 Task: Select Fire TV from Amazon Fire TV. Add to cart Fire TV Stick Wall Mount-1. Place order for _x000D_
145 Park Ave_x000D_
San Mateo, Florida(FL), 32187, Cell Number (386) 328-5765
Action: Mouse moved to (279, 110)
Screenshot: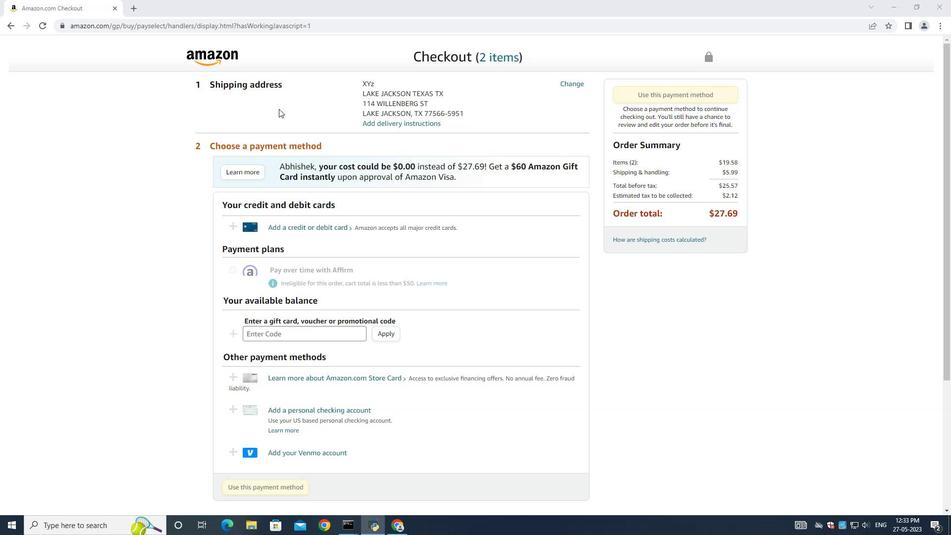 
Action: Mouse scrolled (279, 110) with delta (0, 0)
Screenshot: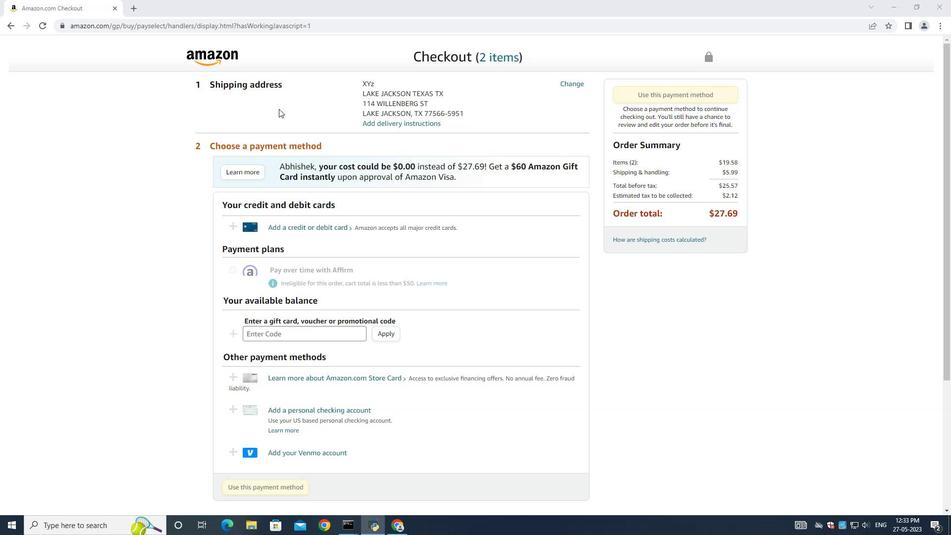 
Action: Mouse scrolled (279, 110) with delta (0, 0)
Screenshot: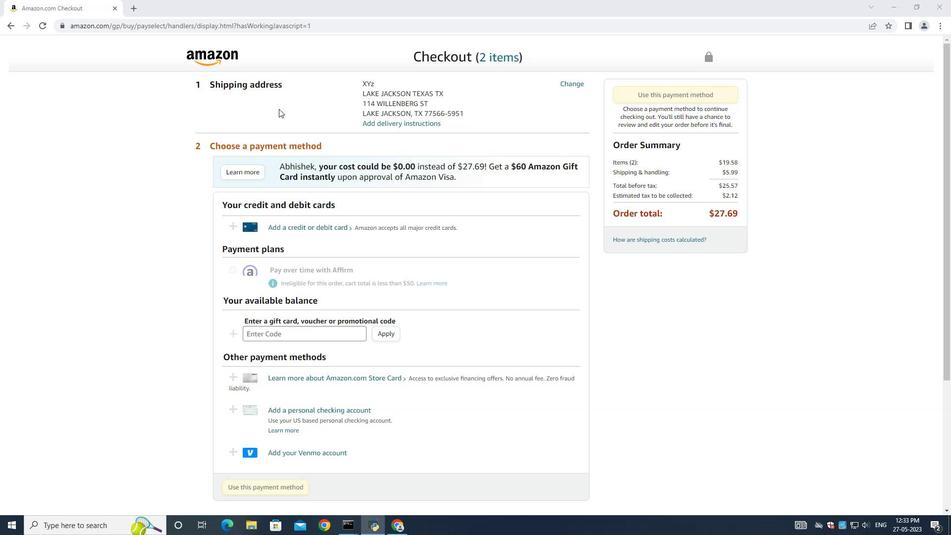 
Action: Mouse scrolled (279, 110) with delta (0, 0)
Screenshot: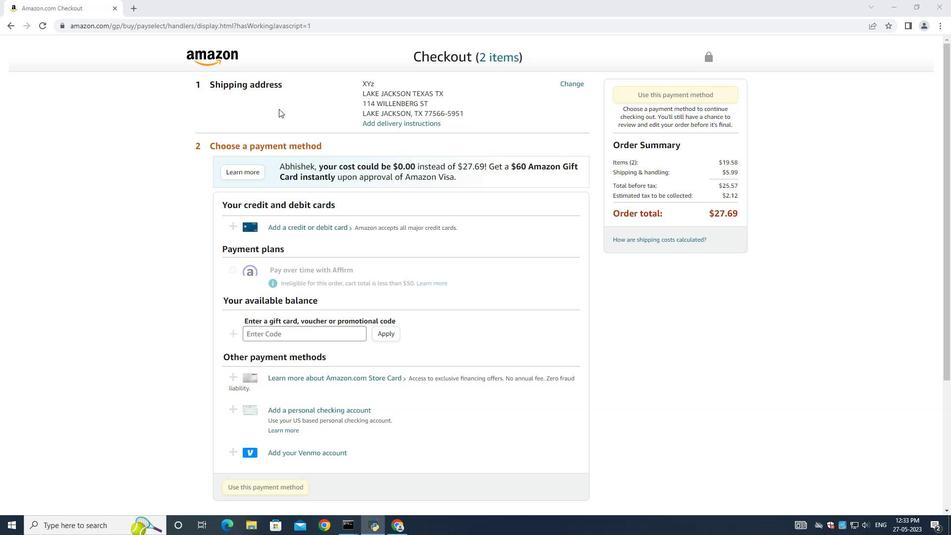 
Action: Mouse scrolled (279, 110) with delta (0, 0)
Screenshot: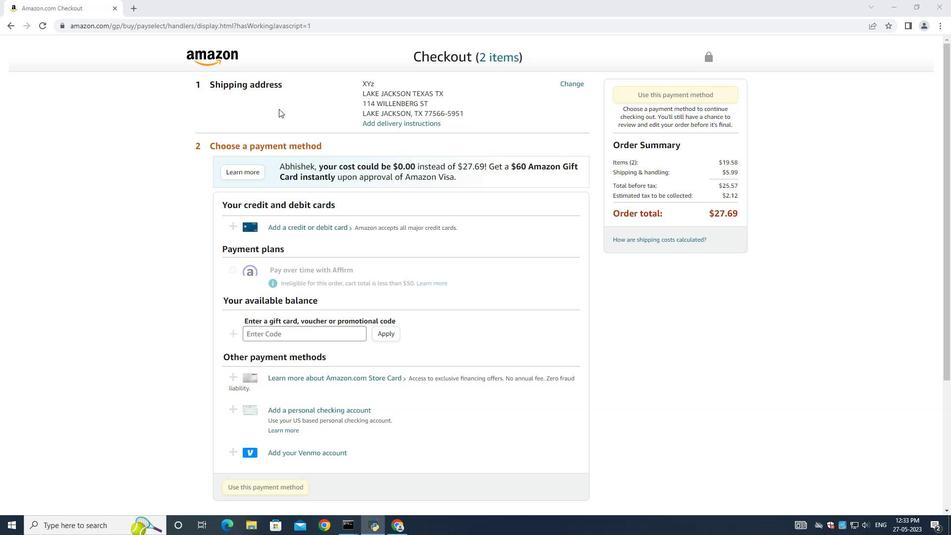 
Action: Mouse scrolled (279, 110) with delta (0, 0)
Screenshot: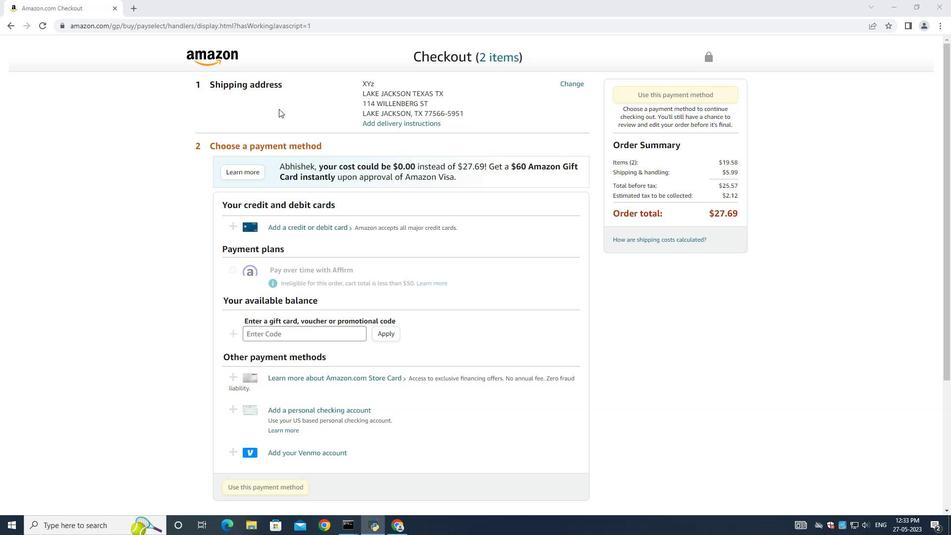 
Action: Mouse scrolled (279, 110) with delta (0, 0)
Screenshot: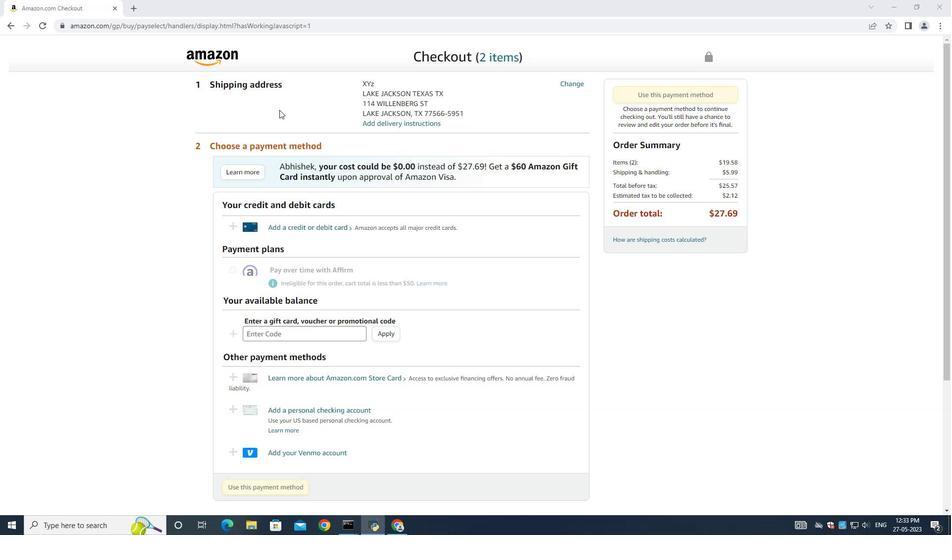 
Action: Mouse scrolled (279, 110) with delta (0, 0)
Screenshot: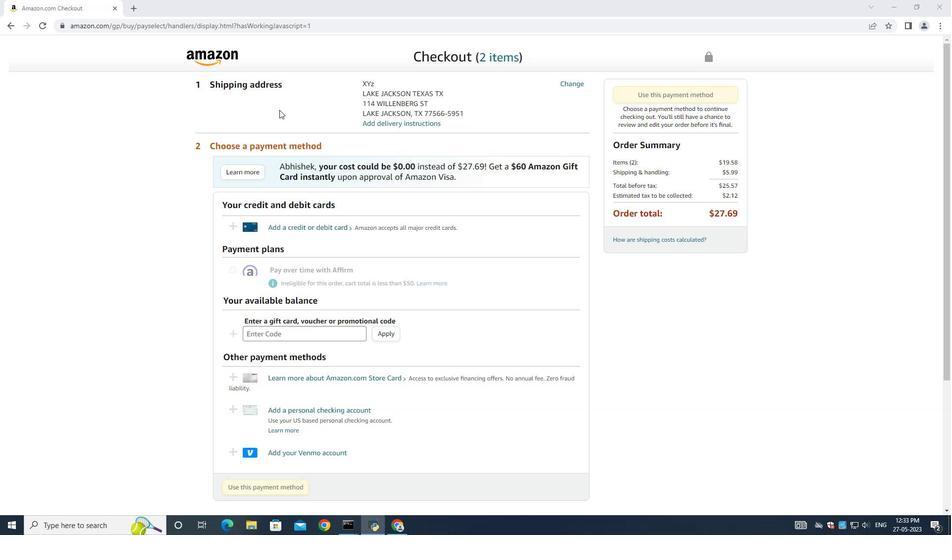 
Action: Mouse moved to (264, 106)
Screenshot: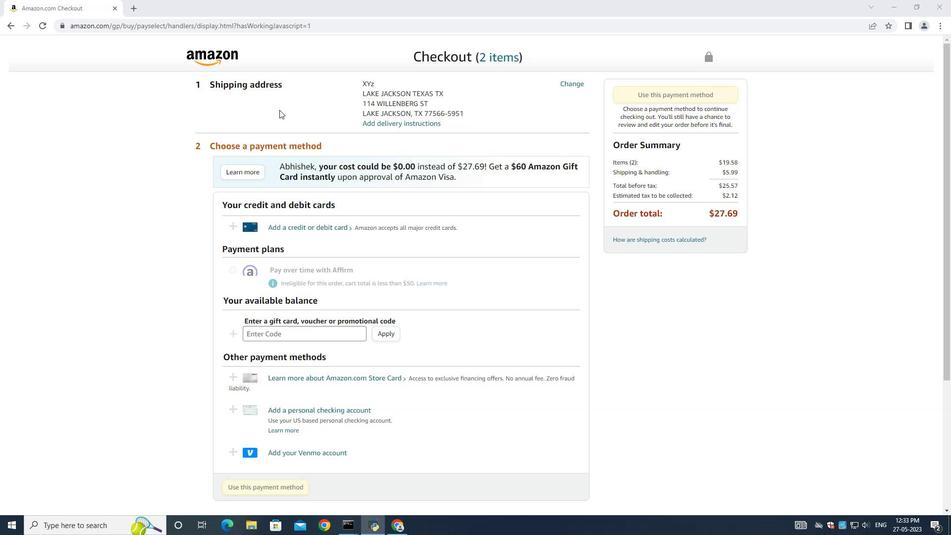 
Action: Mouse scrolled (264, 106) with delta (0, 0)
Screenshot: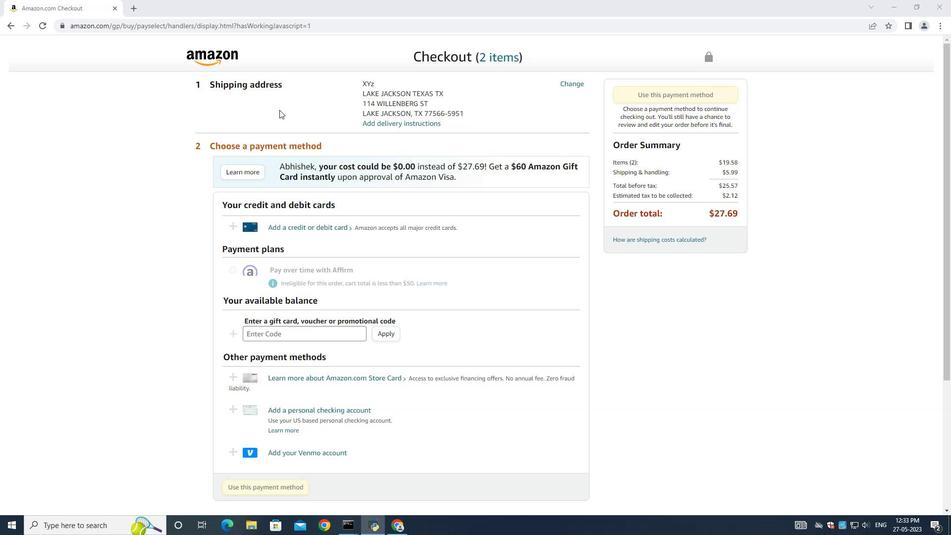 
Action: Mouse moved to (7, 28)
Screenshot: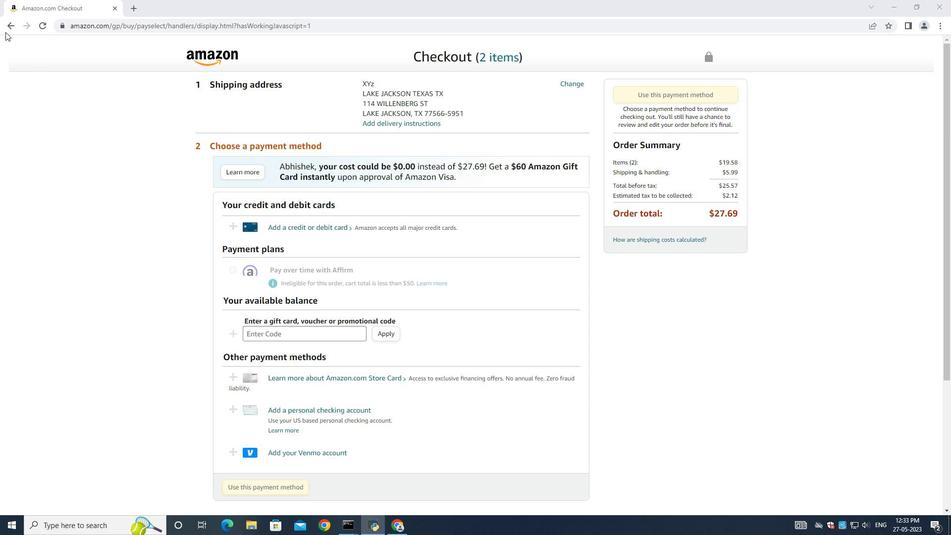 
Action: Mouse pressed left at (7, 28)
Screenshot: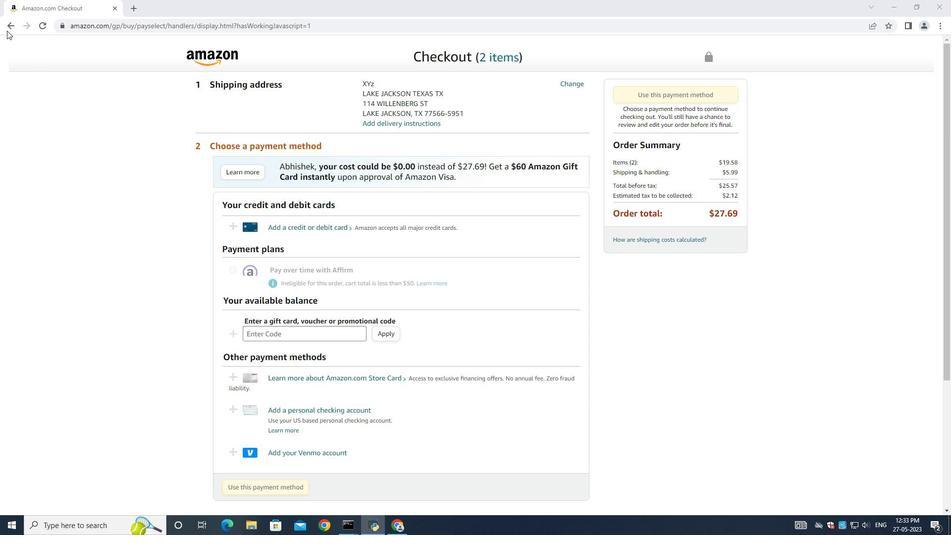 
Action: Mouse moved to (8, 28)
Screenshot: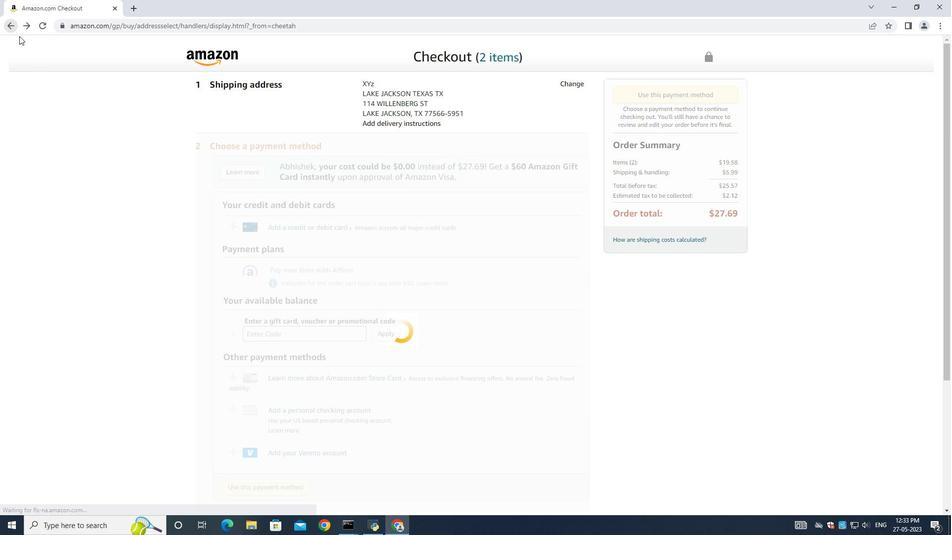 
Action: Mouse pressed left at (8, 28)
Screenshot: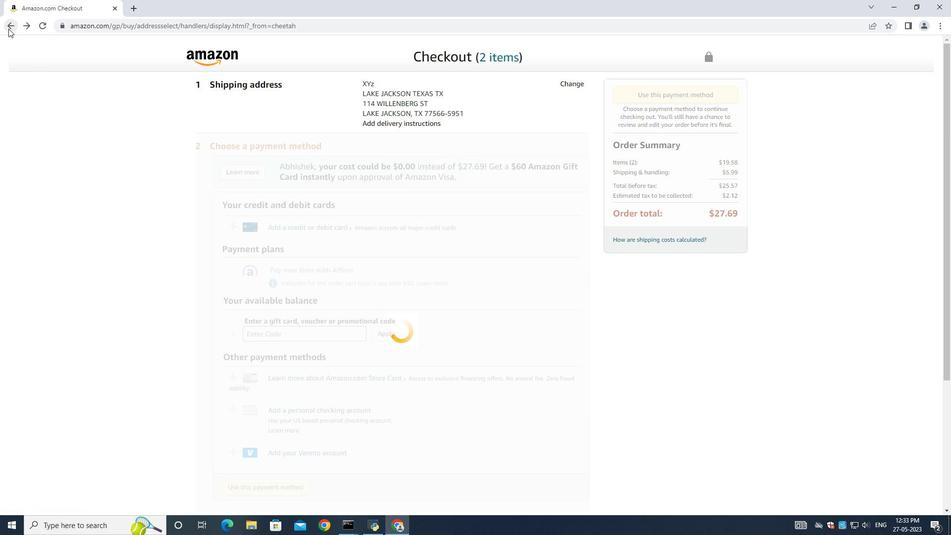 
Action: Mouse moved to (8, 28)
Screenshot: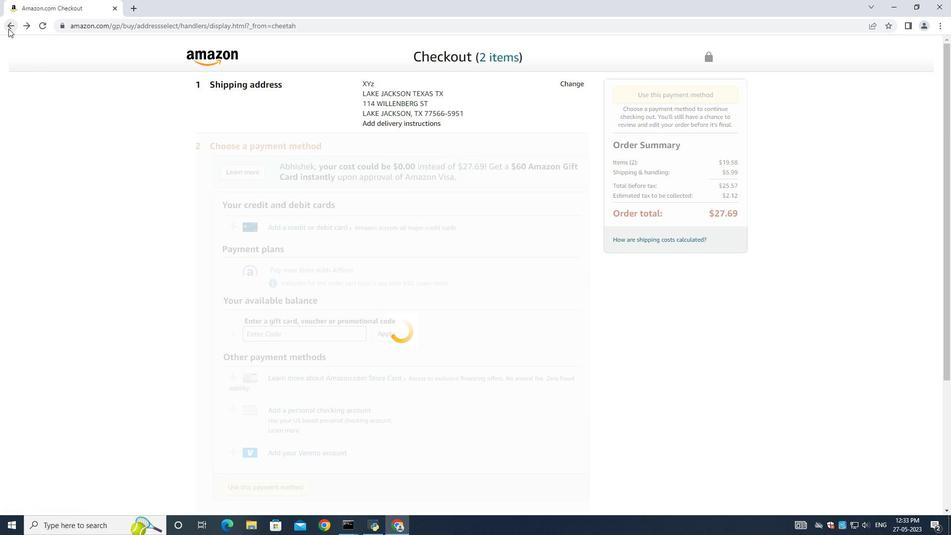 
Action: Mouse pressed left at (8, 28)
Screenshot: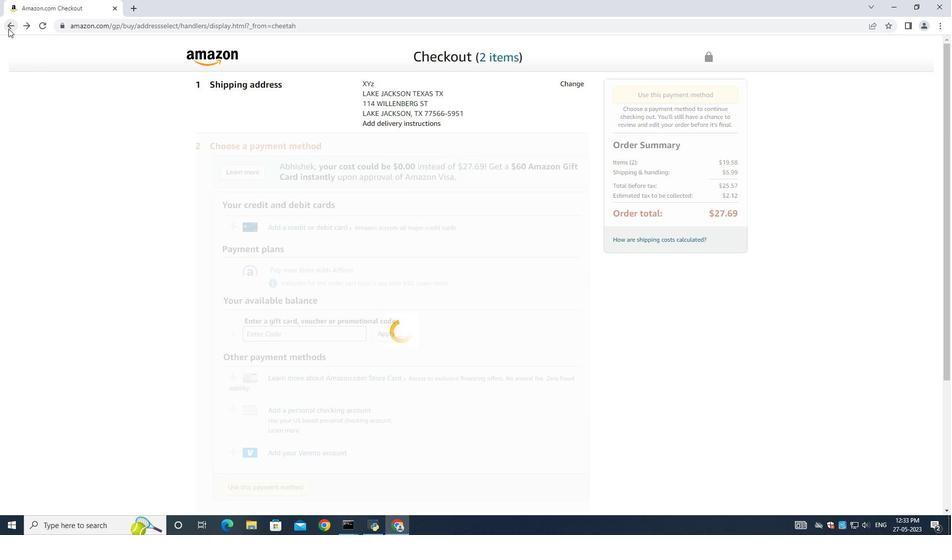
Action: Mouse pressed left at (8, 28)
Screenshot: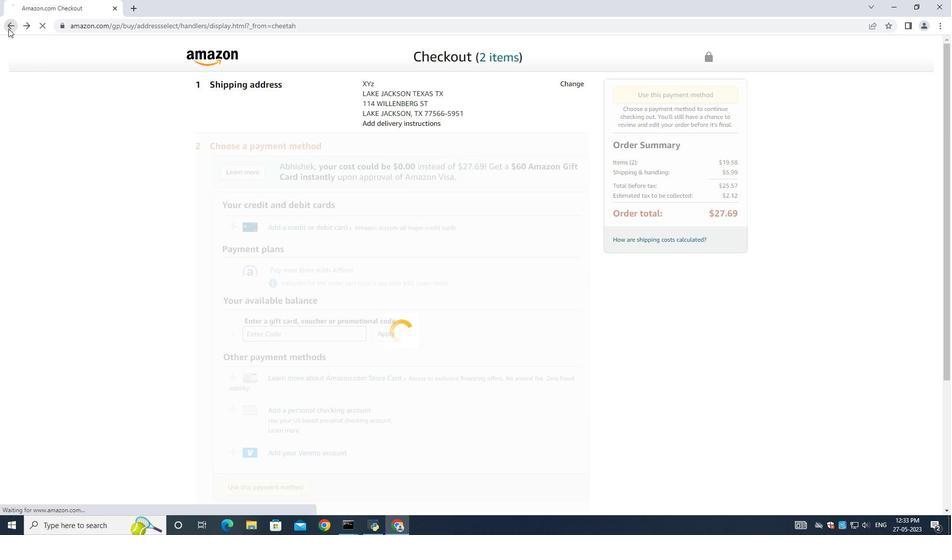 
Action: Mouse moved to (172, 149)
Screenshot: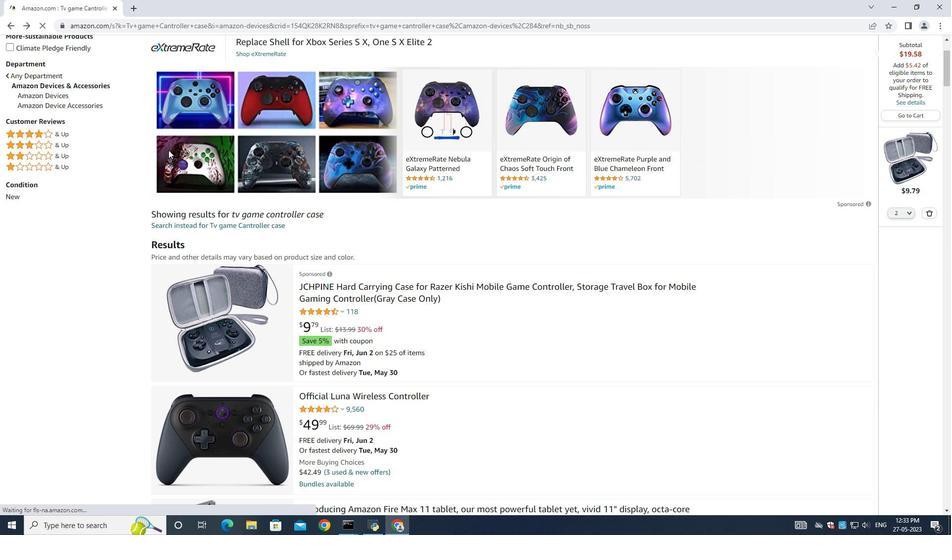 
Action: Mouse scrolled (172, 149) with delta (0, 0)
Screenshot: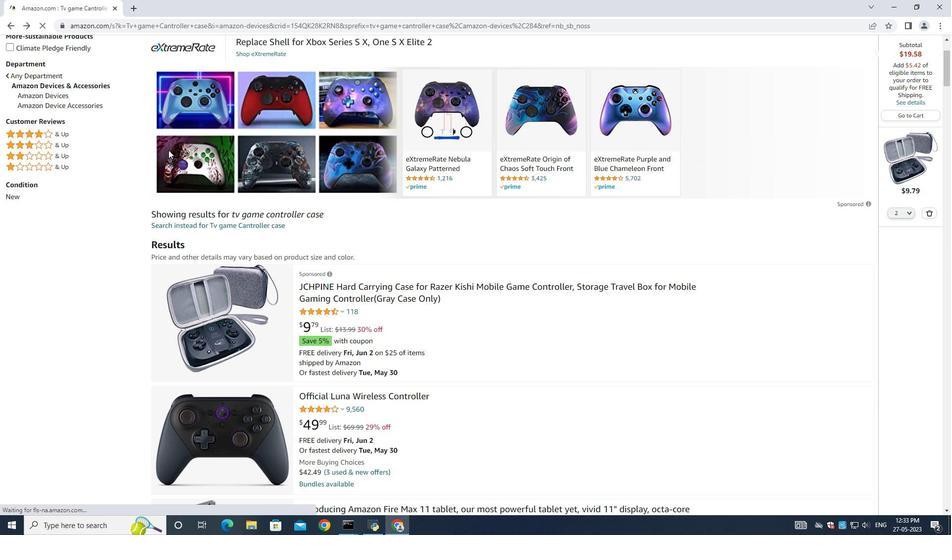 
Action: Mouse moved to (172, 149)
Screenshot: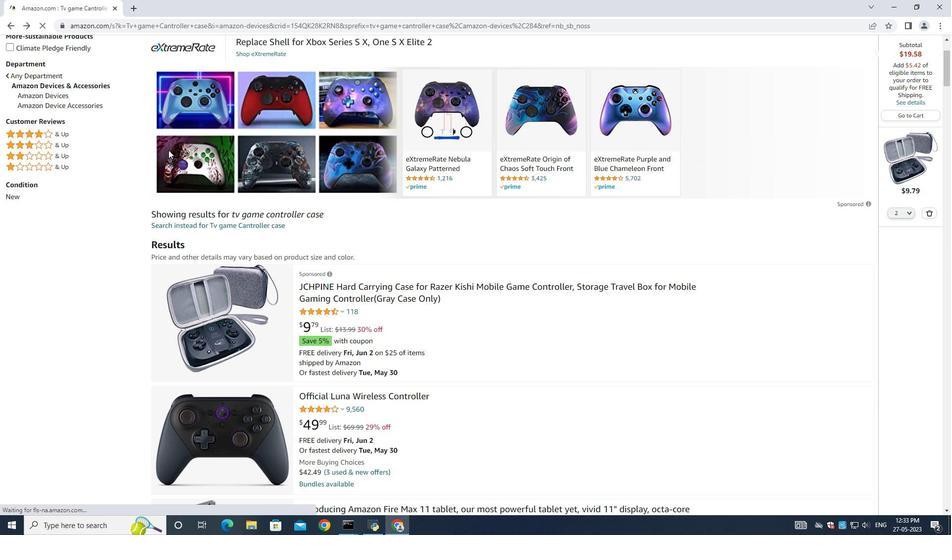
Action: Mouse scrolled (172, 149) with delta (0, 0)
Screenshot: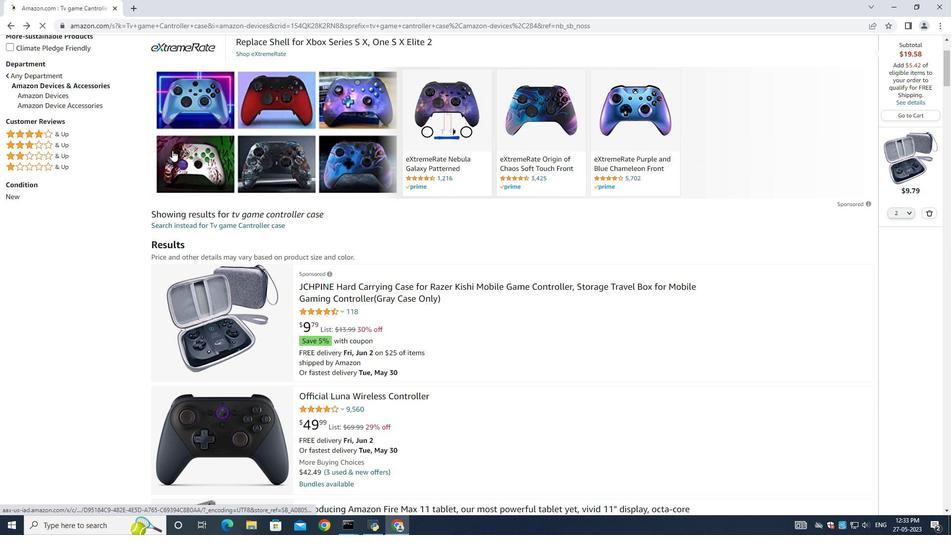 
Action: Mouse scrolled (172, 149) with delta (0, 0)
Screenshot: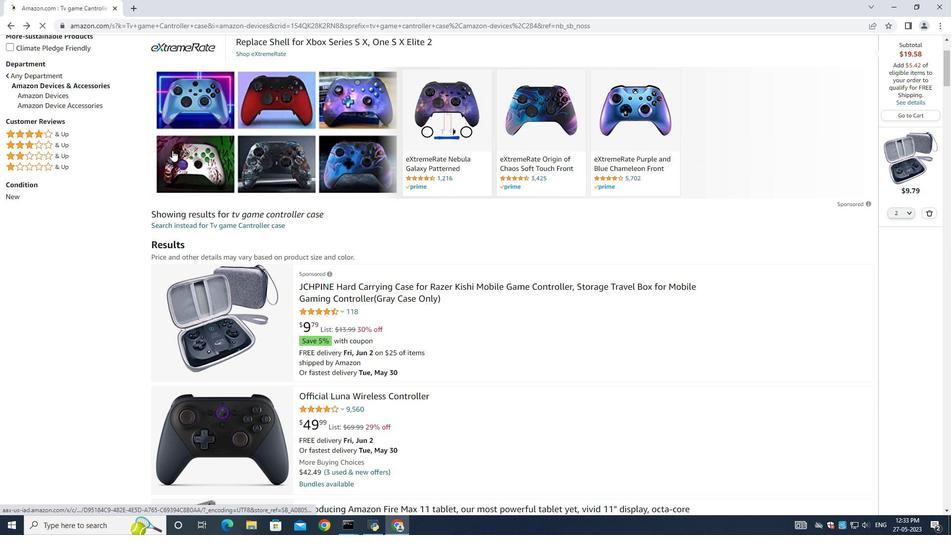 
Action: Mouse scrolled (172, 149) with delta (0, 0)
Screenshot: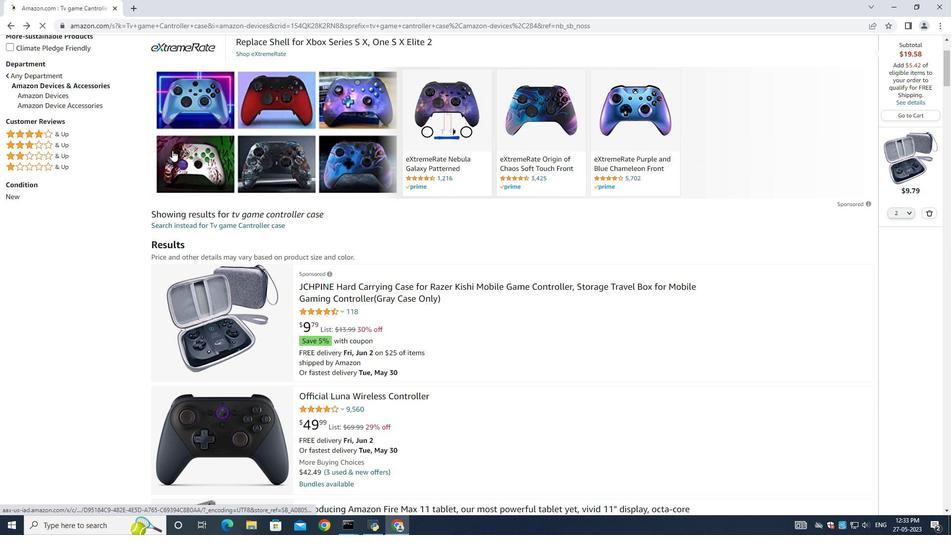 
Action: Mouse scrolled (172, 149) with delta (0, 0)
Screenshot: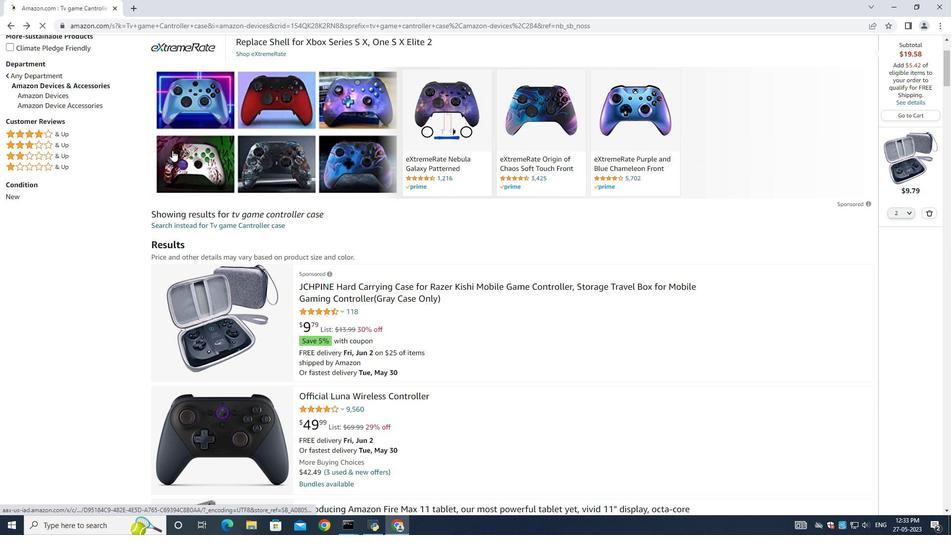 
Action: Mouse scrolled (172, 149) with delta (0, 0)
Screenshot: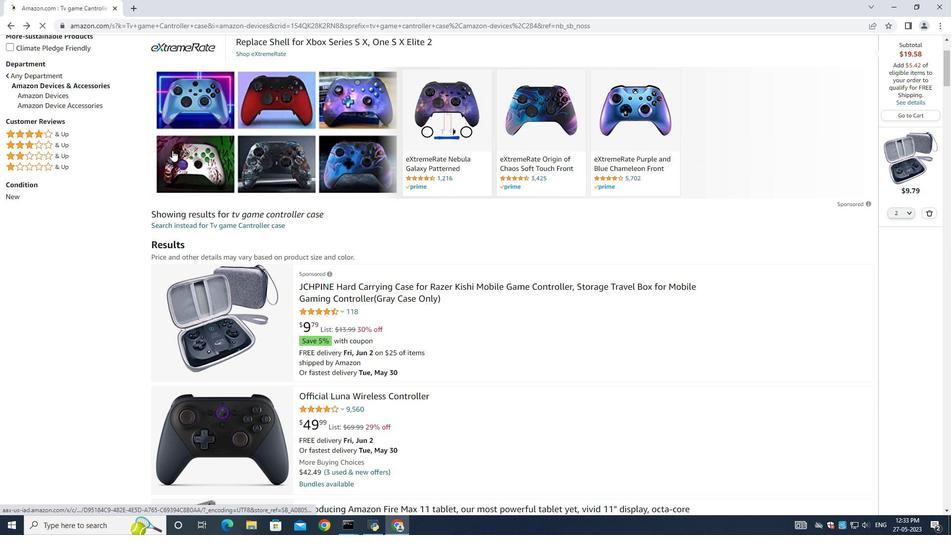 
Action: Mouse scrolled (172, 149) with delta (0, 0)
Screenshot: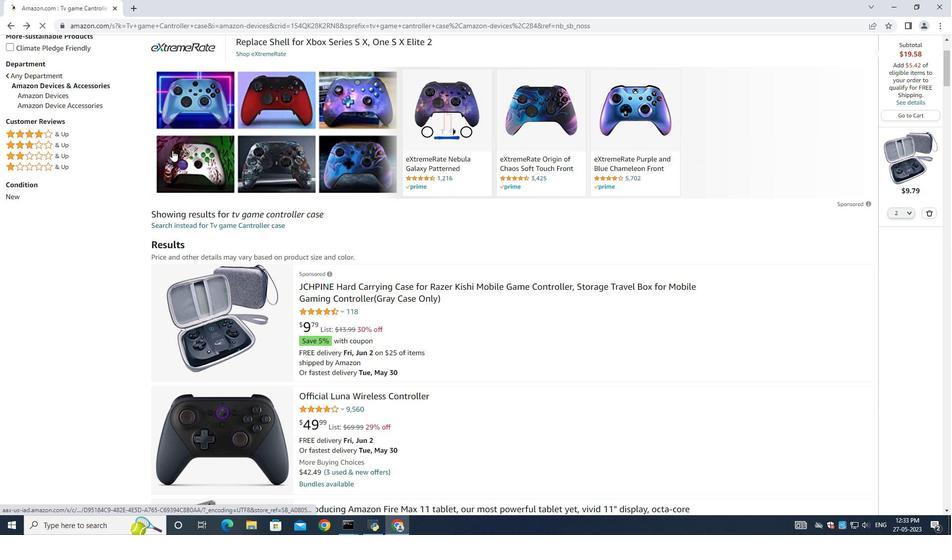 
Action: Mouse scrolled (172, 149) with delta (0, 0)
Screenshot: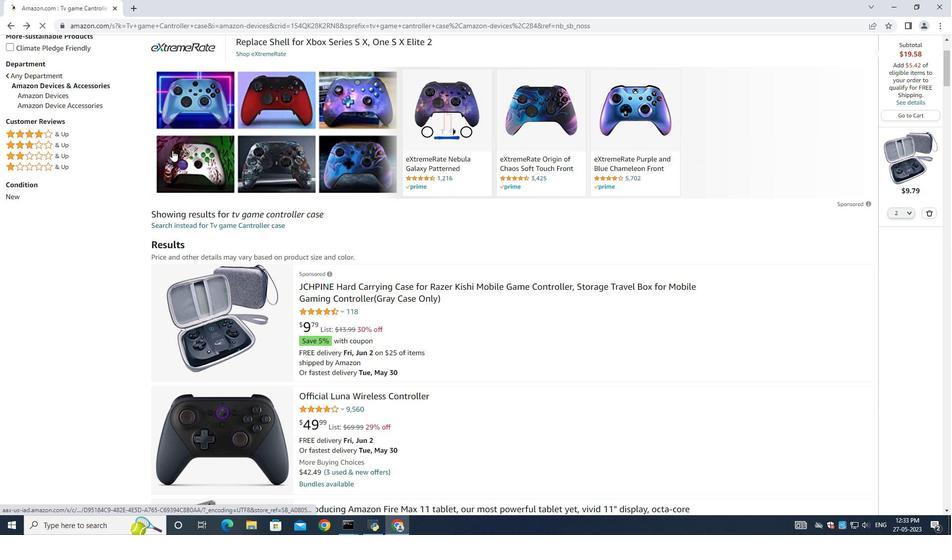 
Action: Mouse moved to (47, 50)
Screenshot: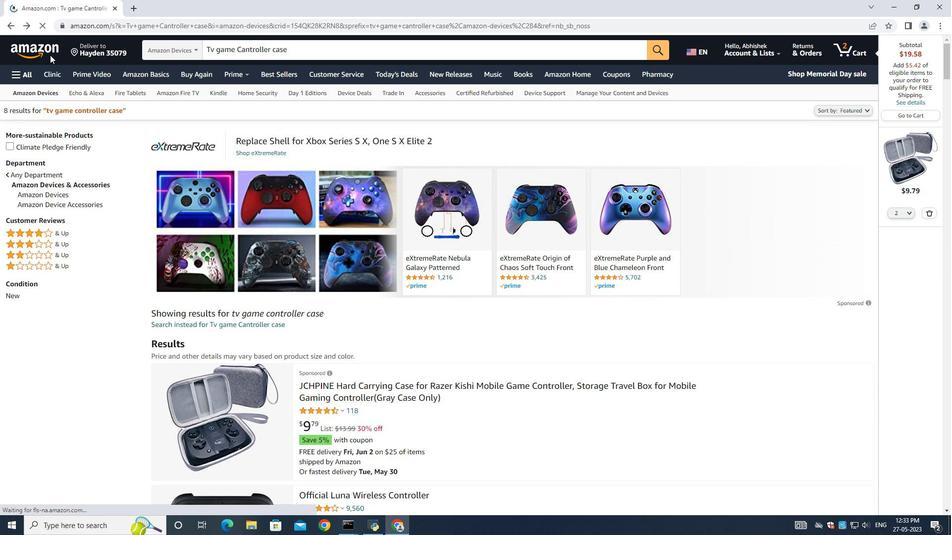 
Action: Mouse pressed left at (47, 50)
Screenshot: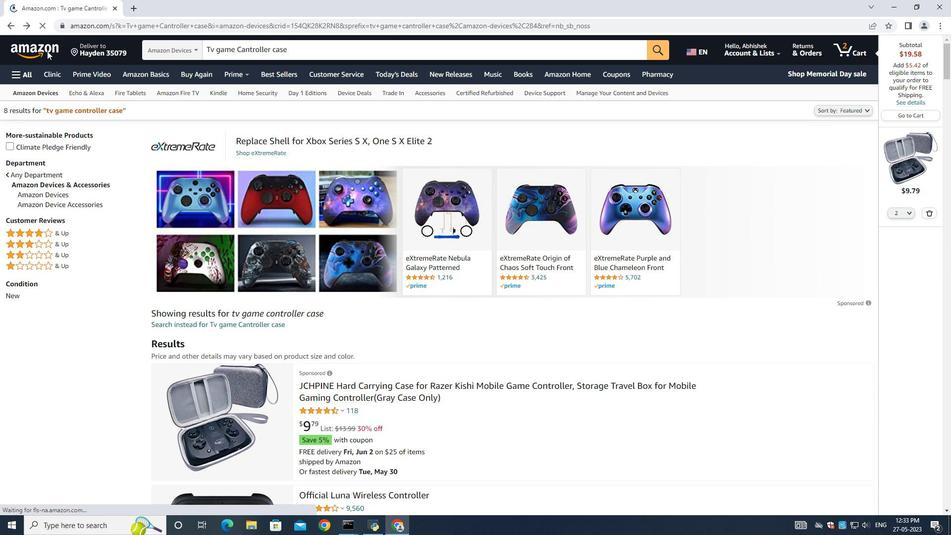 
Action: Mouse moved to (13, 73)
Screenshot: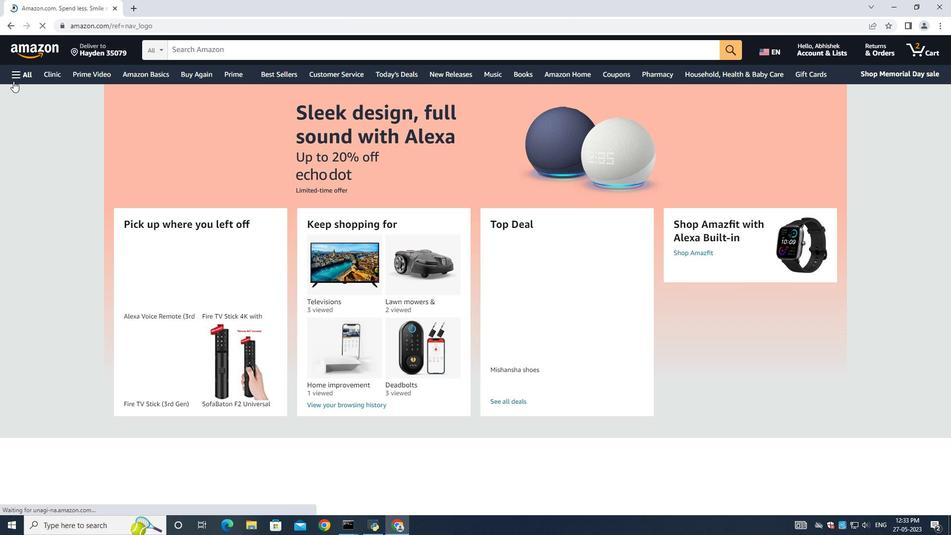
Action: Mouse pressed left at (13, 73)
Screenshot: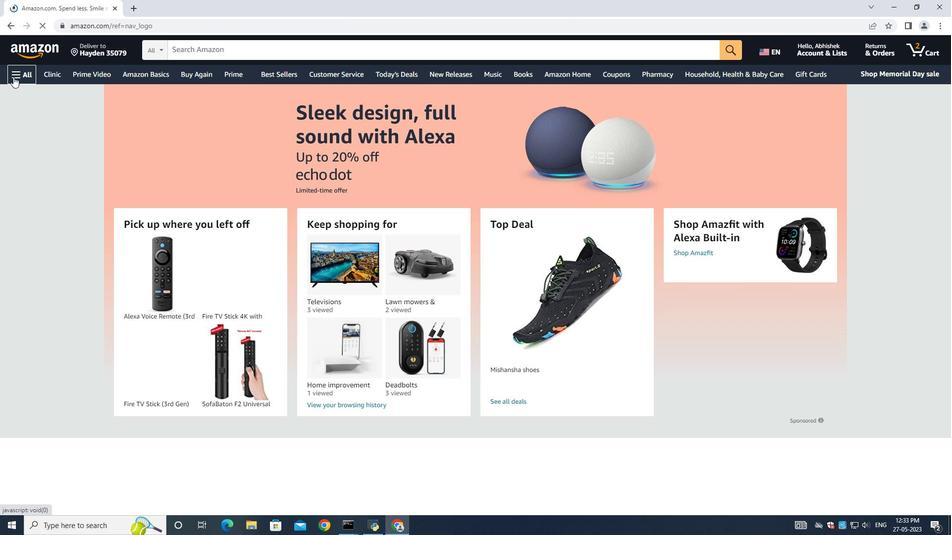 
Action: Mouse moved to (69, 271)
Screenshot: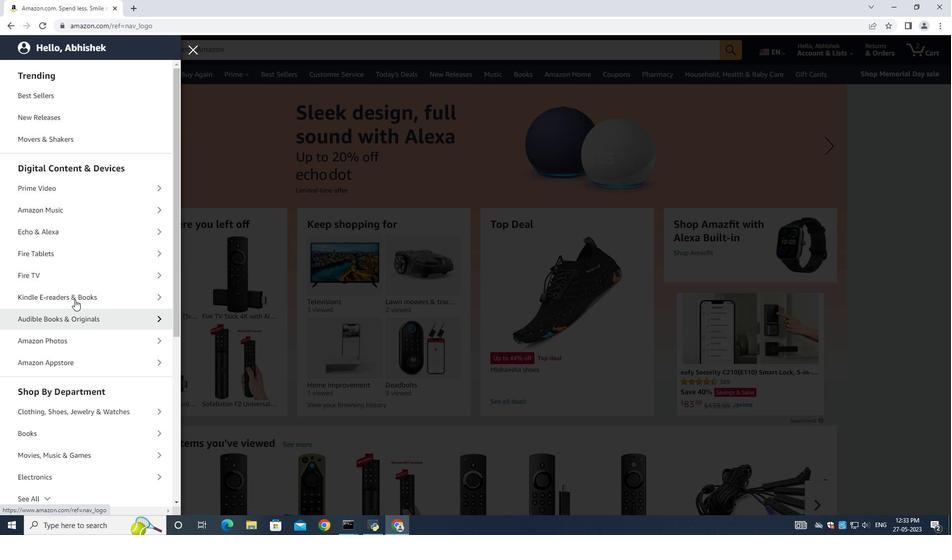 
Action: Mouse pressed left at (69, 271)
Screenshot: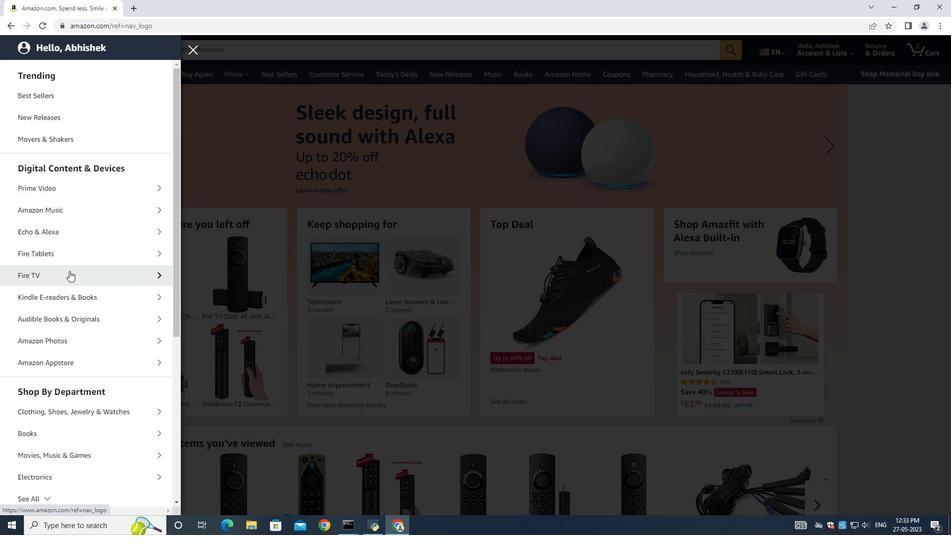 
Action: Mouse moved to (55, 124)
Screenshot: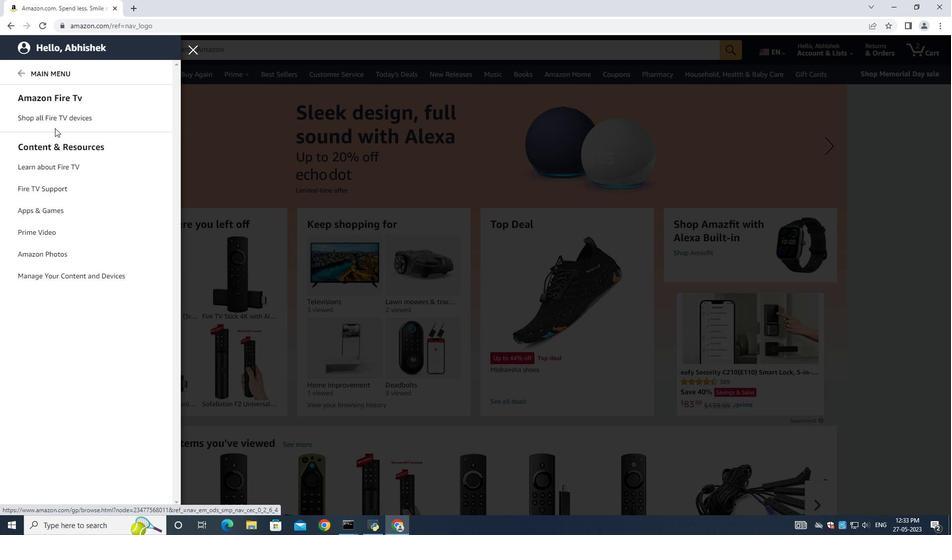 
Action: Mouse pressed left at (55, 124)
Screenshot: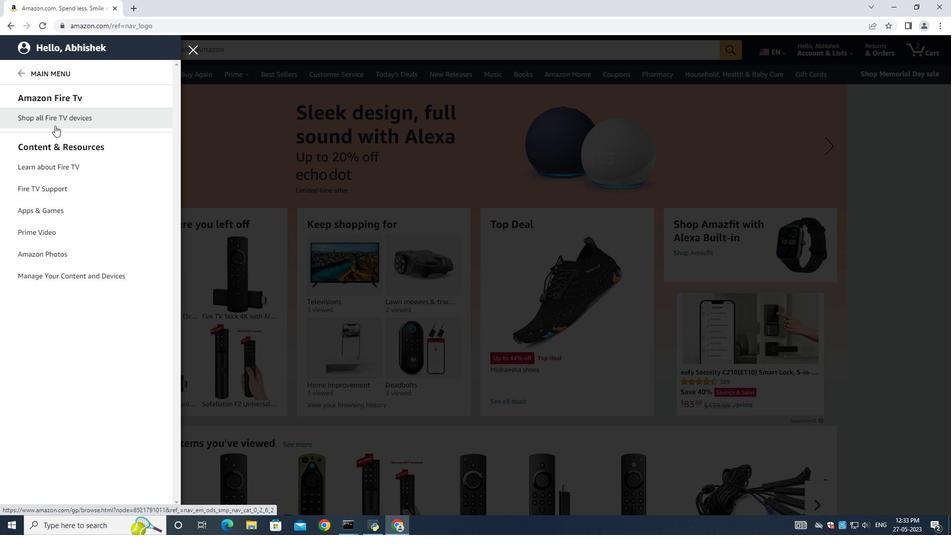 
Action: Mouse moved to (61, 114)
Screenshot: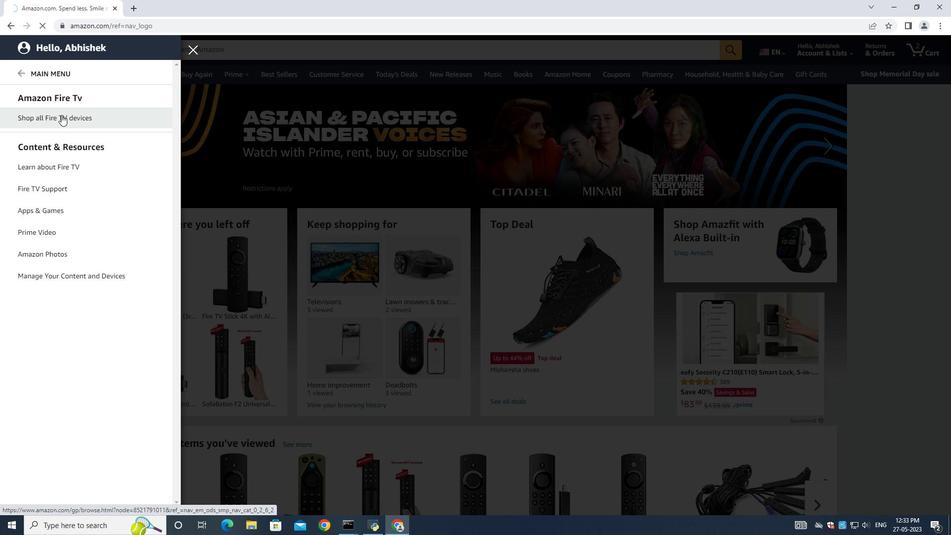 
Action: Mouse pressed left at (61, 114)
Screenshot: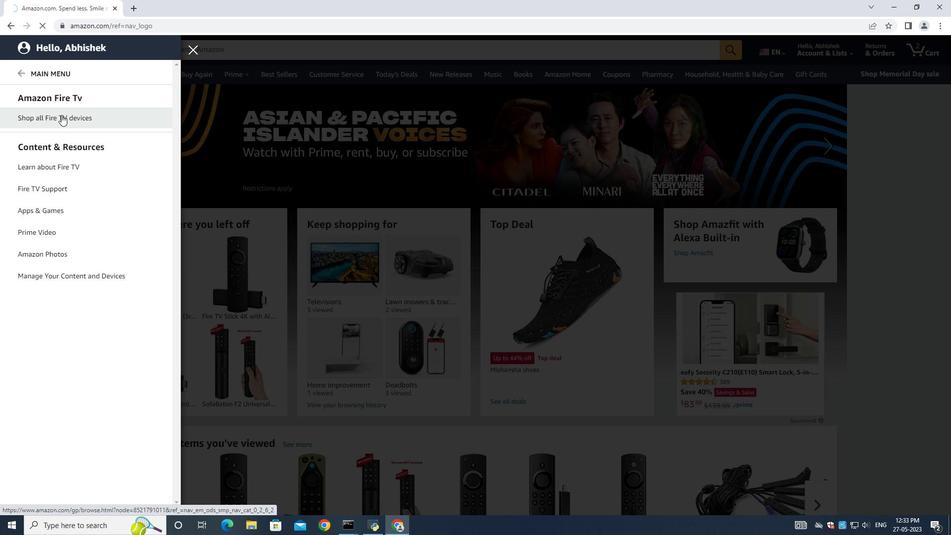 
Action: Mouse moved to (206, 50)
Screenshot: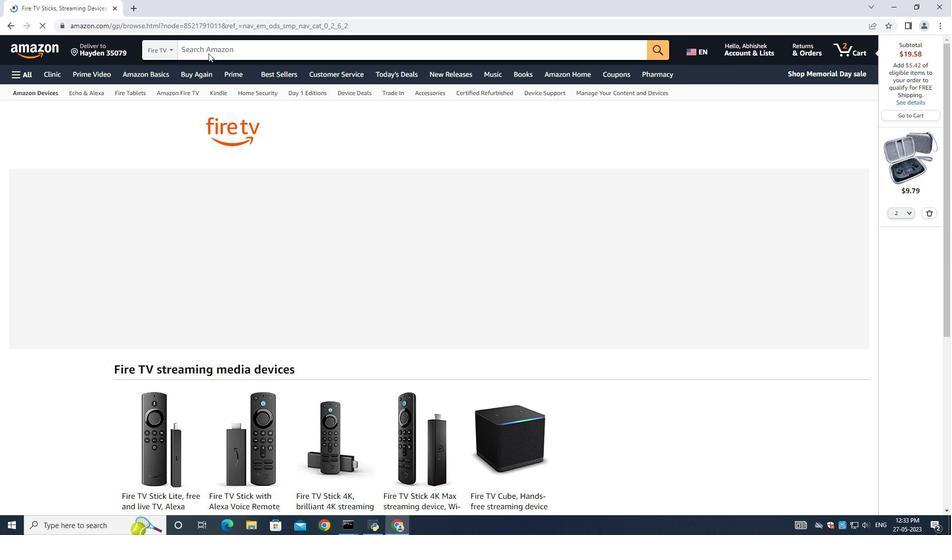 
Action: Mouse pressed left at (206, 50)
Screenshot: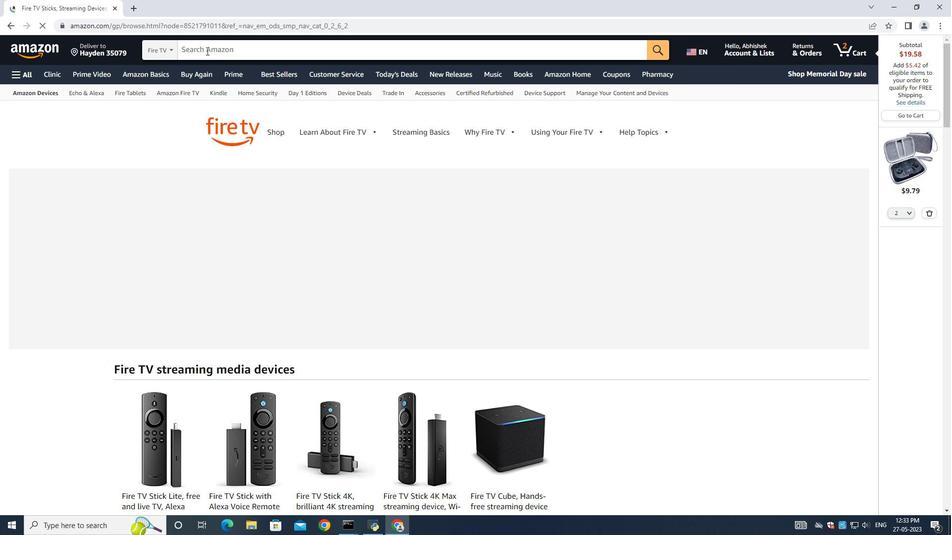 
Action: Key pressed <Key.shift><Key.shift><Key.shift><Key.shift><Key.shift>TV<Key.space><Key.shift>Stick<Key.space><Key.shift><Key.shift><Key.shift>Wall<Key.space>mount<Key.enter>
Screenshot: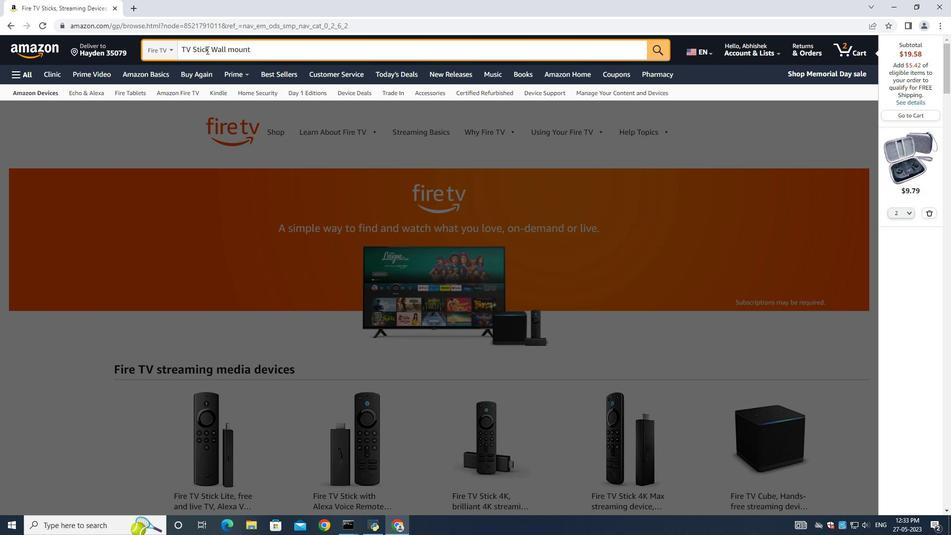 
Action: Mouse moved to (497, 349)
Screenshot: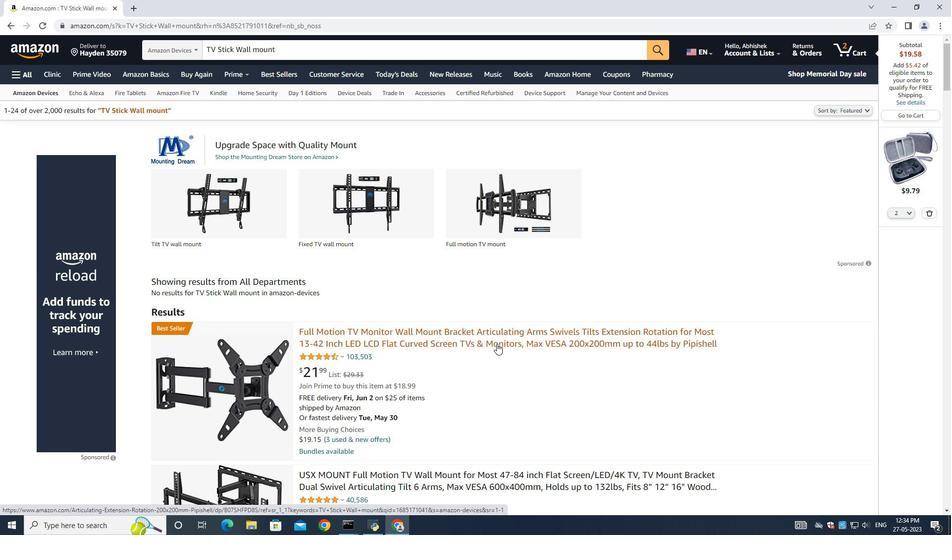 
Action: Mouse scrolled (497, 349) with delta (0, 0)
Screenshot: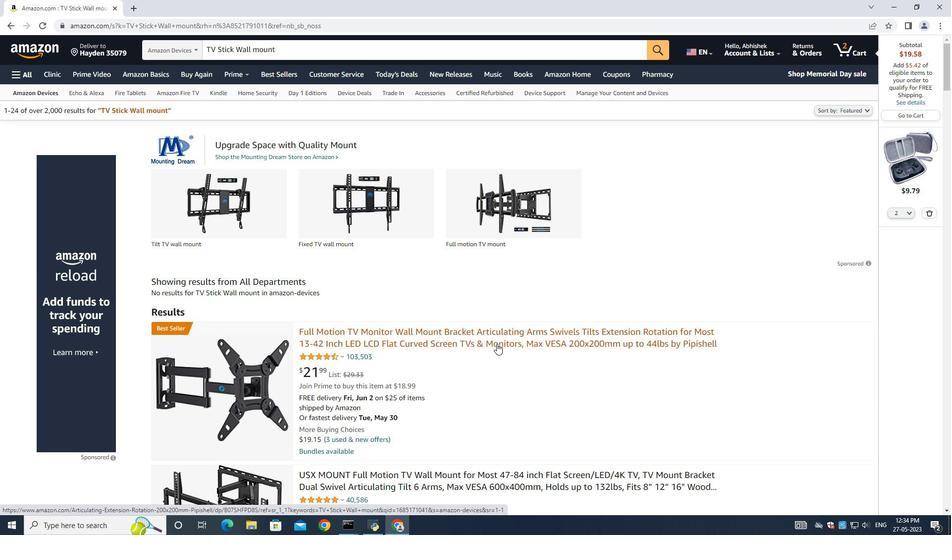 
Action: Mouse moved to (495, 391)
Screenshot: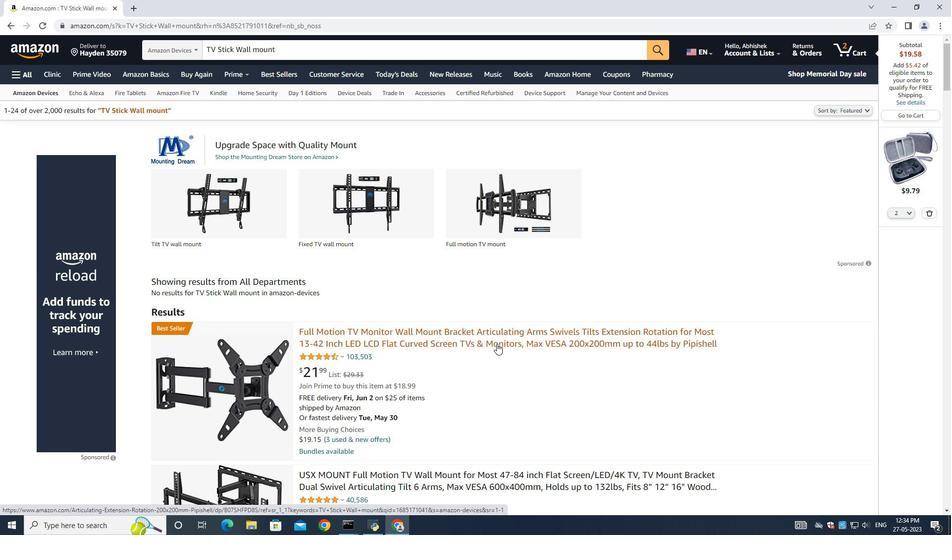 
Action: Mouse scrolled (497, 380) with delta (0, 0)
Screenshot: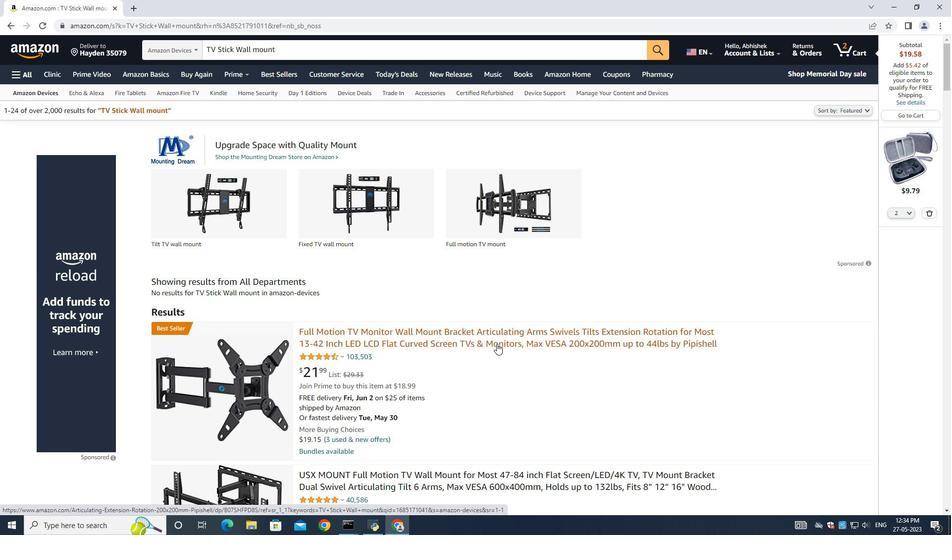 
Action: Mouse moved to (492, 395)
Screenshot: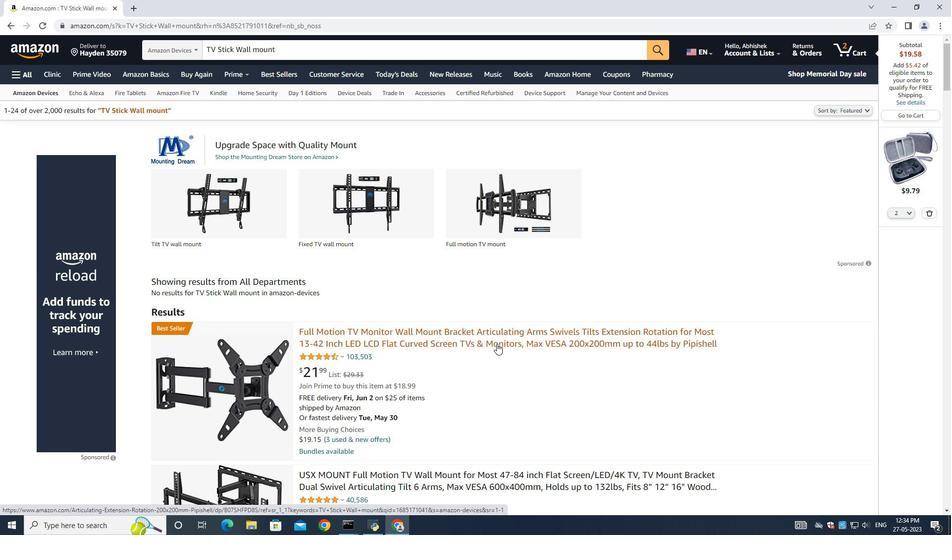 
Action: Mouse scrolled (492, 394) with delta (0, 0)
Screenshot: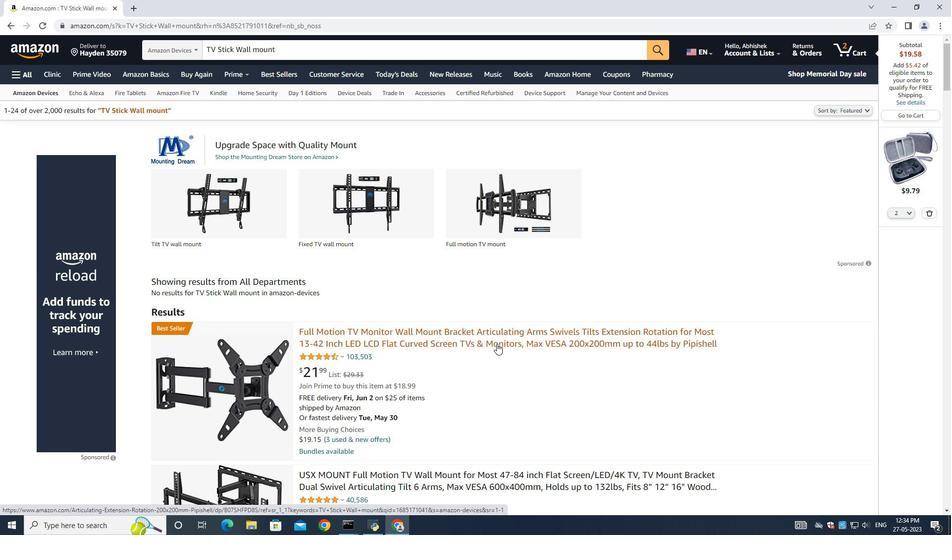 
Action: Mouse moved to (440, 324)
Screenshot: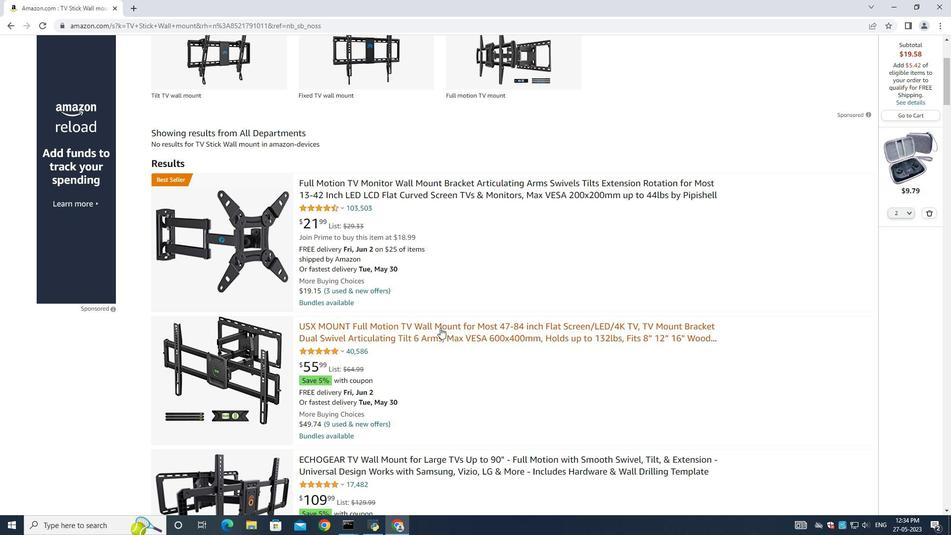 
Action: Mouse pressed left at (440, 324)
Screenshot: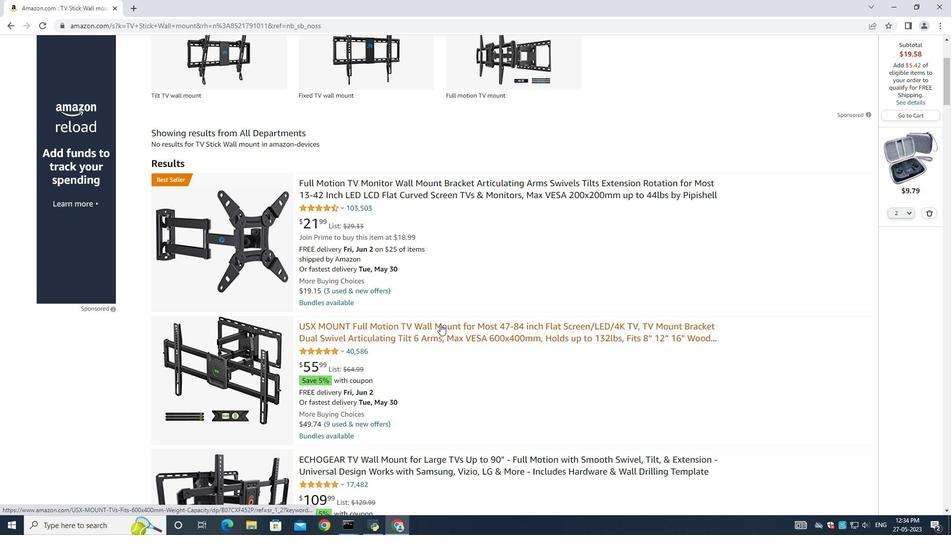 
Action: Mouse moved to (929, 212)
Screenshot: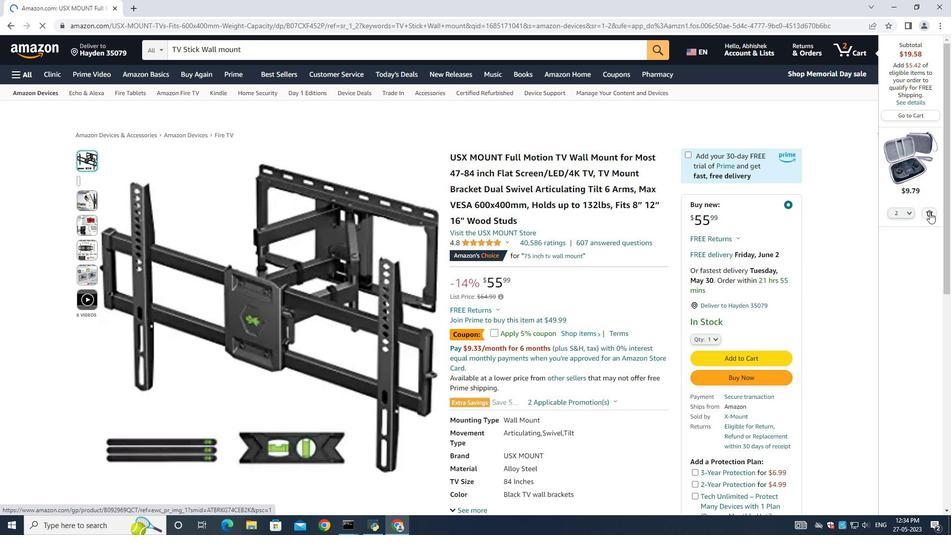 
Action: Mouse pressed left at (929, 212)
Screenshot: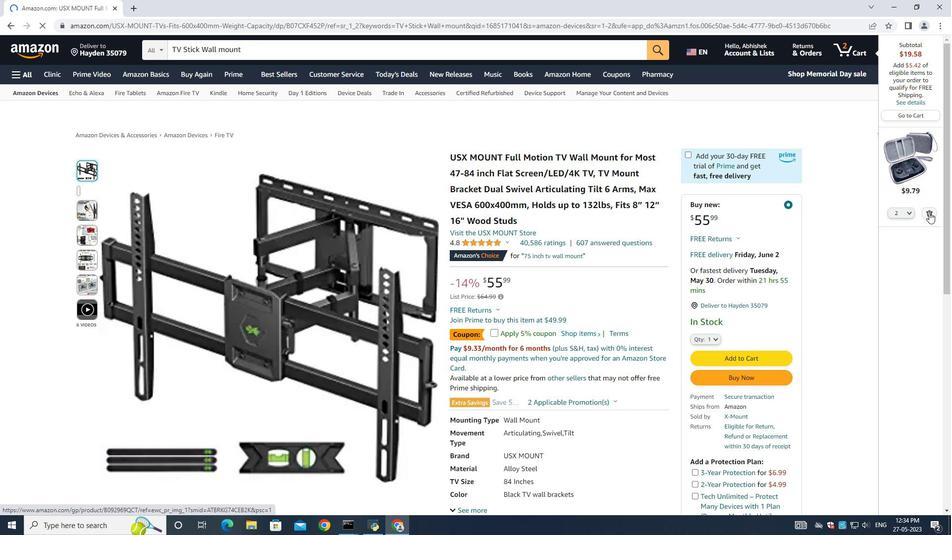 
Action: Mouse moved to (753, 360)
Screenshot: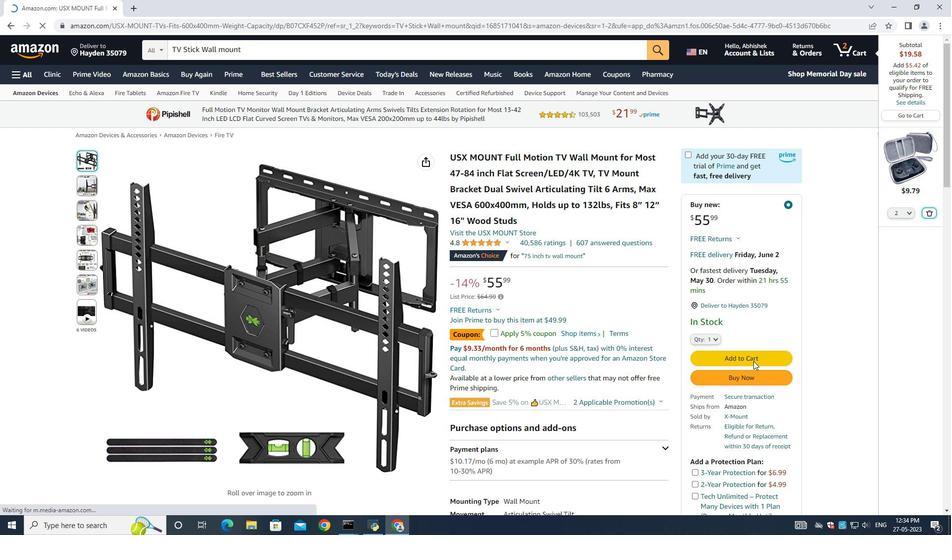 
Action: Mouse pressed left at (753, 360)
Screenshot: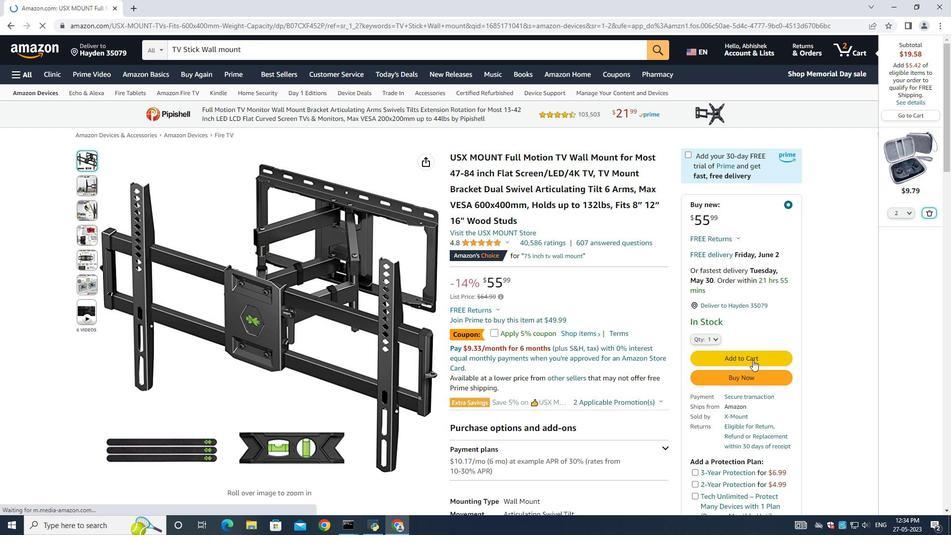 
Action: Mouse moved to (932, 306)
Screenshot: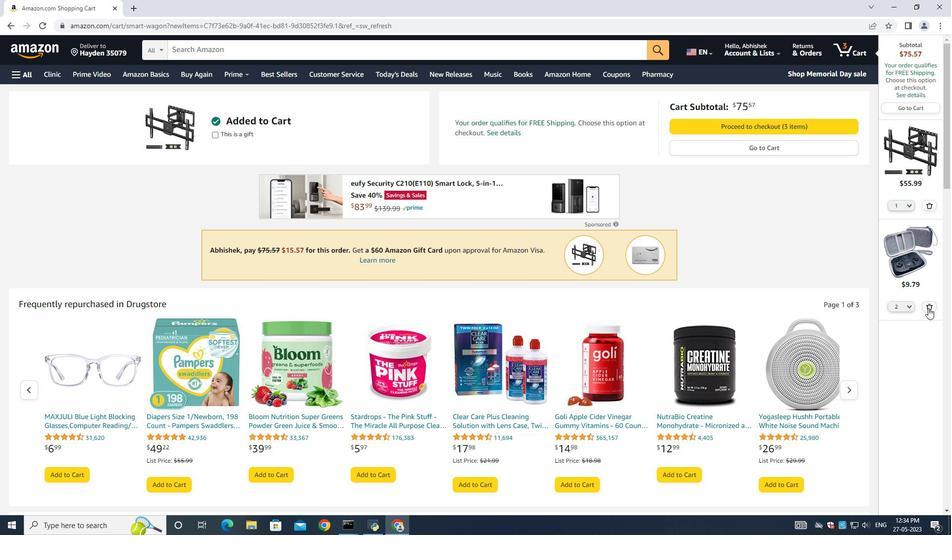 
Action: Mouse pressed left at (932, 306)
Screenshot: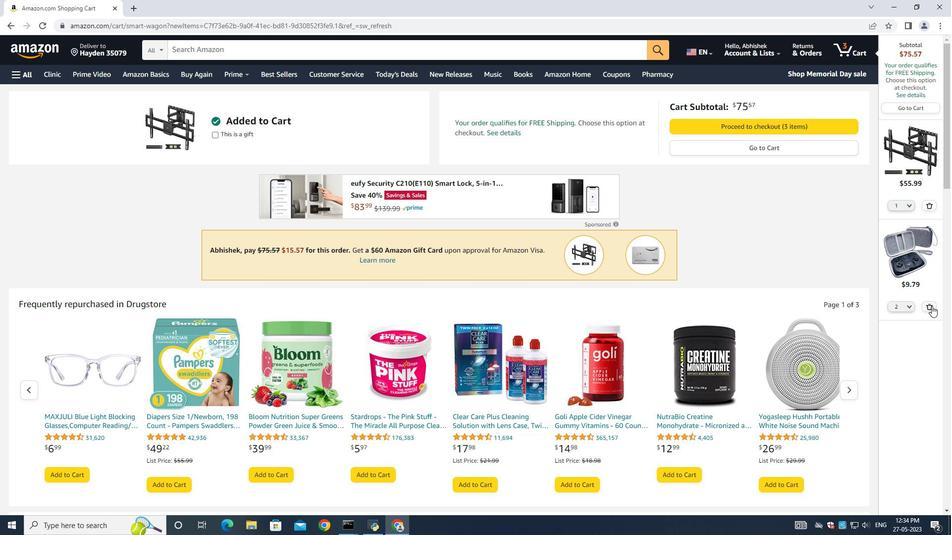 
Action: Mouse moved to (760, 122)
Screenshot: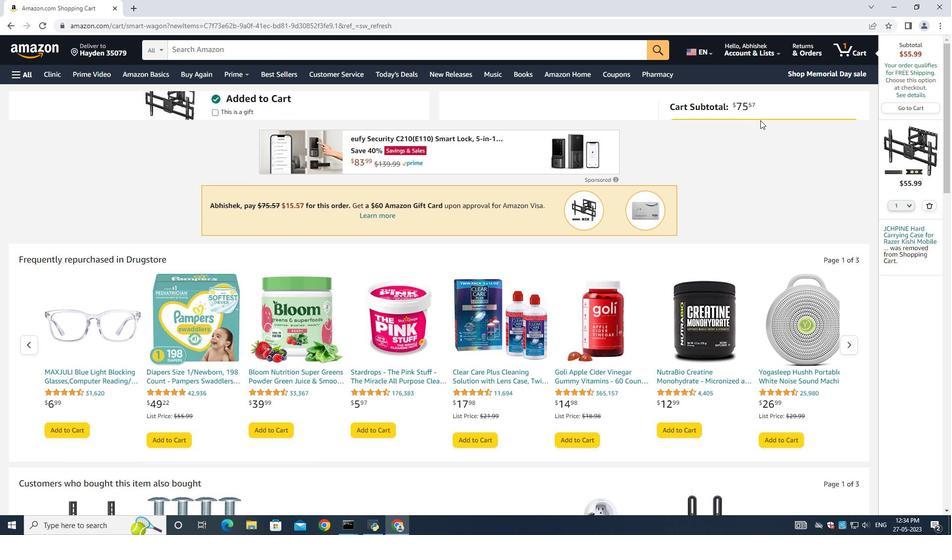 
Action: Mouse pressed left at (760, 122)
Screenshot: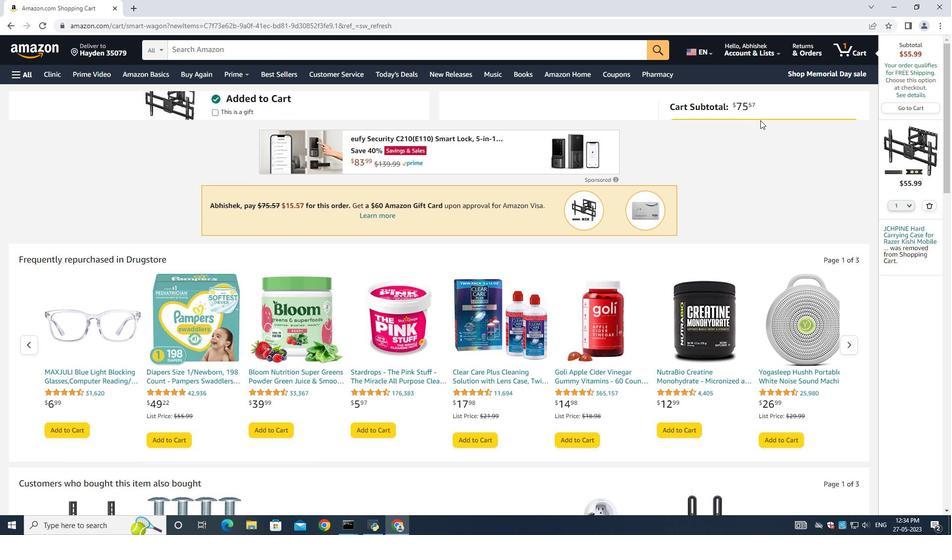
Action: Mouse moved to (913, 152)
Screenshot: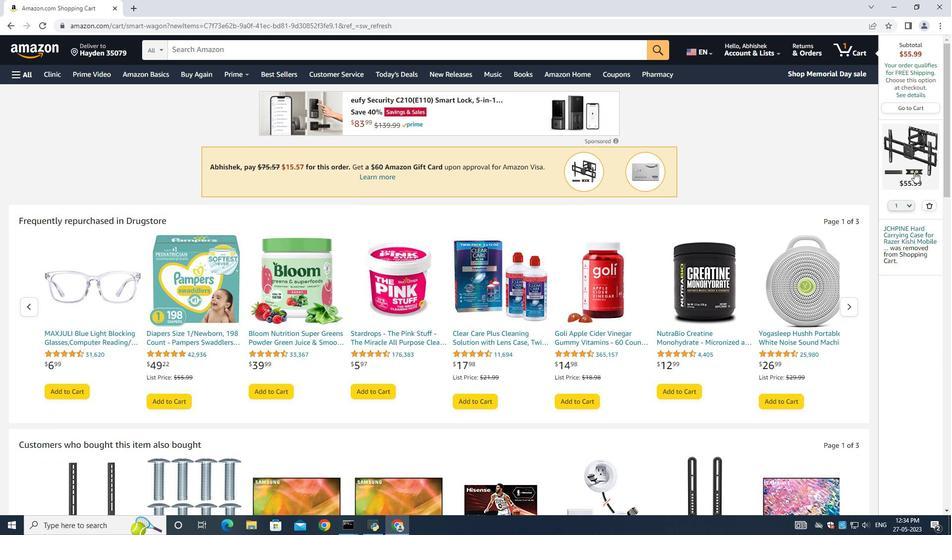 
Action: Mouse pressed right at (913, 152)
Screenshot: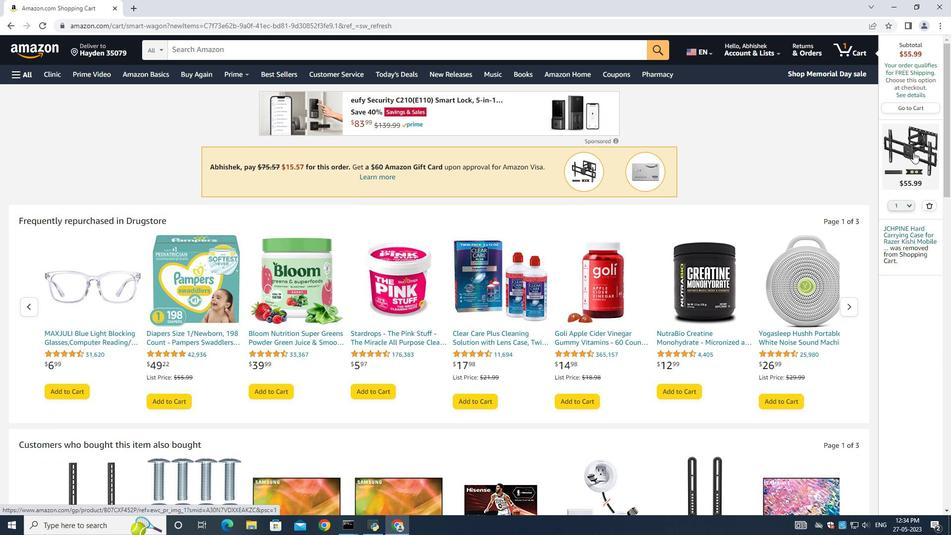 
Action: Mouse moved to (908, 145)
Screenshot: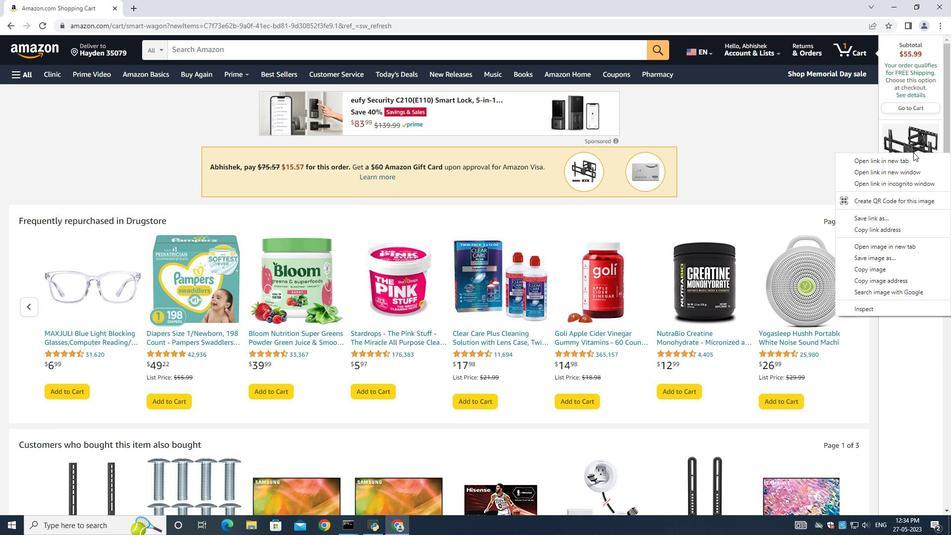 
Action: Mouse pressed left at (908, 145)
Screenshot: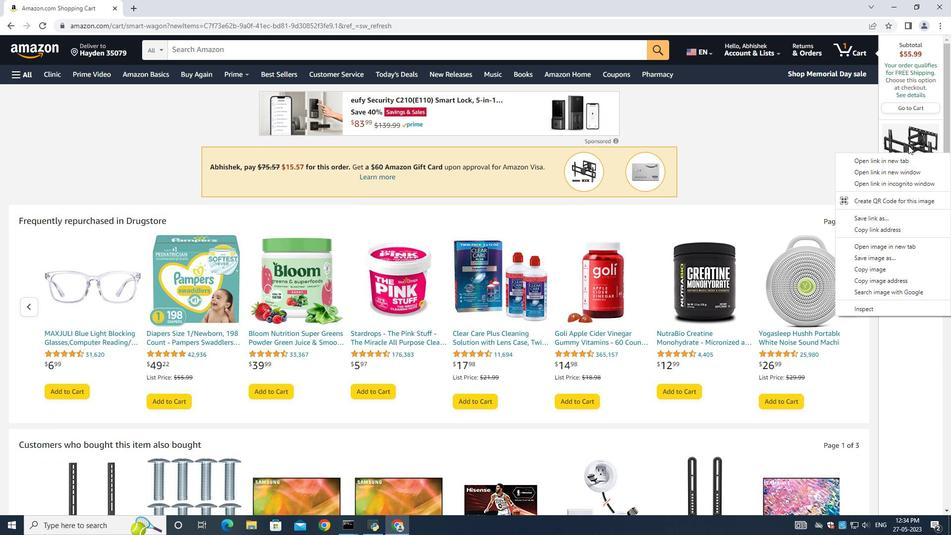 
Action: Mouse moved to (730, 341)
Screenshot: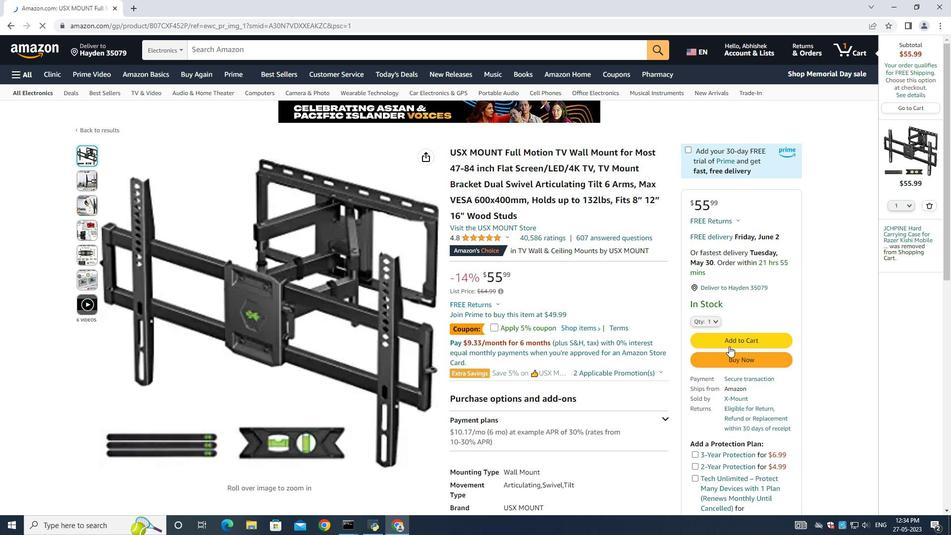 
Action: Mouse pressed left at (730, 341)
Screenshot: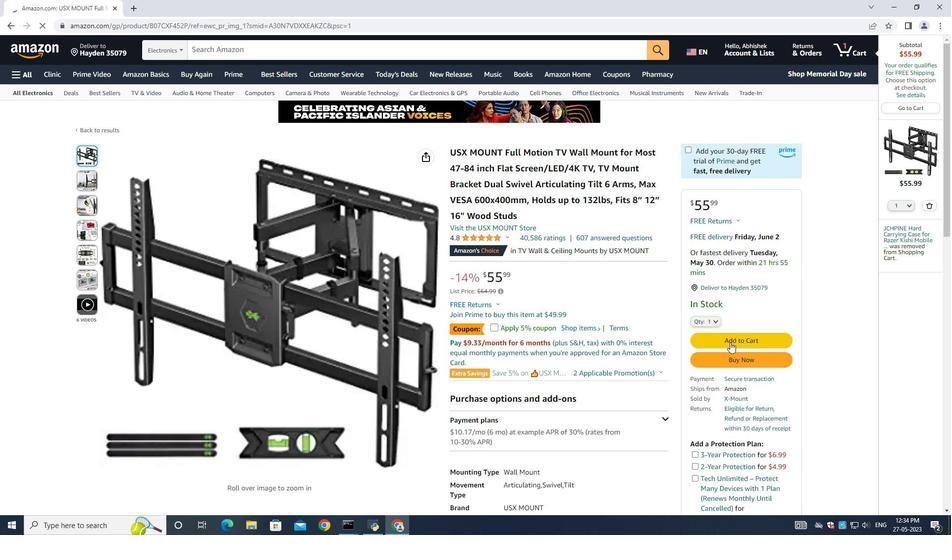 
Action: Mouse moved to (902, 202)
Screenshot: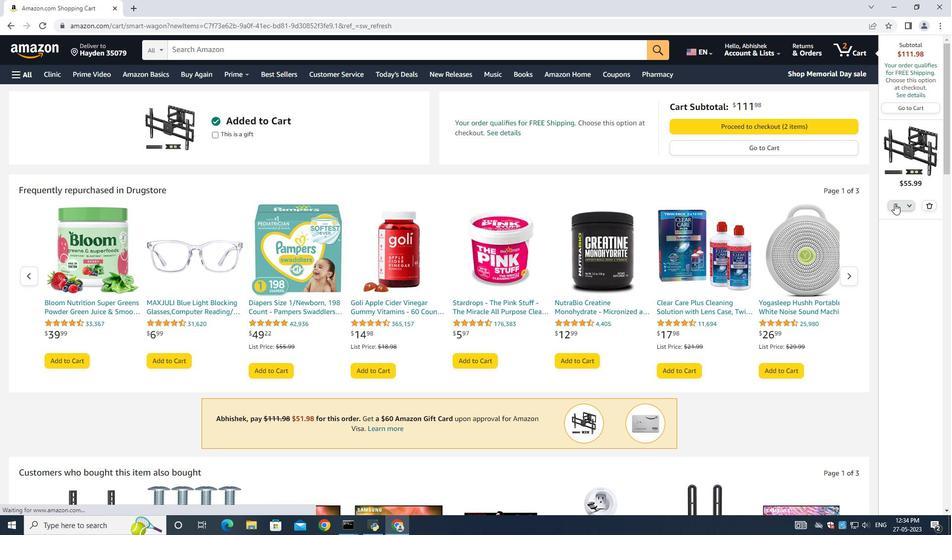 
Action: Mouse pressed left at (902, 202)
Screenshot: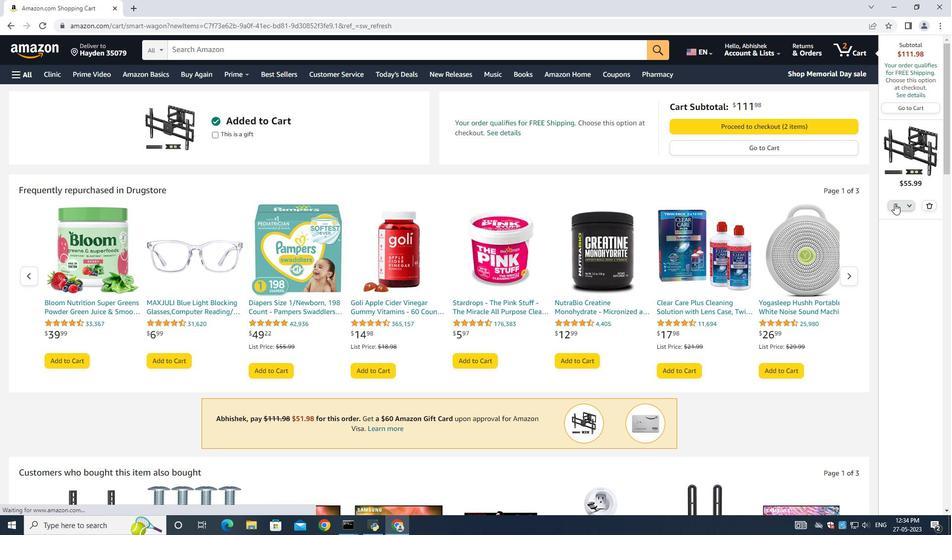 
Action: Mouse moved to (772, 128)
Screenshot: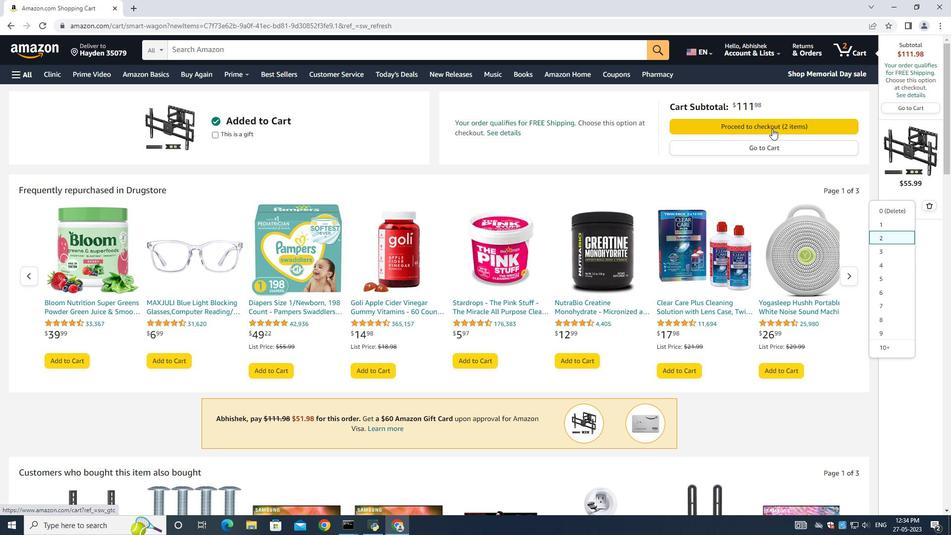 
Action: Mouse pressed left at (772, 128)
Screenshot: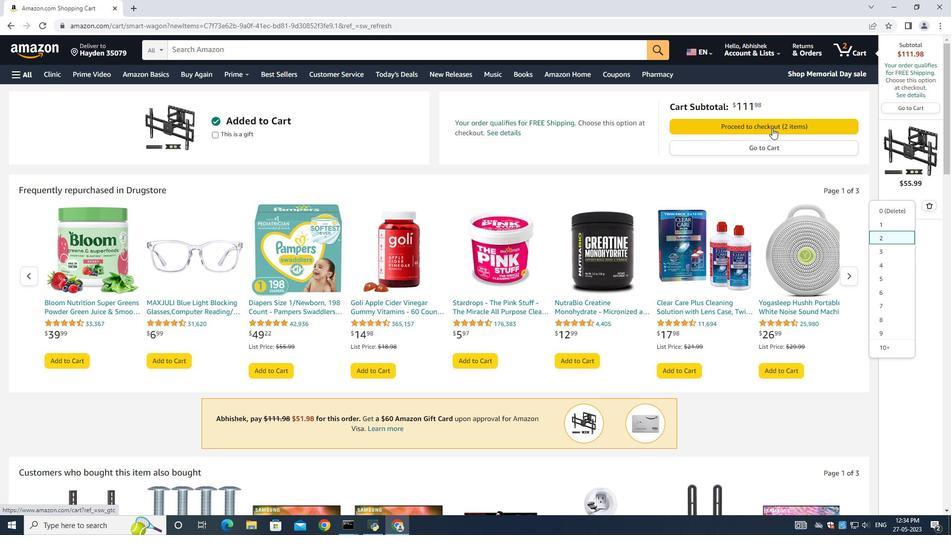 
Action: Mouse moved to (339, 203)
Screenshot: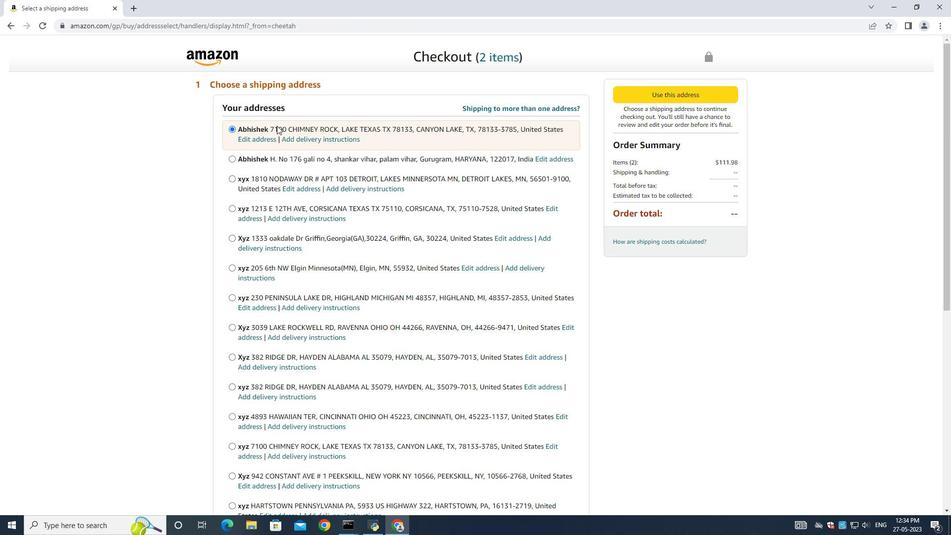 
Action: Mouse scrolled (339, 203) with delta (0, 0)
Screenshot: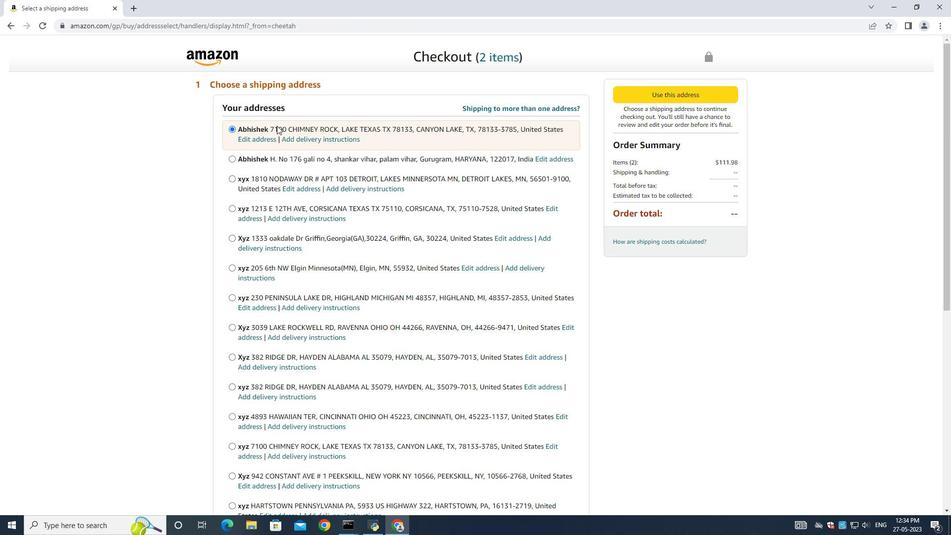
Action: Mouse moved to (340, 206)
Screenshot: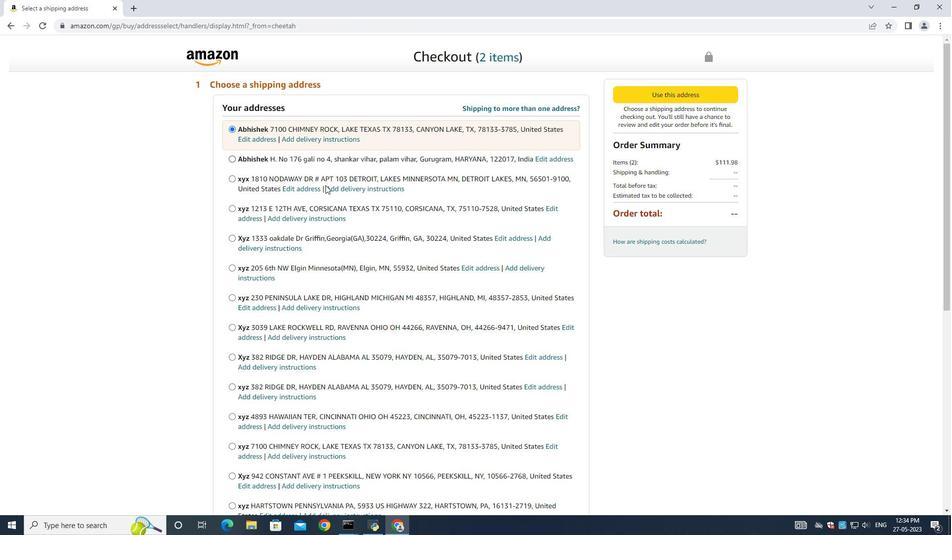 
Action: Mouse scrolled (340, 205) with delta (0, 0)
Screenshot: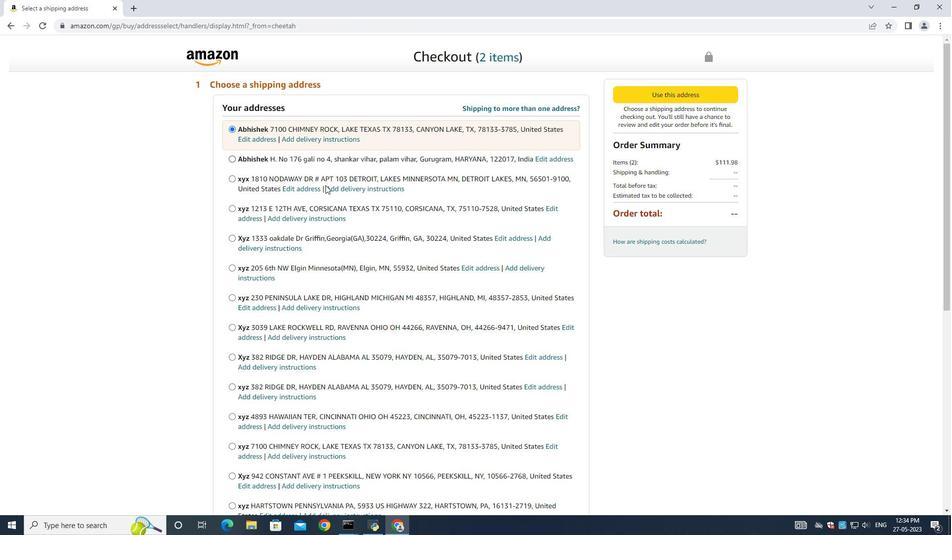 
Action: Mouse scrolled (340, 205) with delta (0, 0)
Screenshot: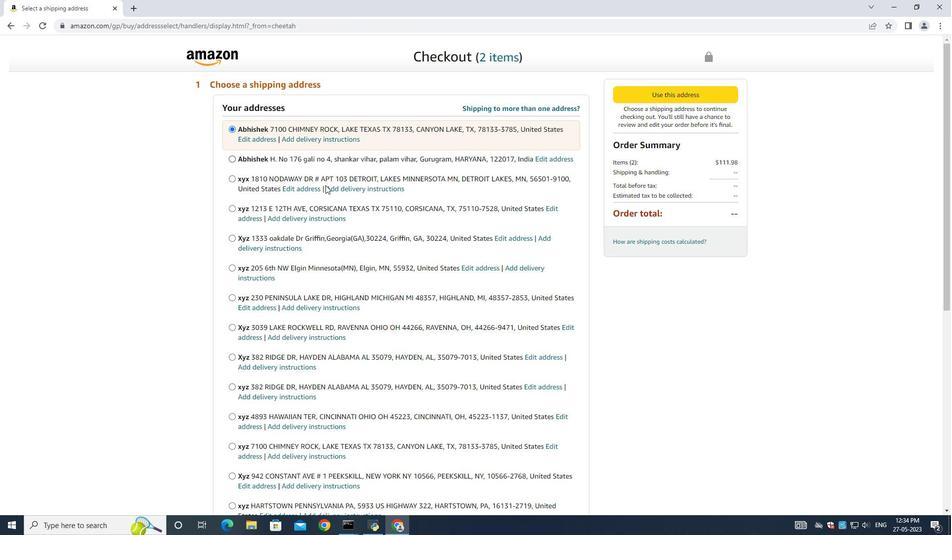 
Action: Mouse scrolled (340, 205) with delta (0, 0)
Screenshot: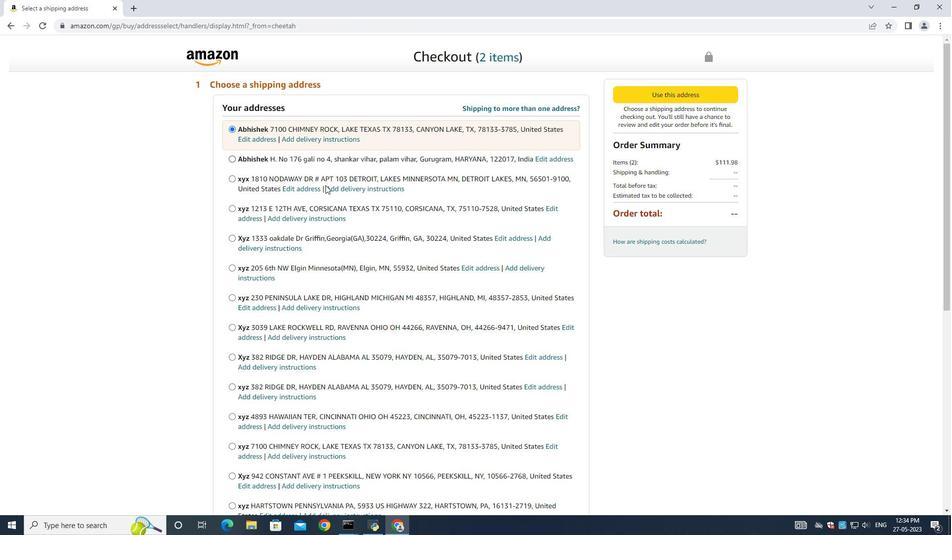 
Action: Mouse scrolled (340, 205) with delta (0, 0)
Screenshot: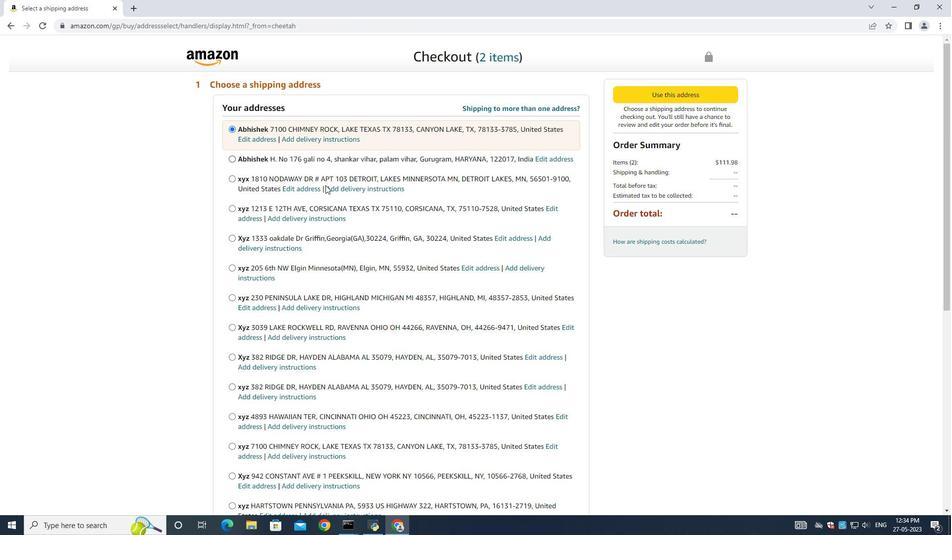 
Action: Mouse scrolled (340, 205) with delta (0, 0)
Screenshot: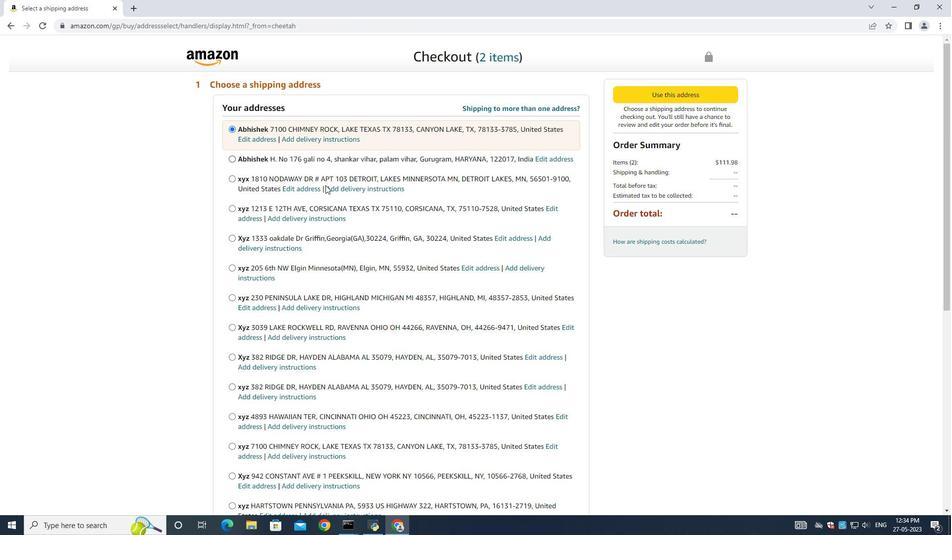
Action: Mouse moved to (249, 326)
Screenshot: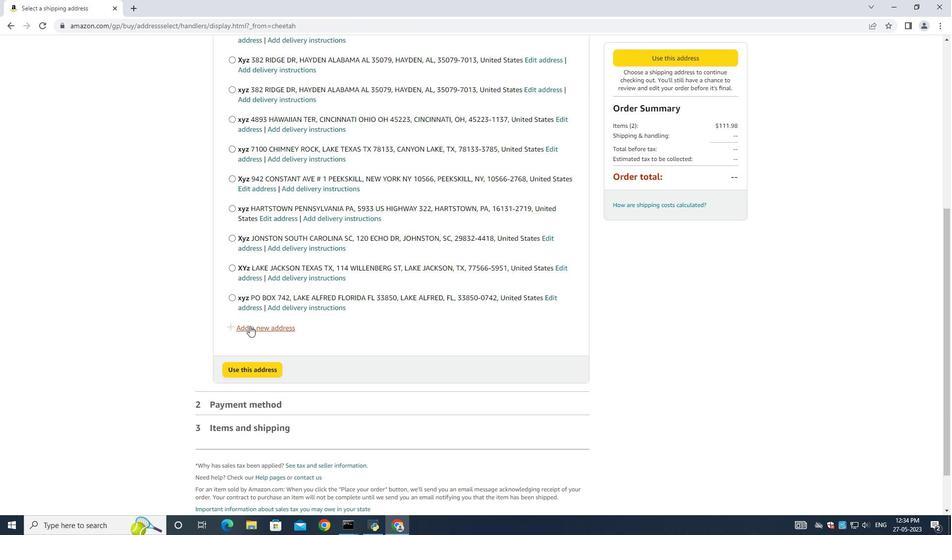 
Action: Mouse pressed left at (249, 326)
Screenshot: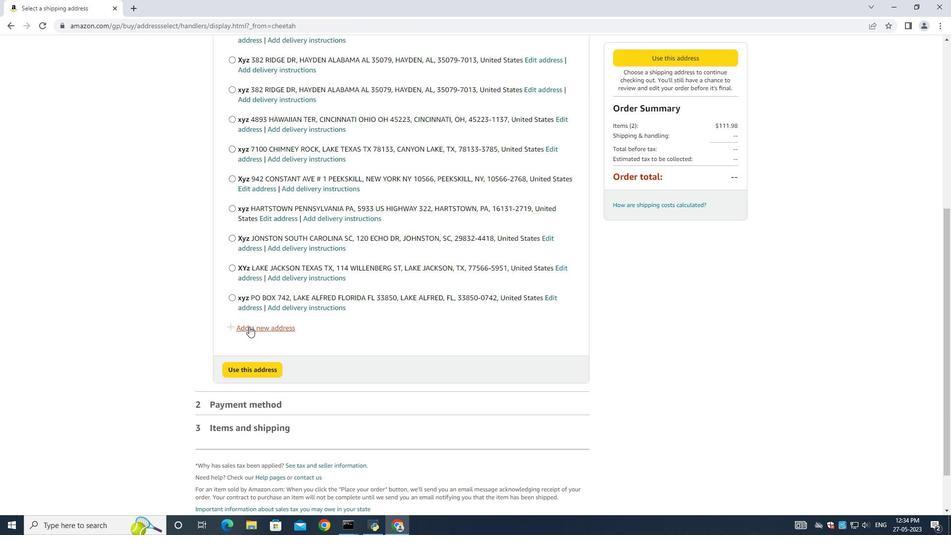 
Action: Mouse moved to (348, 234)
Screenshot: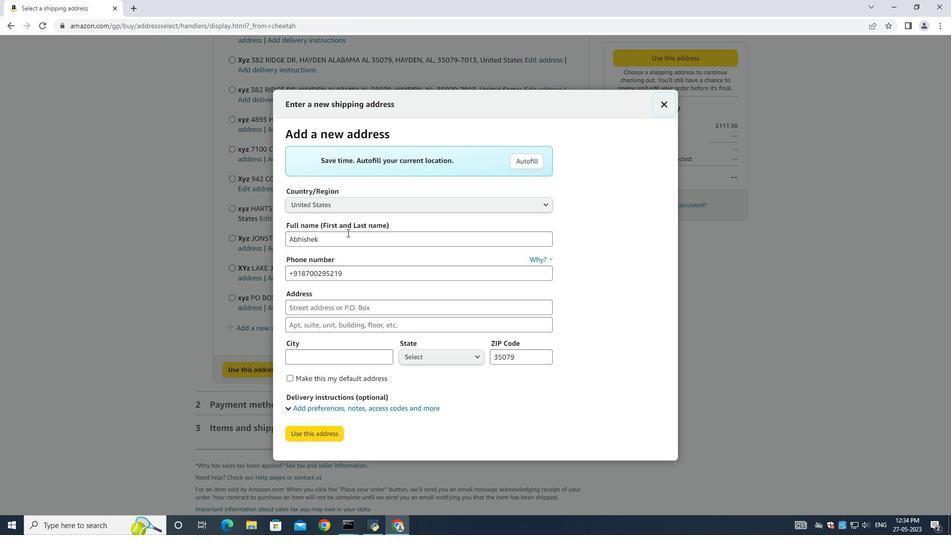 
Action: Mouse pressed left at (348, 234)
Screenshot: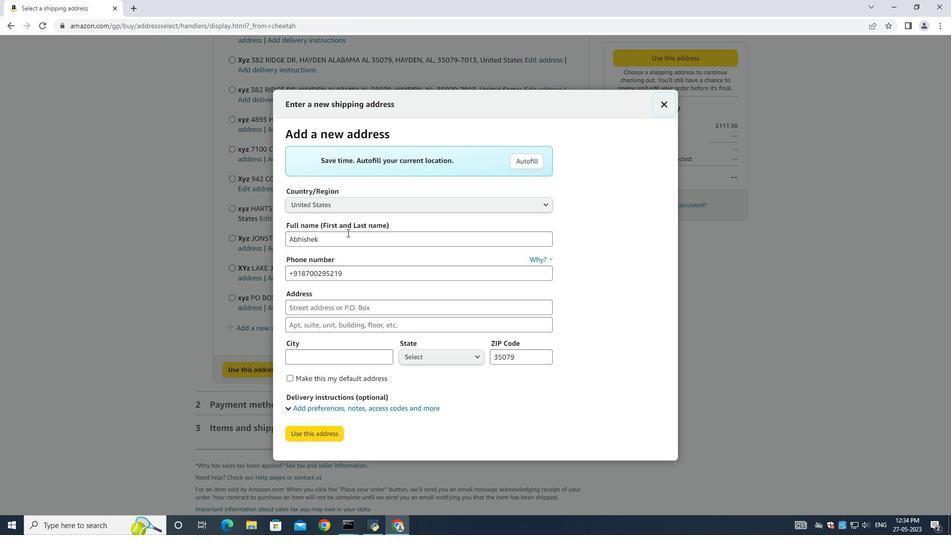 
Action: Key pressed ctrl+A=<Key.shift>Xy
Screenshot: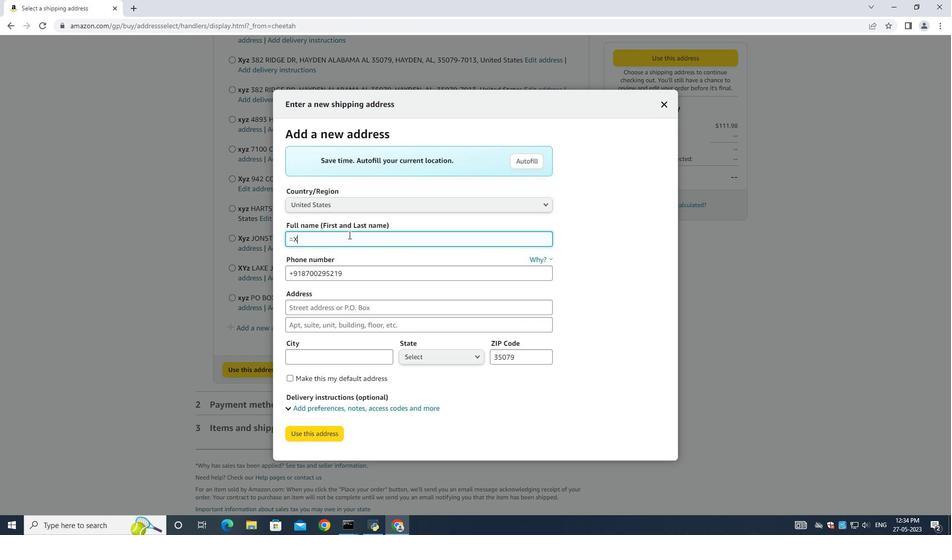 
Action: Mouse moved to (306, 240)
Screenshot: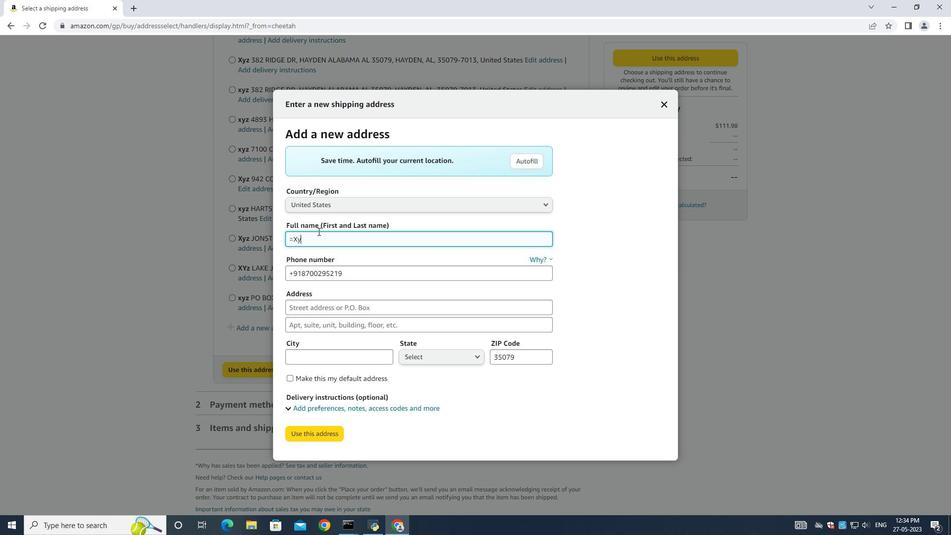 
Action: Key pressed <Key.backspace><Key.backspace>
Screenshot: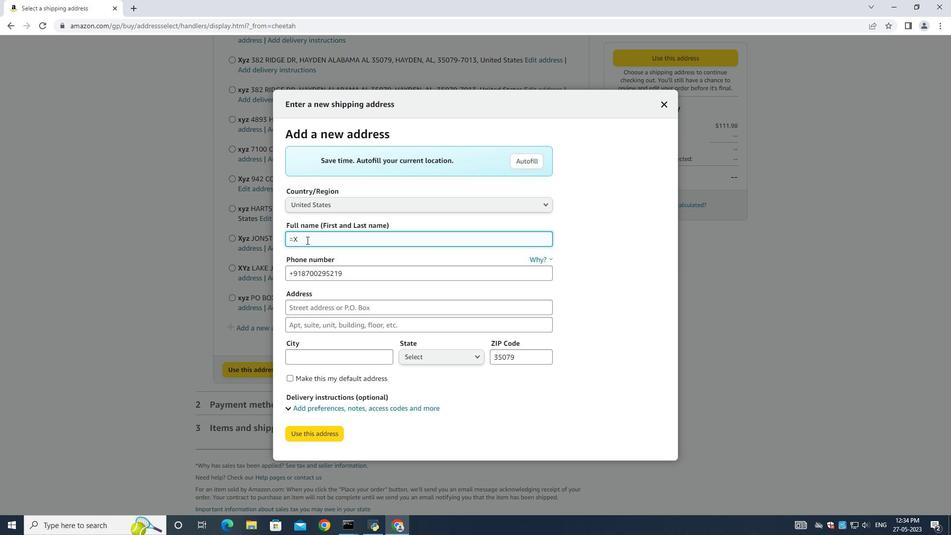 
Action: Mouse moved to (306, 240)
Screenshot: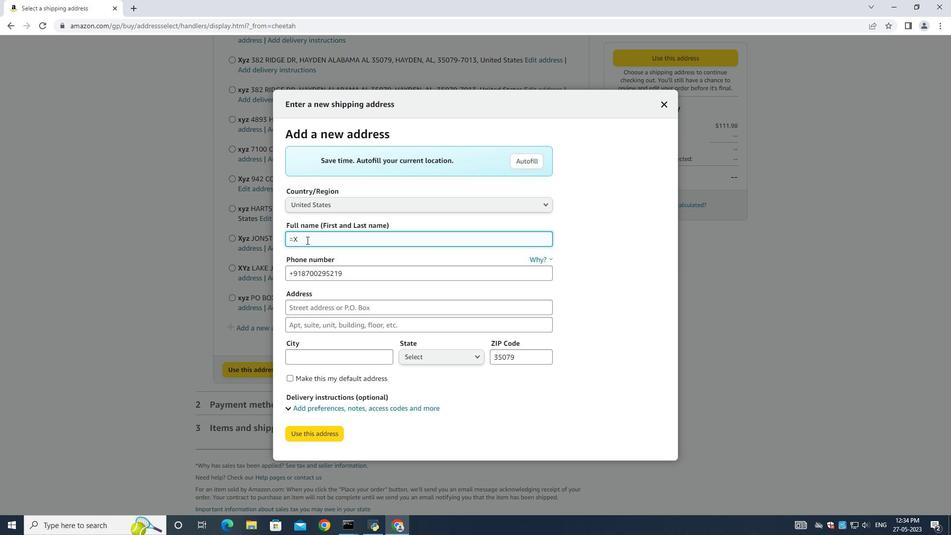 
Action: Key pressed <Key.backspace>xnb
Screenshot: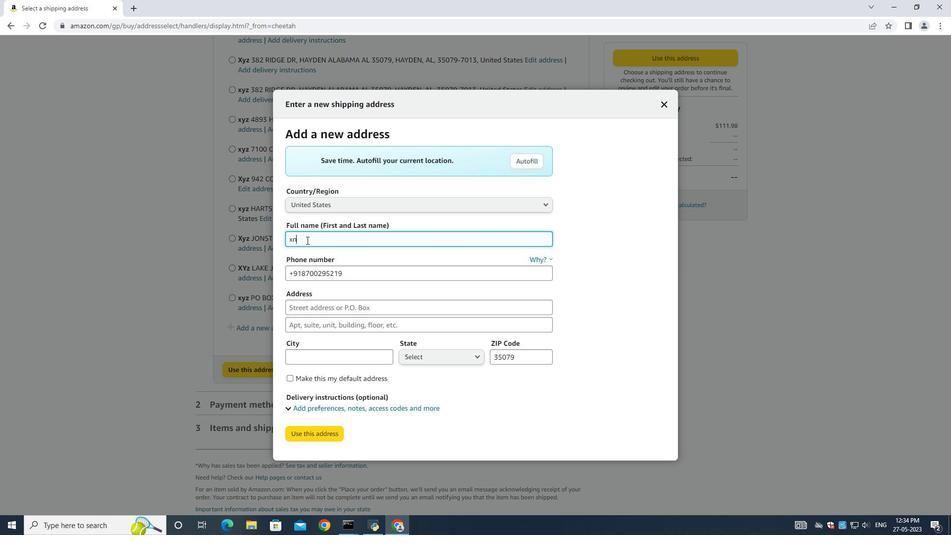 
Action: Mouse moved to (359, 274)
Screenshot: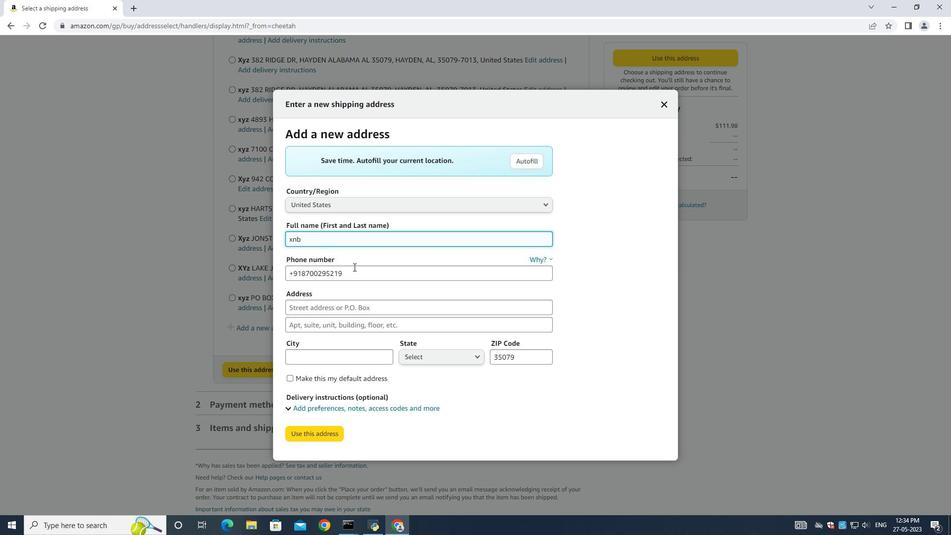 
Action: Mouse pressed left at (359, 274)
Screenshot: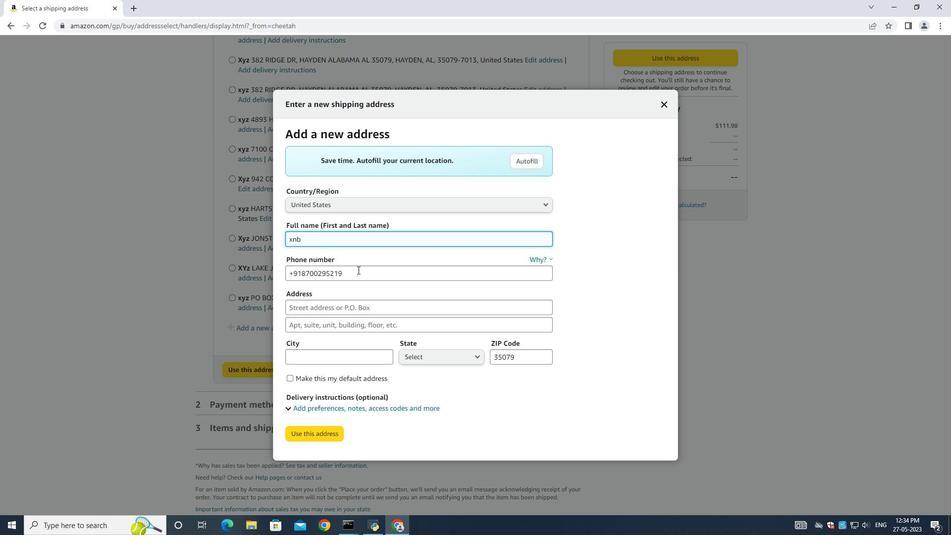 
Action: Mouse moved to (359, 274)
Screenshot: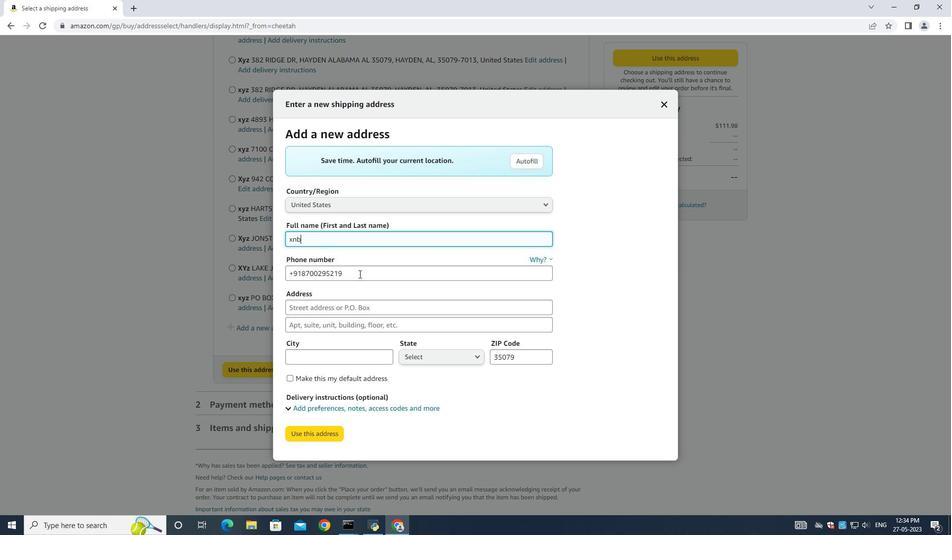 
Action: Key pressed ctrl+A<Key.backspace><Key.shift><Key.shift><Key.shift><Key.shift><Key.shift><Key.shift><Key.shift><Key.shift><Key.shift><Key.shift><Key.shift><Key.shift><Key.shift><Key.shift><Key.shift><Key.shift><Key.shift><Key.shift><Key.shift><Key.shift><Key.shift><Key.shift><Key.shift><Key.shift><Key.shift><Key.shift><Key.shift><Key.shift><Key.shift><Key.shift><Key.shift><Key.shift><Key.shift><Key.shift><Key.shift><Key.shift><Key.shift><Key.shift><Key.shift><Key.shift><Key.shift><Key.shift>(389<Key.backspace>6<Key.shift>)<Key.space><Key.shift>328<Key.space><Key.backspace>-5765
Screenshot: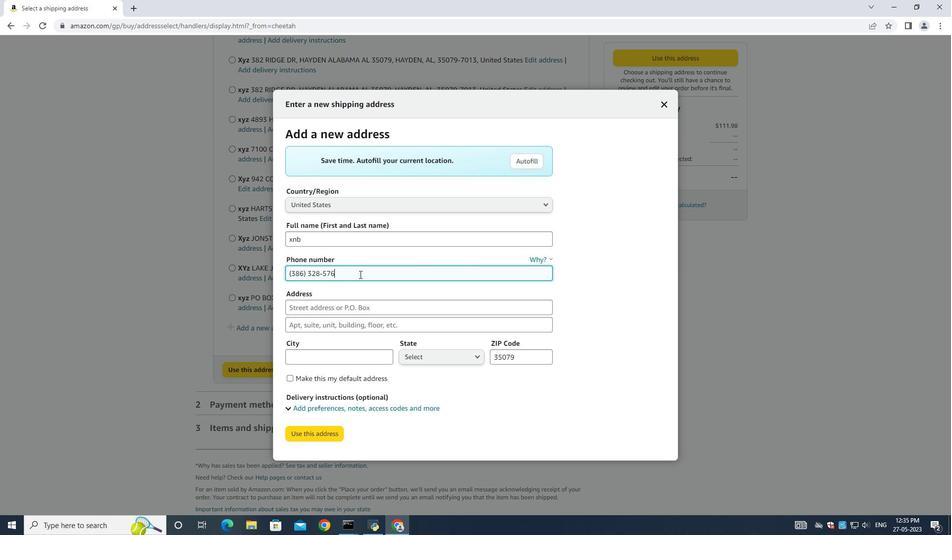 
Action: Mouse moved to (328, 306)
Screenshot: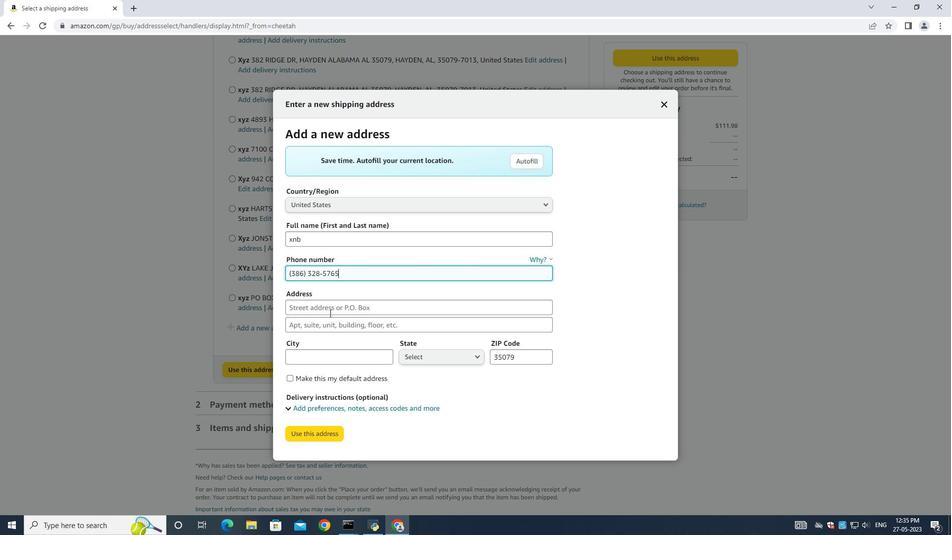 
Action: Mouse pressed left at (328, 306)
Screenshot: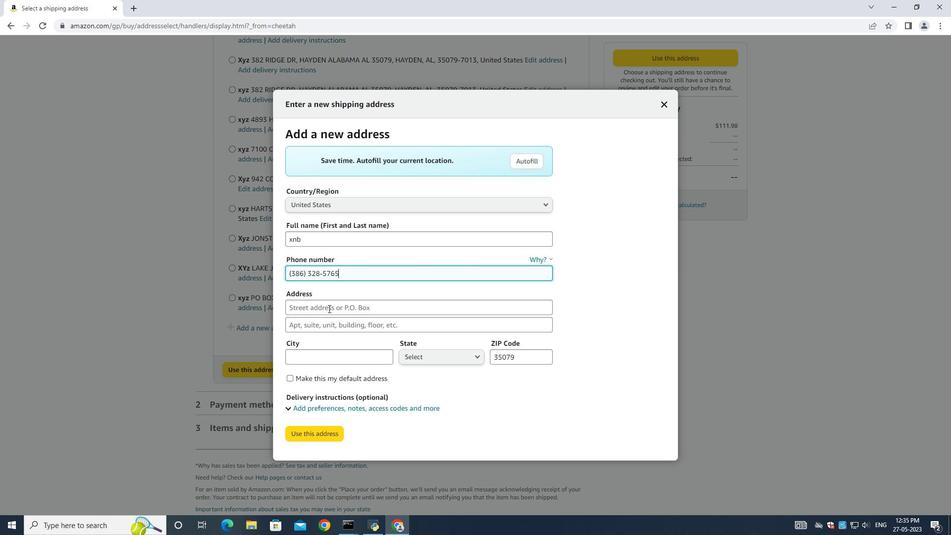 
Action: Mouse moved to (328, 306)
Screenshot: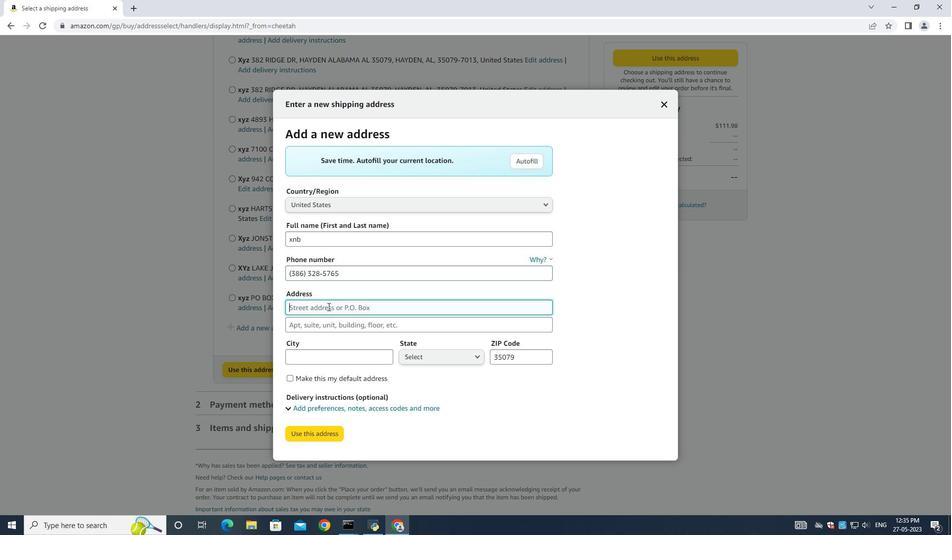 
Action: Key pressed 15<Key.backspace>45<Key.space>p<Key.shift>A<Key.backspace><Key.backspace><Key.shift>Park<Key.space><Key.shift>Ave<Key.space>
Screenshot: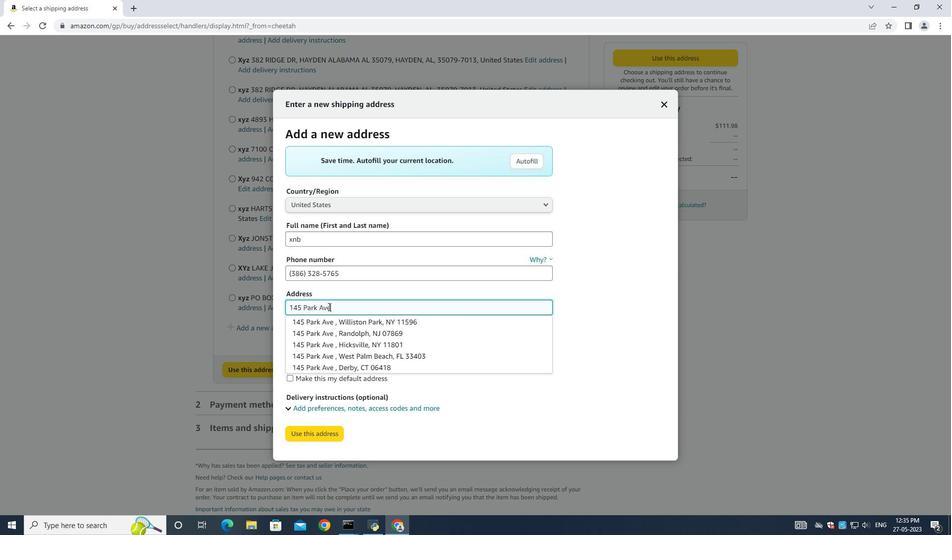 
Action: Mouse moved to (343, 350)
Screenshot: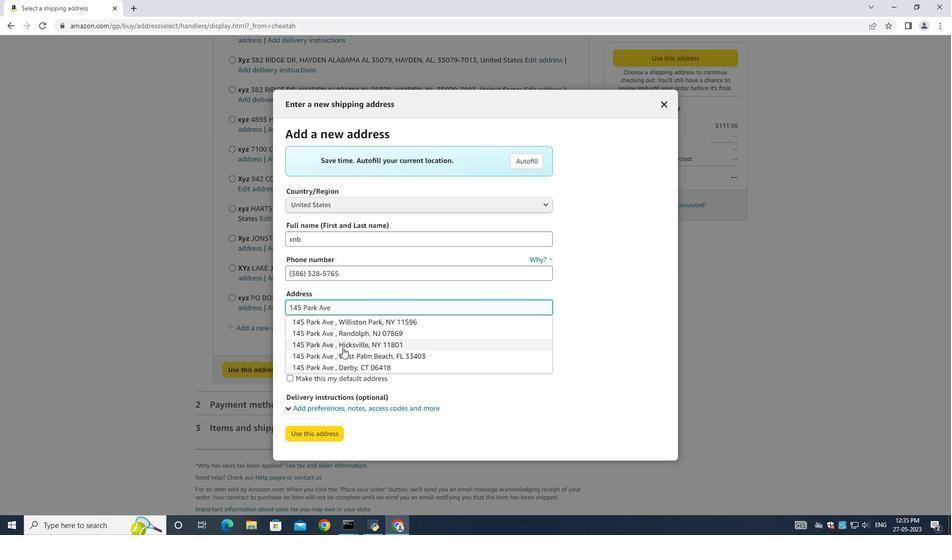 
Action: Mouse scrolled (343, 349) with delta (0, 0)
Screenshot: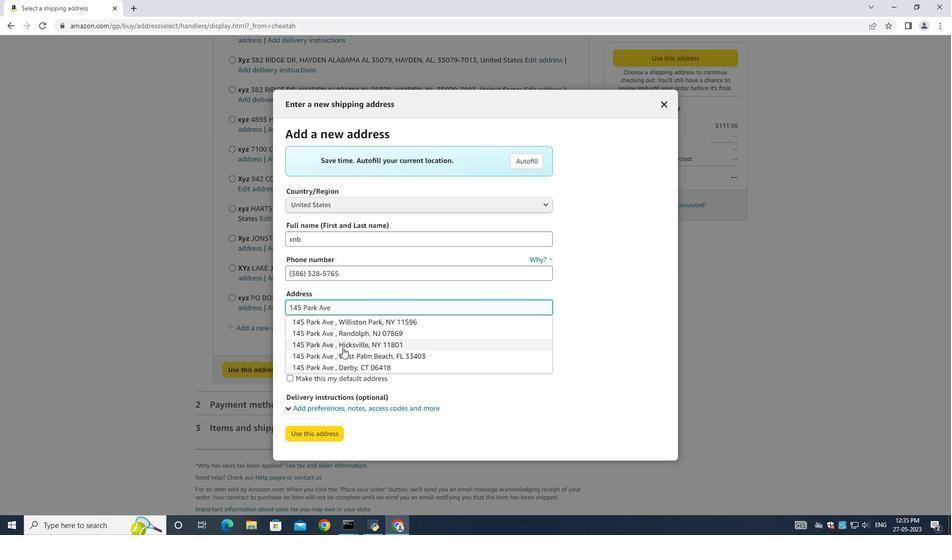 
Action: Mouse moved to (343, 350)
Screenshot: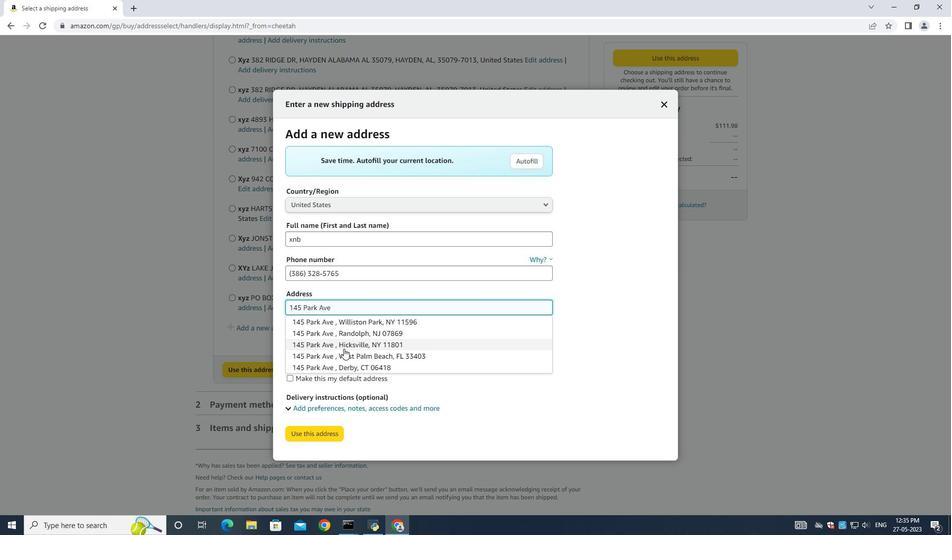 
Action: Mouse scrolled (343, 350) with delta (0, 0)
Screenshot: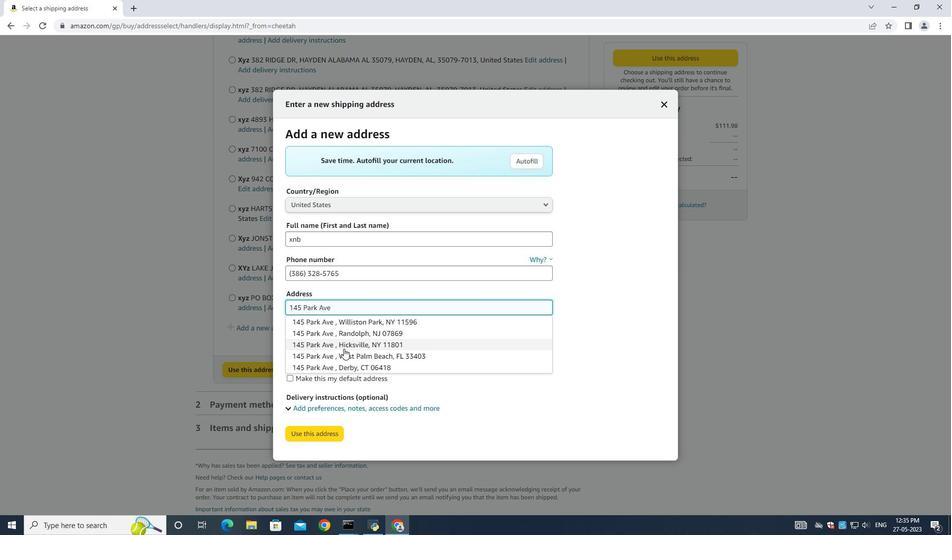 
Action: Mouse moved to (383, 307)
Screenshot: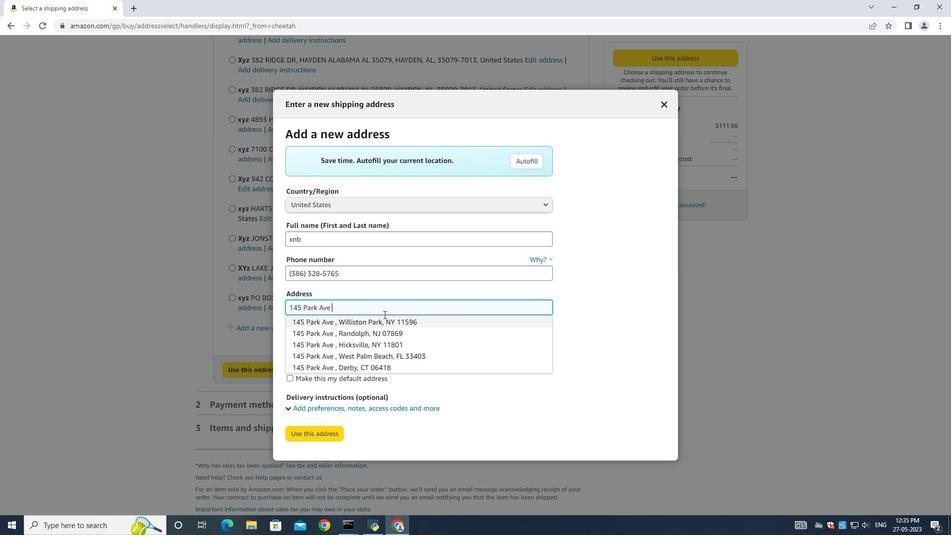 
Action: Mouse pressed left at (383, 307)
Screenshot: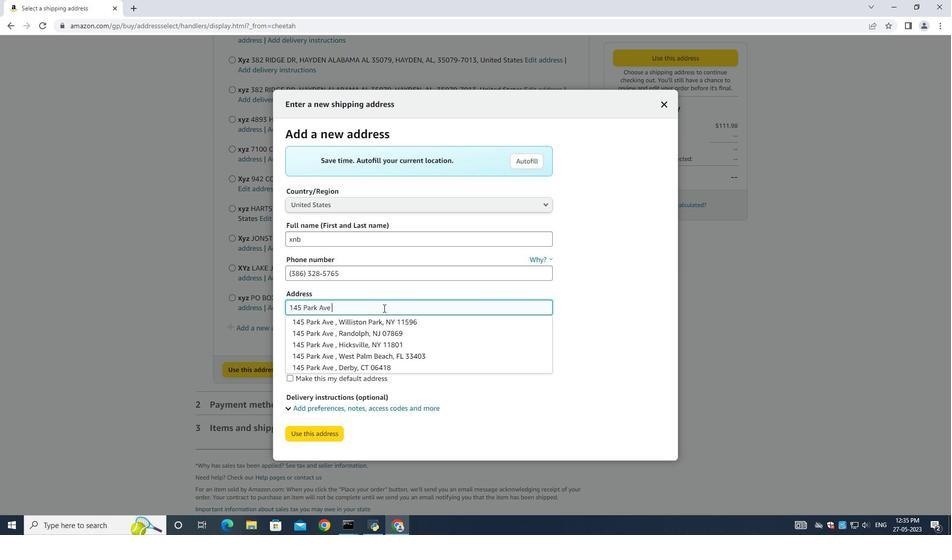 
Action: Mouse moved to (429, 391)
Screenshot: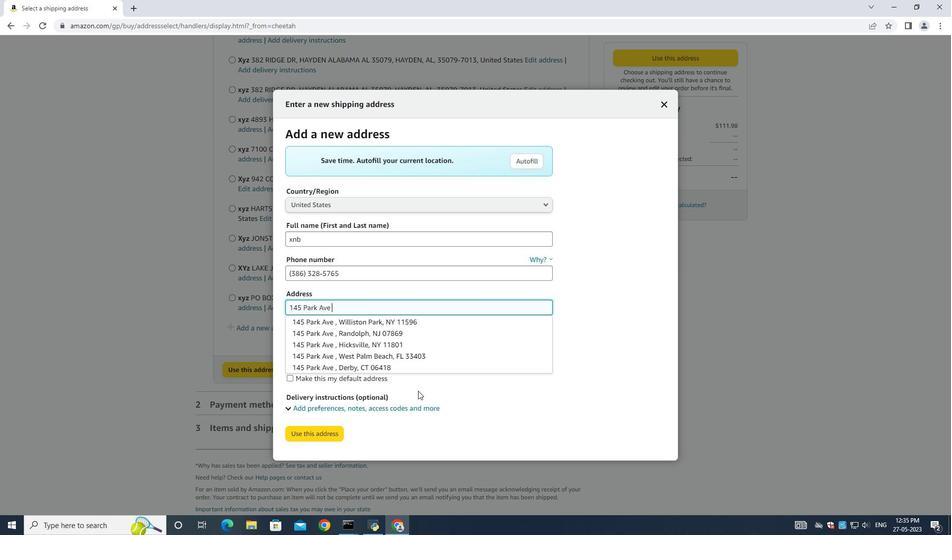 
Action: Mouse pressed left at (429, 391)
Screenshot: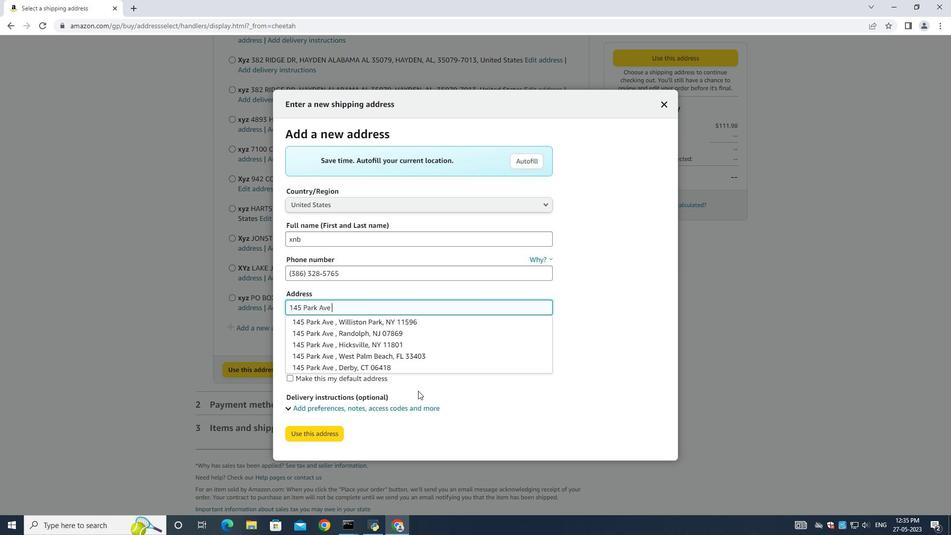 
Action: Mouse moved to (331, 323)
Screenshot: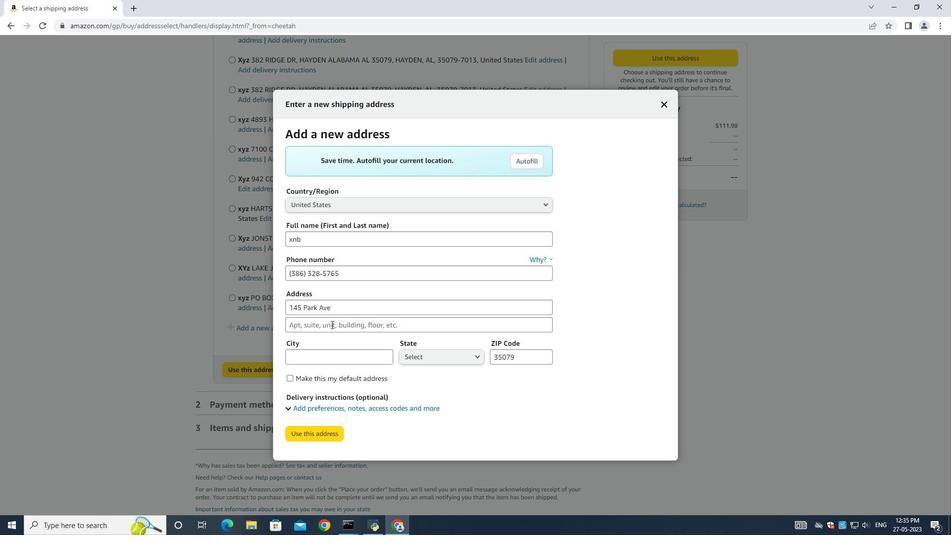 
Action: Mouse pressed left at (331, 323)
Screenshot: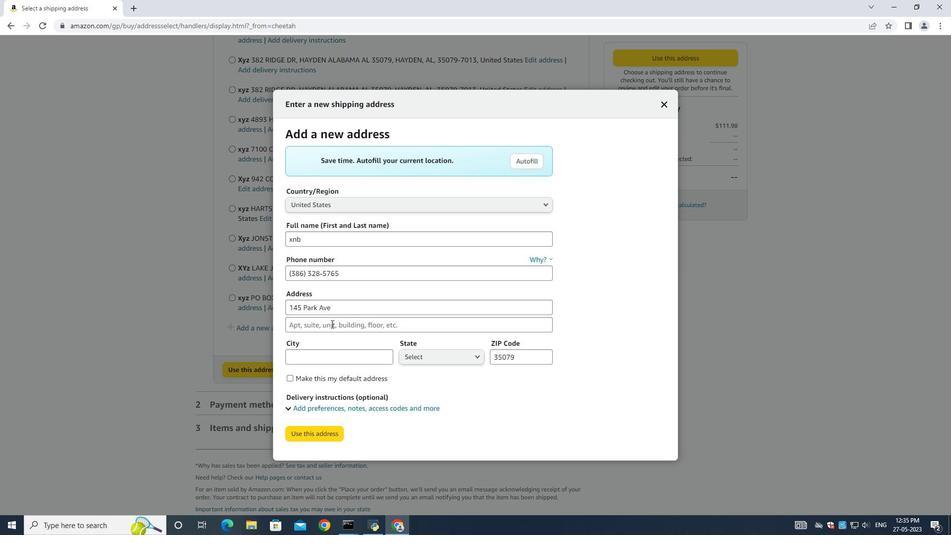
Action: Mouse moved to (331, 323)
Screenshot: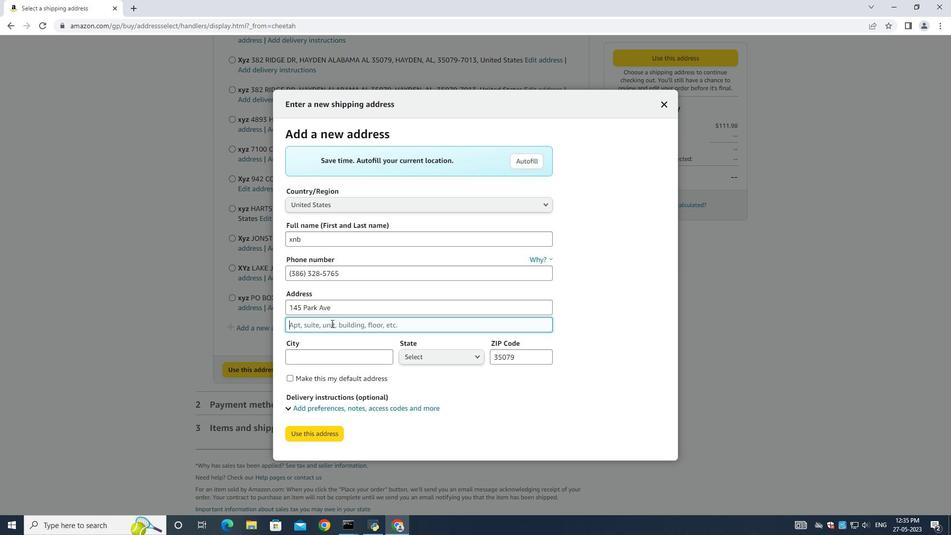 
Action: Key pressed <Key.shift>S<Key.caps_lock>A<Key.caps_lock><Key.backspace>an<Key.space><Key.shift>Mateo<Key.space><Key.shift><Key.shift><Key.shift><Key.shift>Florida<Key.shift>(FL)<Key.space>
Screenshot: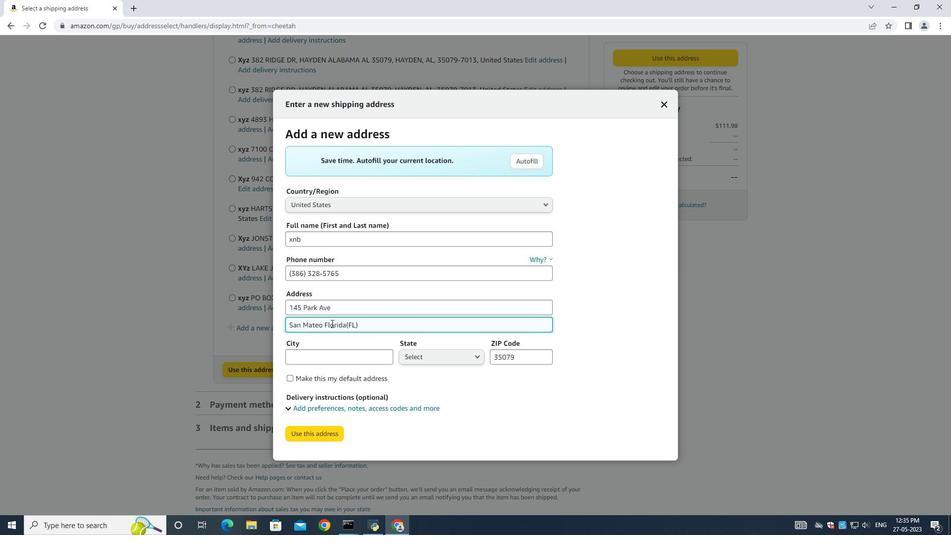 
Action: Mouse moved to (319, 364)
Screenshot: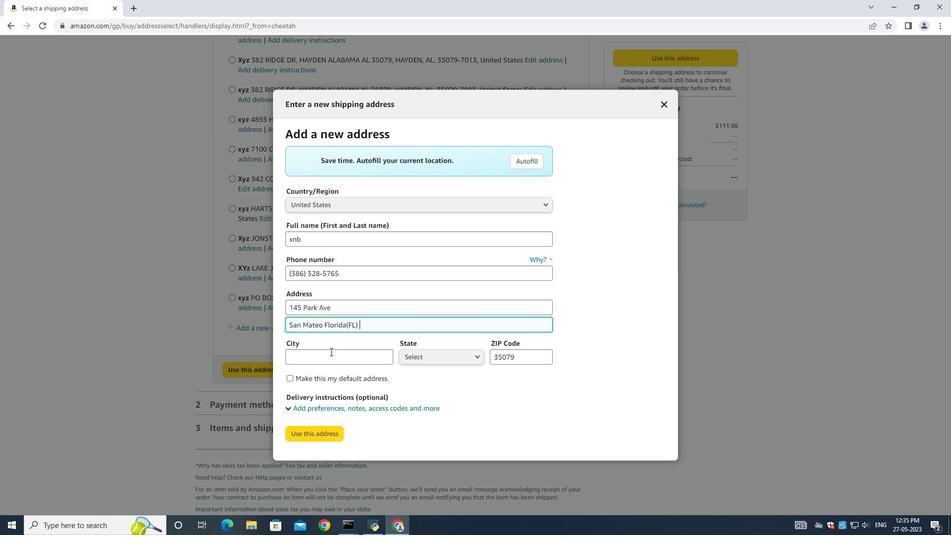 
Action: Mouse pressed left at (319, 364)
Screenshot: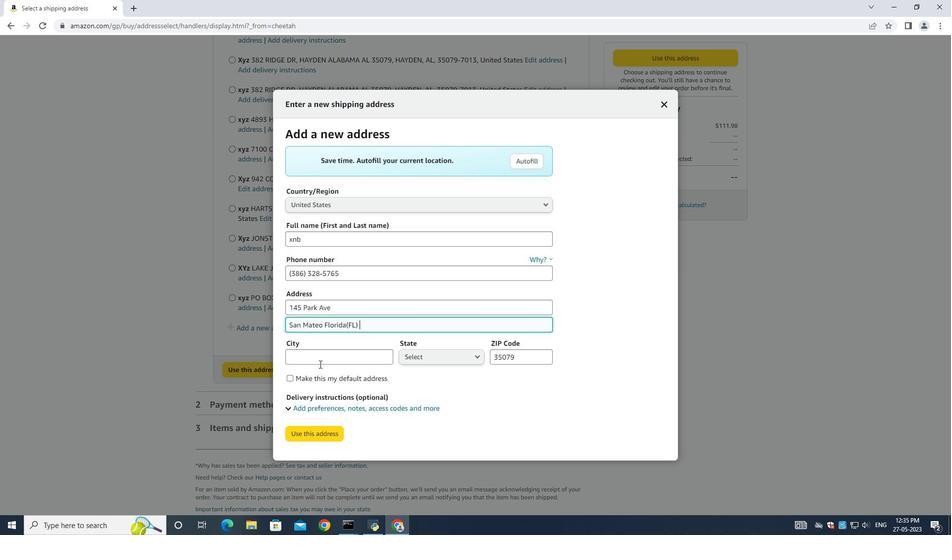 
Action: Mouse moved to (320, 359)
Screenshot: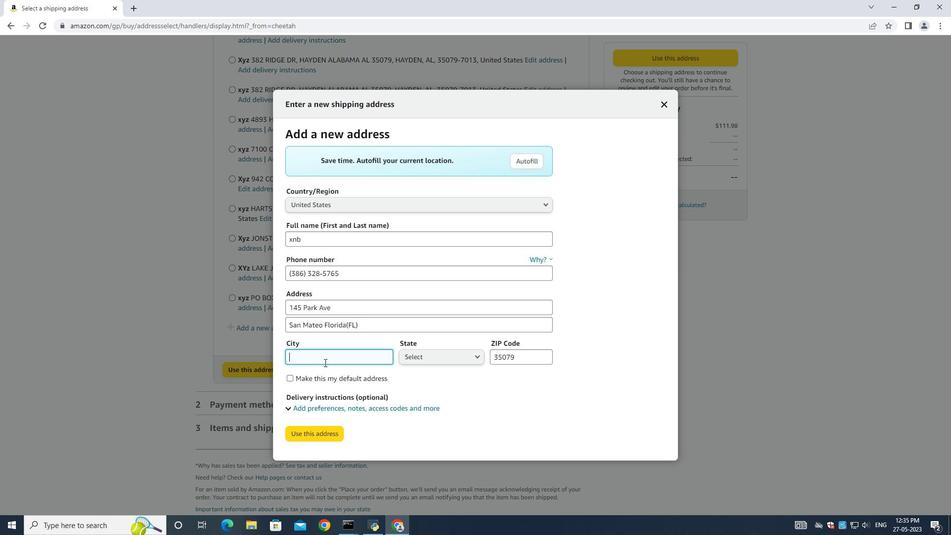 
Action: Key pressed <Key.shift>San<Key.space><Key.shift>Mateo
Screenshot: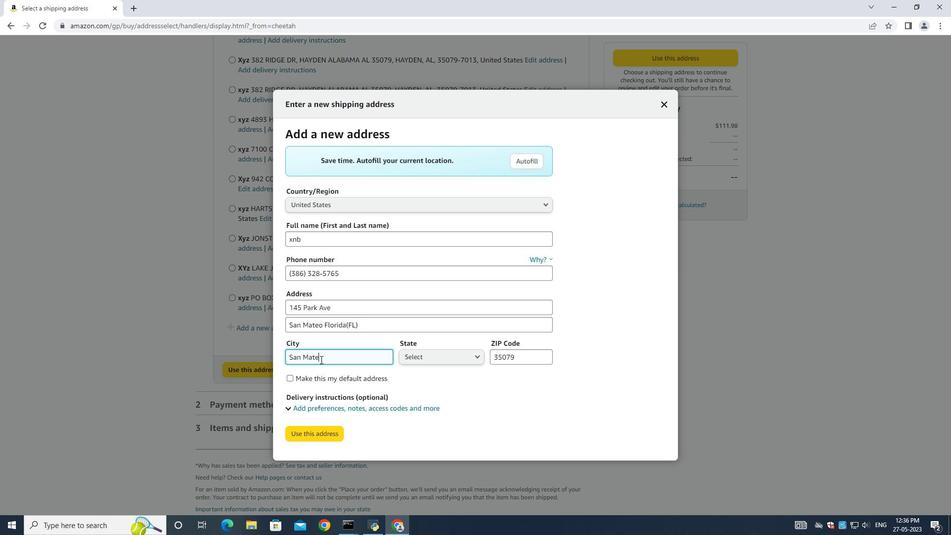 
Action: Mouse moved to (421, 345)
Screenshot: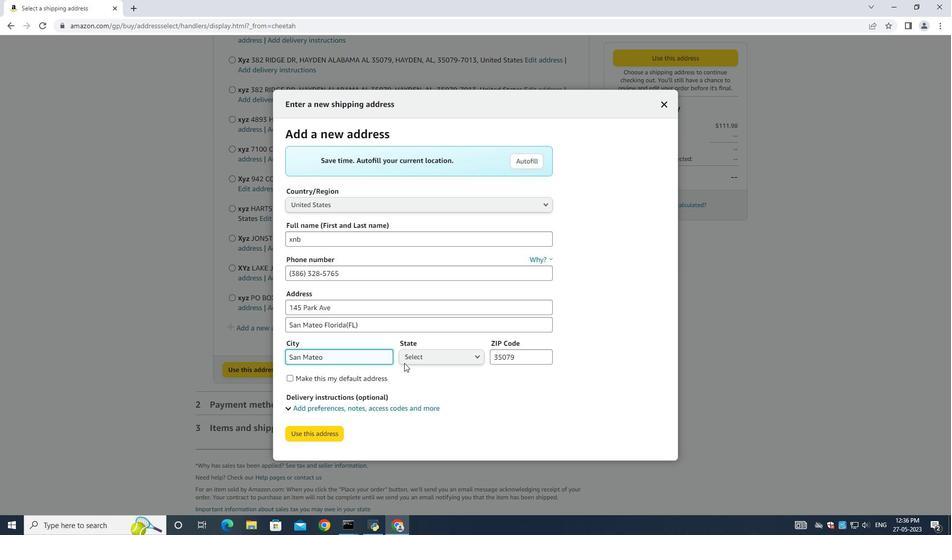 
Action: Mouse pressed left at (421, 345)
Screenshot: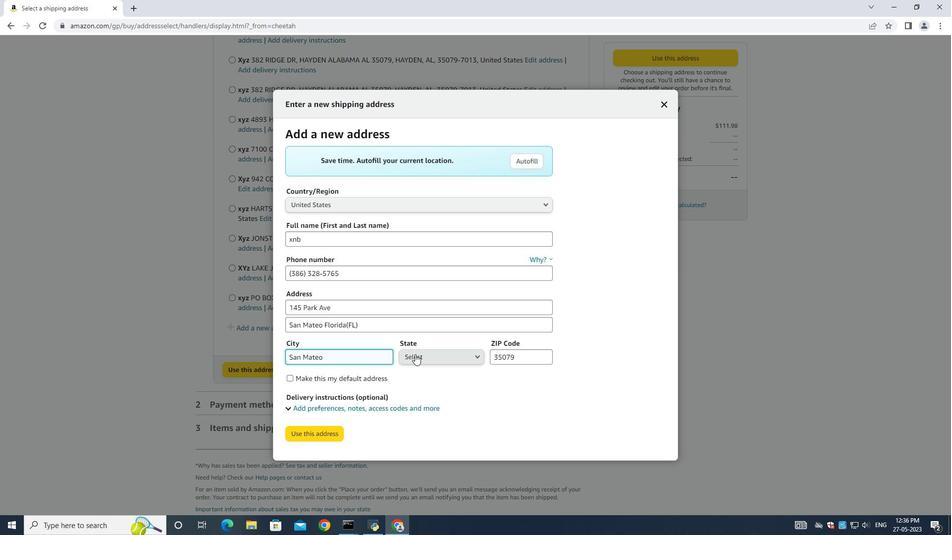 
Action: Mouse moved to (426, 353)
Screenshot: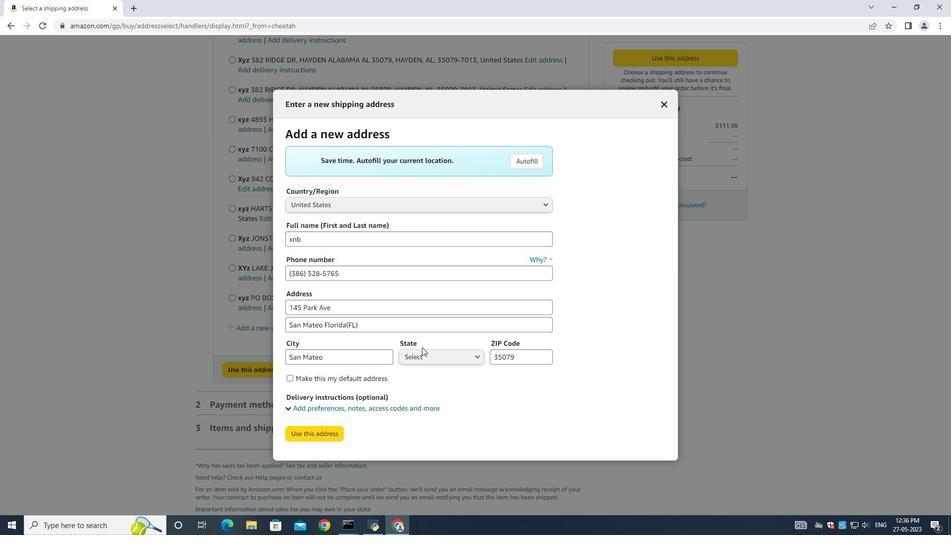 
Action: Mouse pressed left at (426, 353)
Screenshot: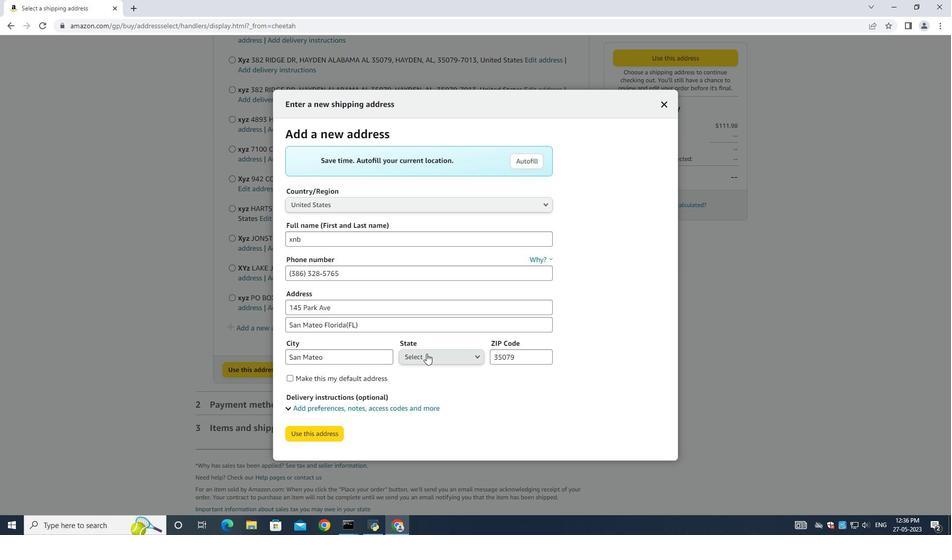 
Action: Mouse moved to (434, 299)
Screenshot: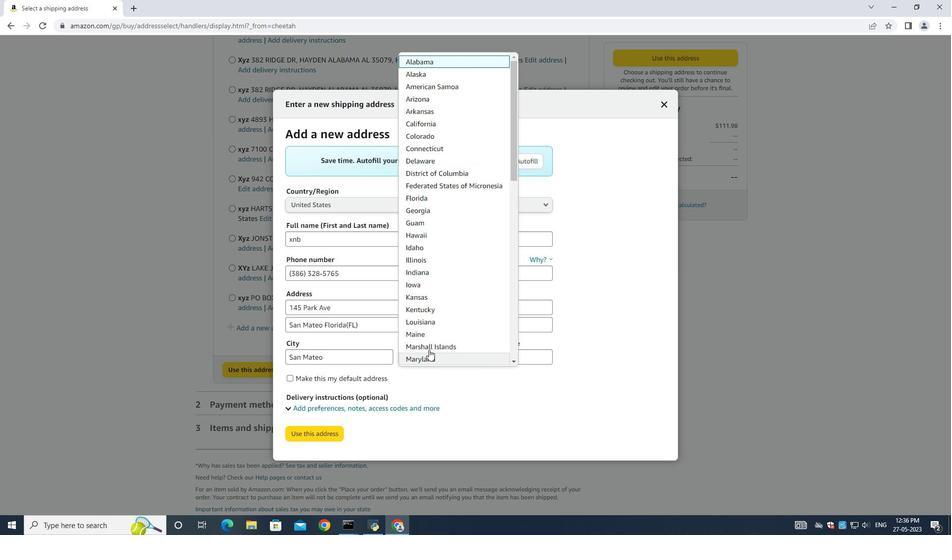 
Action: Mouse scrolled (434, 299) with delta (0, 0)
Screenshot: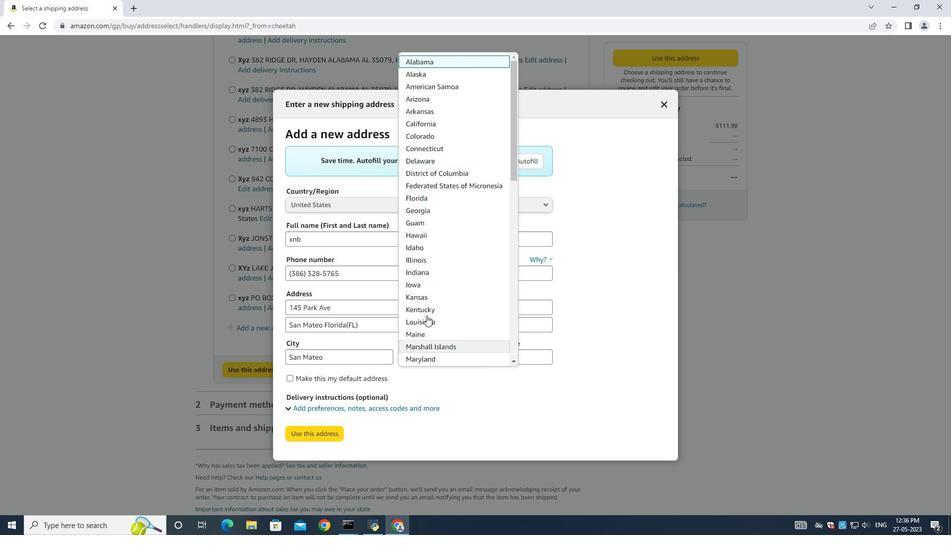 
Action: Mouse moved to (434, 299)
Screenshot: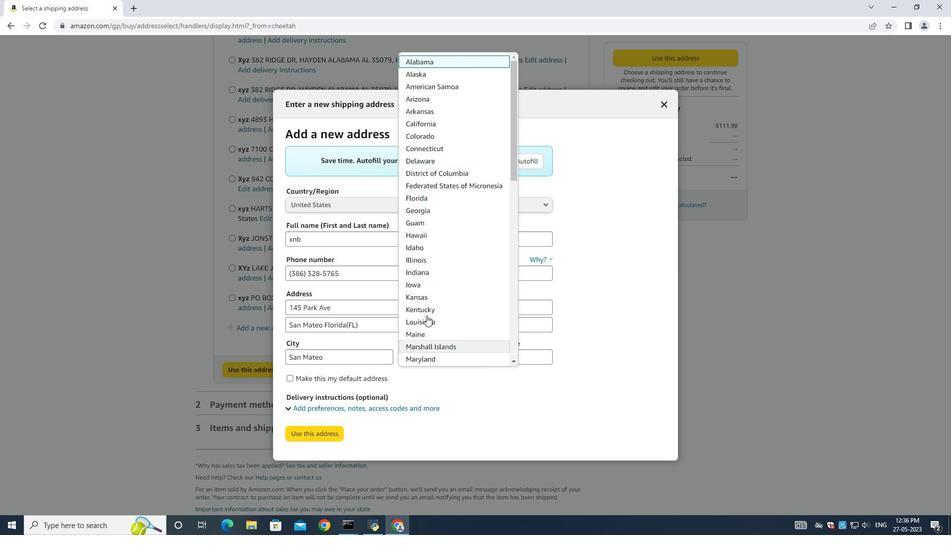 
Action: Mouse scrolled (434, 299) with delta (0, 0)
Screenshot: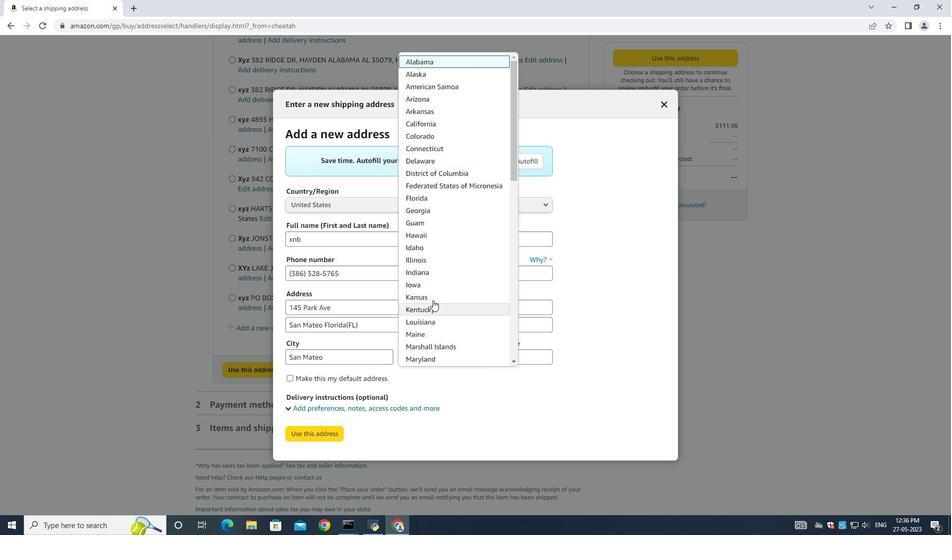 
Action: Mouse scrolled (434, 299) with delta (0, 0)
Screenshot: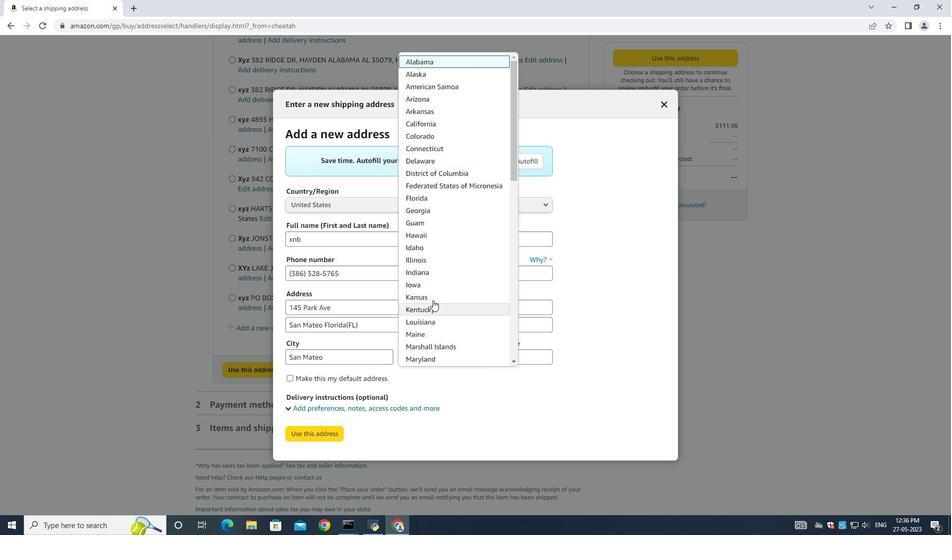
Action: Mouse moved to (435, 299)
Screenshot: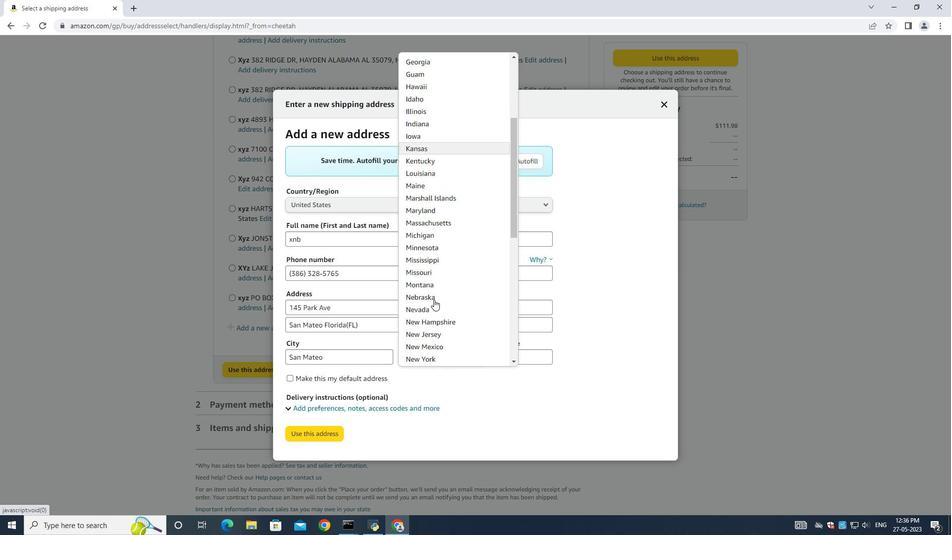 
Action: Mouse scrolled (435, 299) with delta (0, 0)
Screenshot: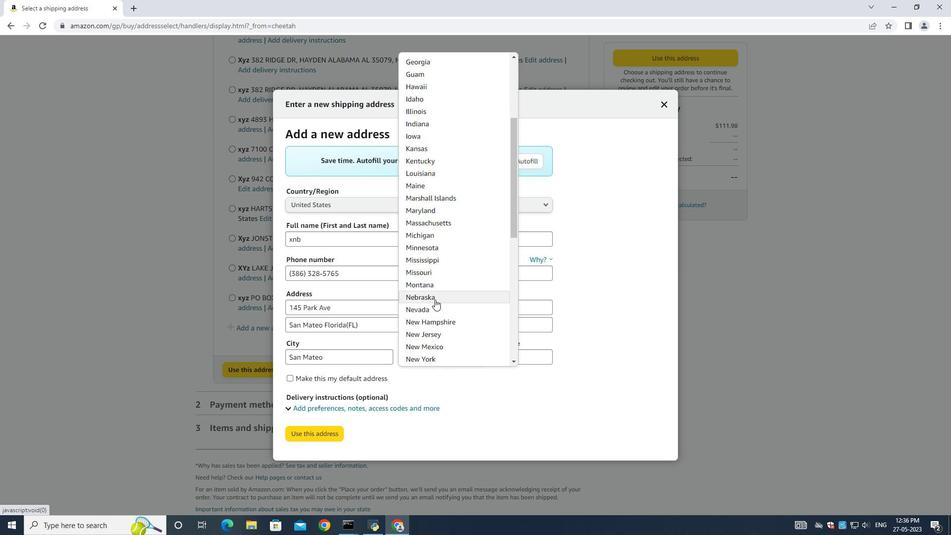 
Action: Mouse scrolled (435, 299) with delta (0, 0)
Screenshot: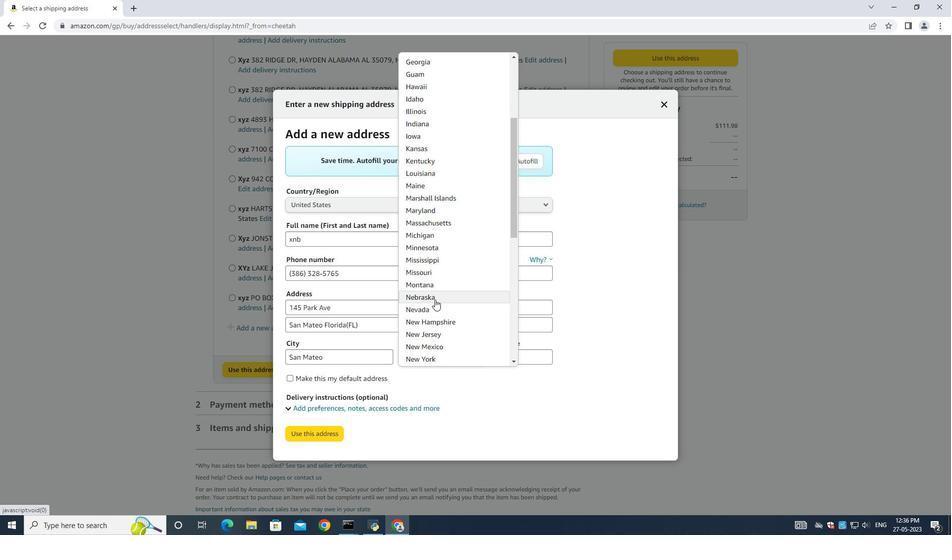 
Action: Mouse scrolled (435, 299) with delta (0, 0)
Screenshot: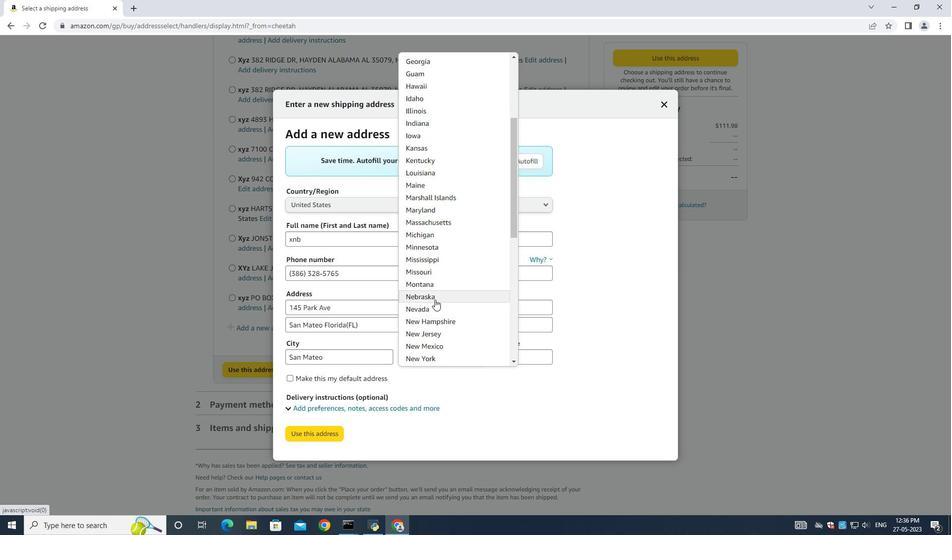 
Action: Mouse moved to (434, 299)
Screenshot: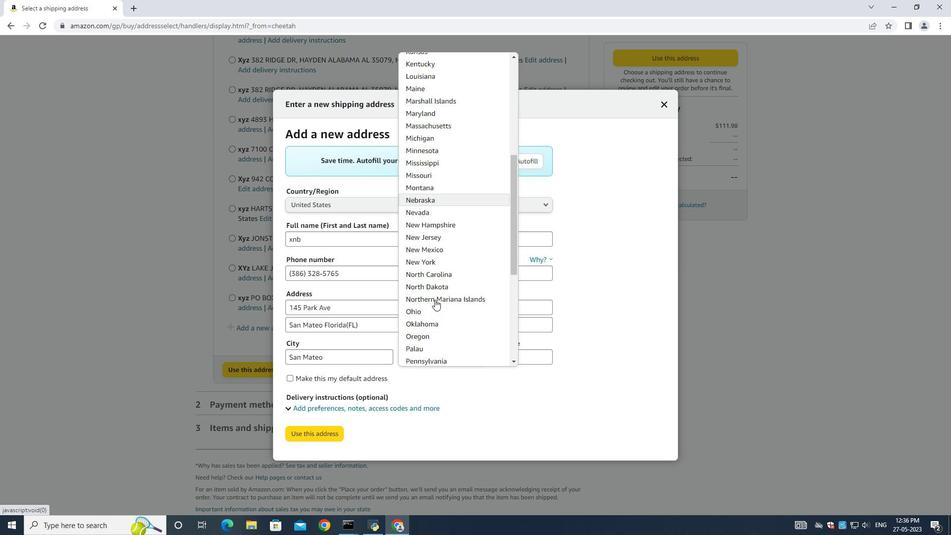 
Action: Mouse scrolled (434, 298) with delta (0, 0)
Screenshot: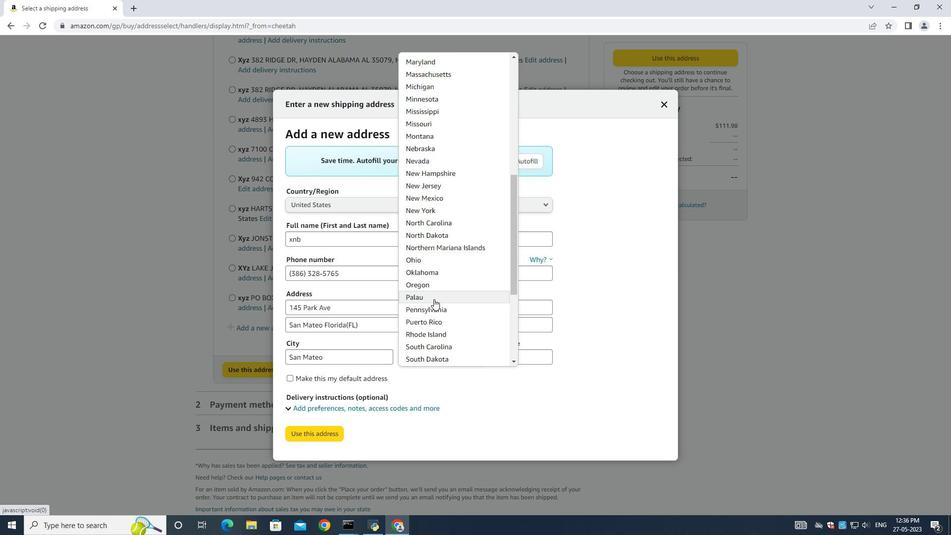 
Action: Mouse scrolled (434, 298) with delta (0, 0)
Screenshot: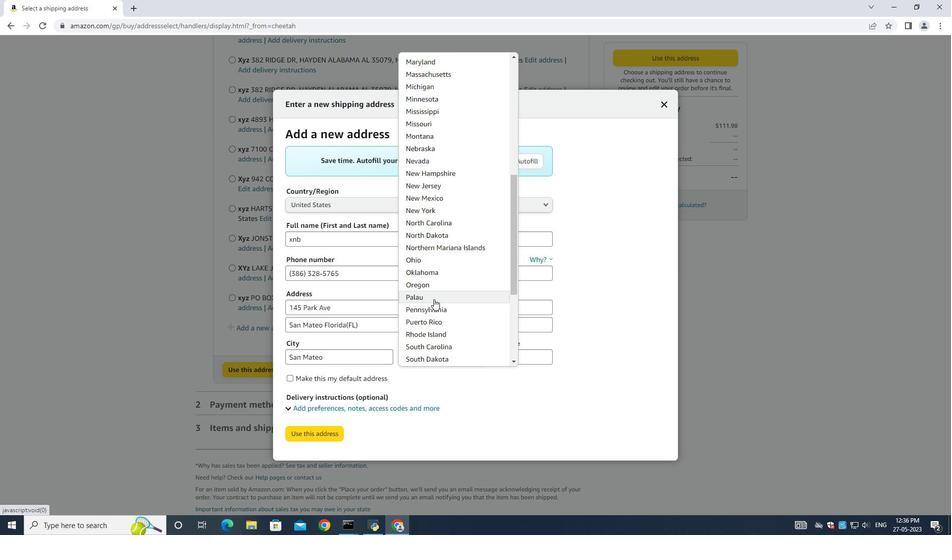 
Action: Mouse moved to (434, 297)
Screenshot: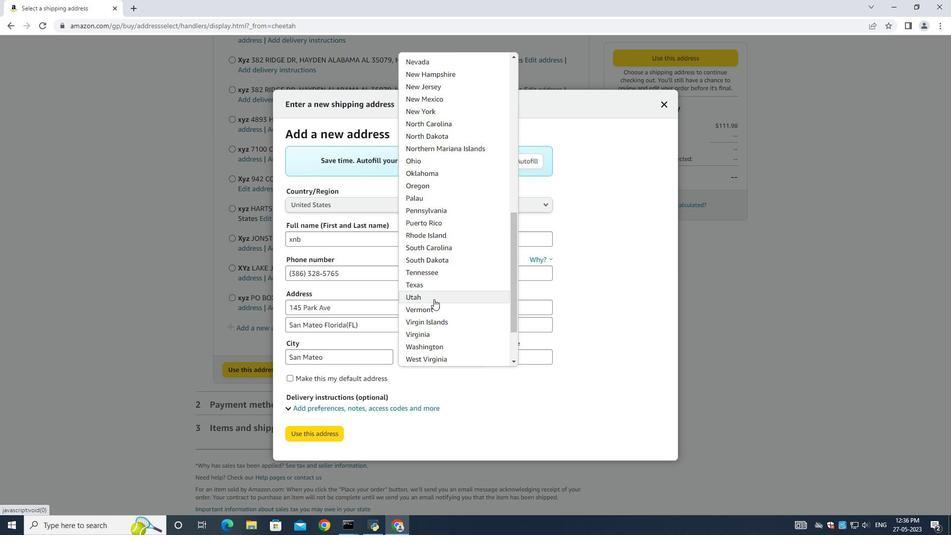
Action: Mouse scrolled (434, 297) with delta (0, 0)
Screenshot: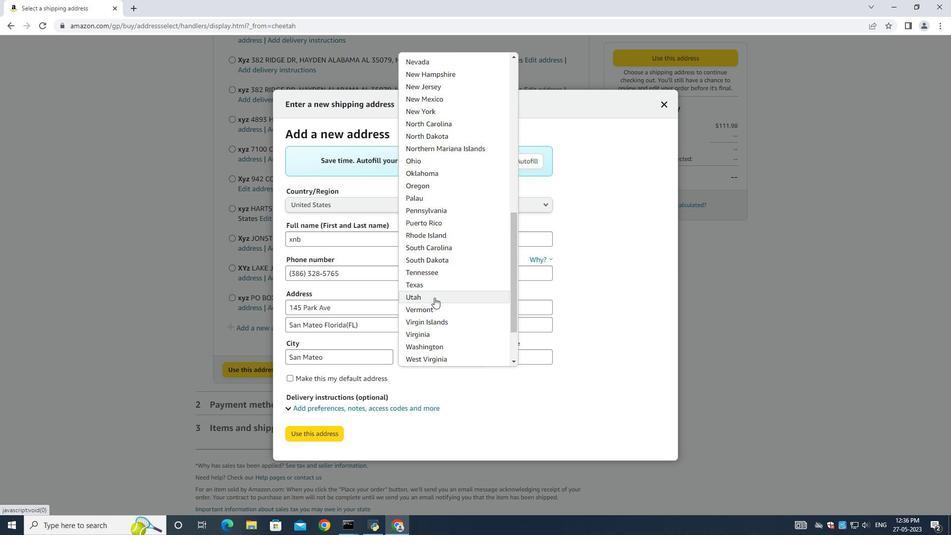 
Action: Mouse scrolled (434, 297) with delta (0, 0)
Screenshot: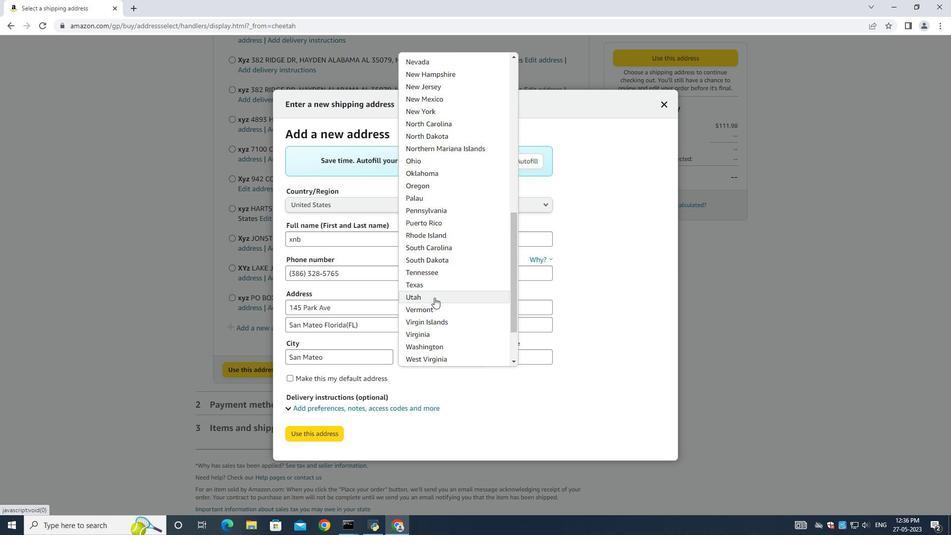 
Action: Mouse scrolled (434, 297) with delta (0, 0)
Screenshot: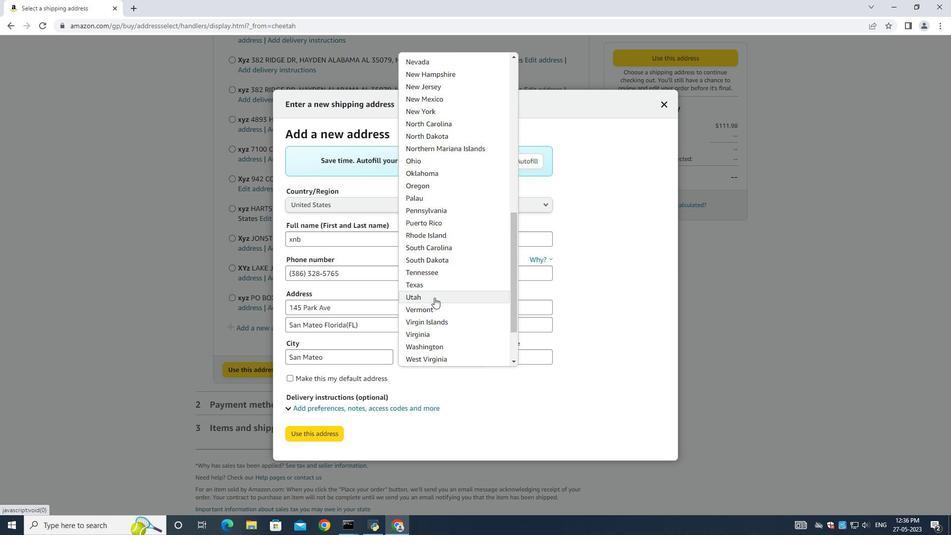 
Action: Mouse scrolled (434, 297) with delta (0, 0)
Screenshot: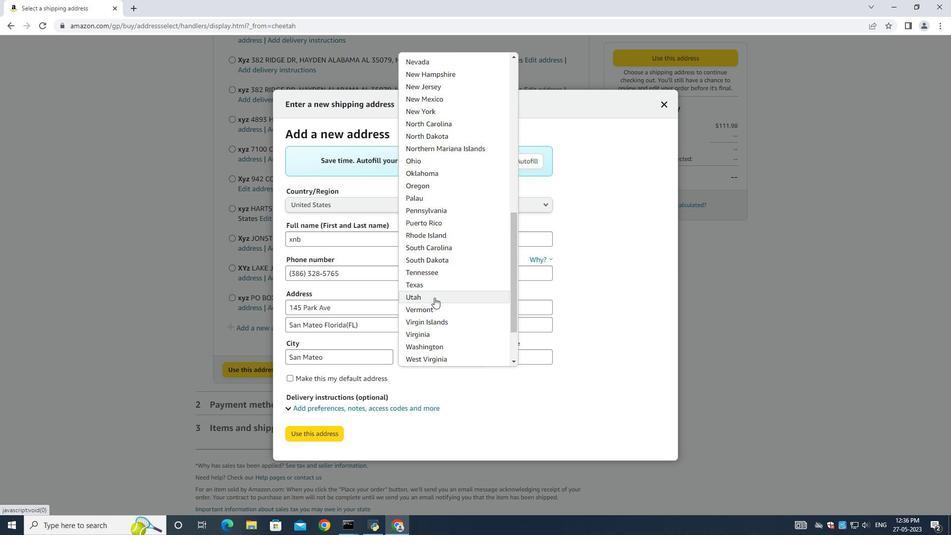 
Action: Mouse scrolled (434, 297) with delta (0, 0)
Screenshot: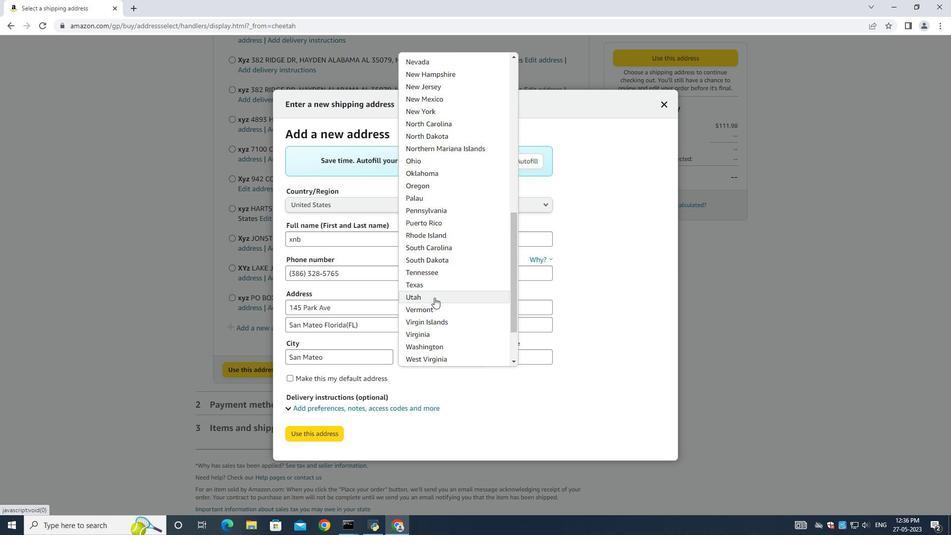 
Action: Mouse moved to (421, 133)
Screenshot: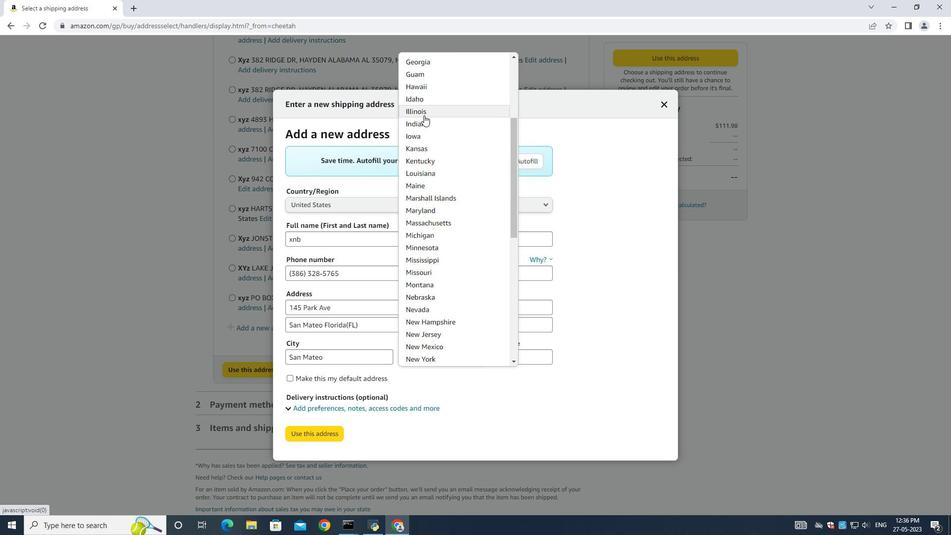 
Action: Mouse scrolled (422, 128) with delta (0, 0)
Screenshot: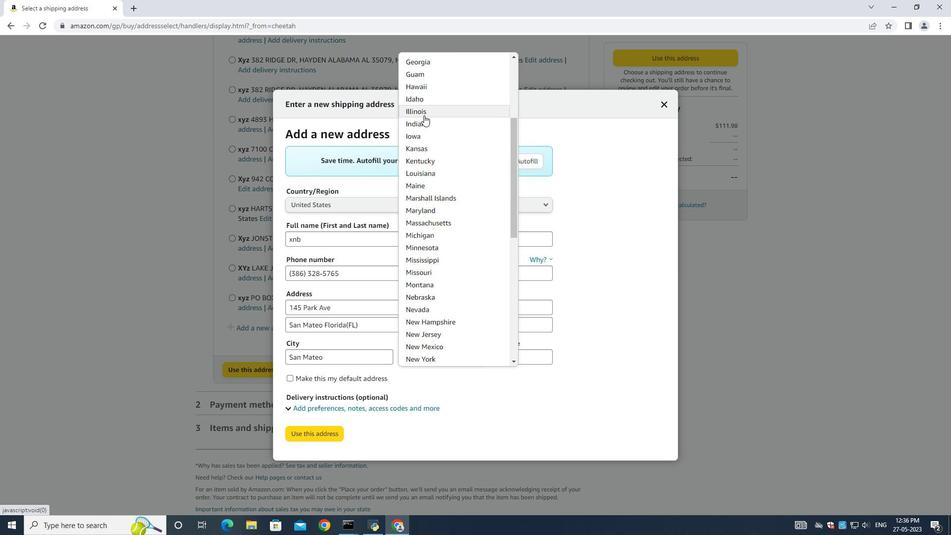 
Action: Mouse moved to (420, 153)
Screenshot: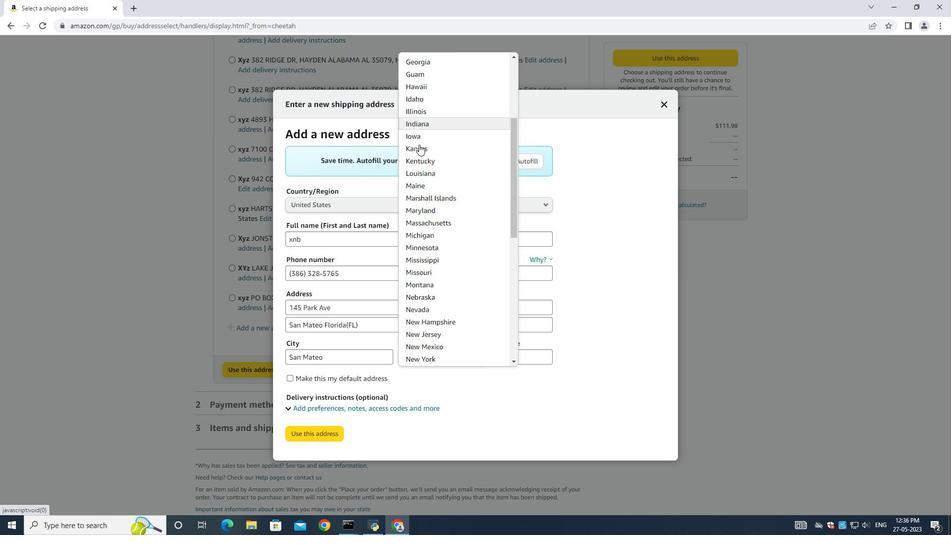 
Action: Mouse scrolled (418, 147) with delta (0, 0)
Screenshot: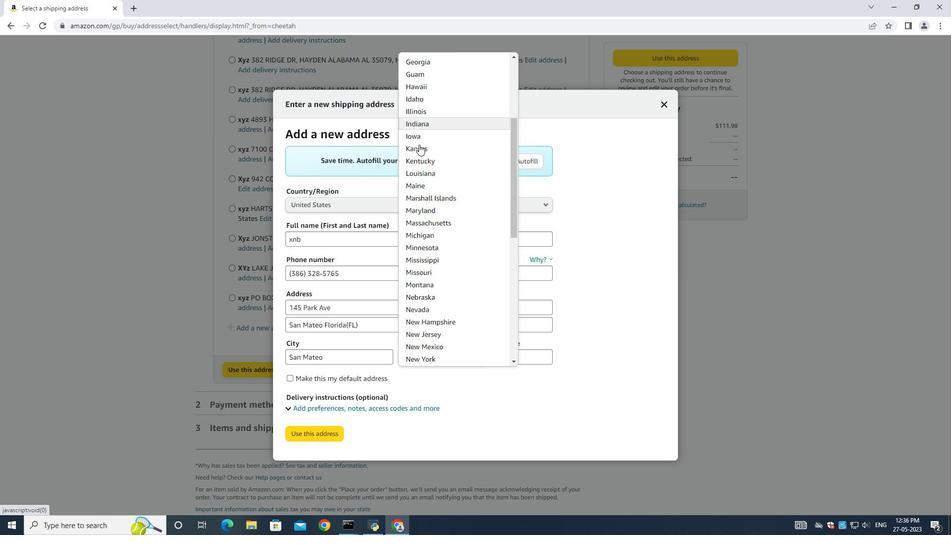 
Action: Mouse moved to (436, 229)
Screenshot: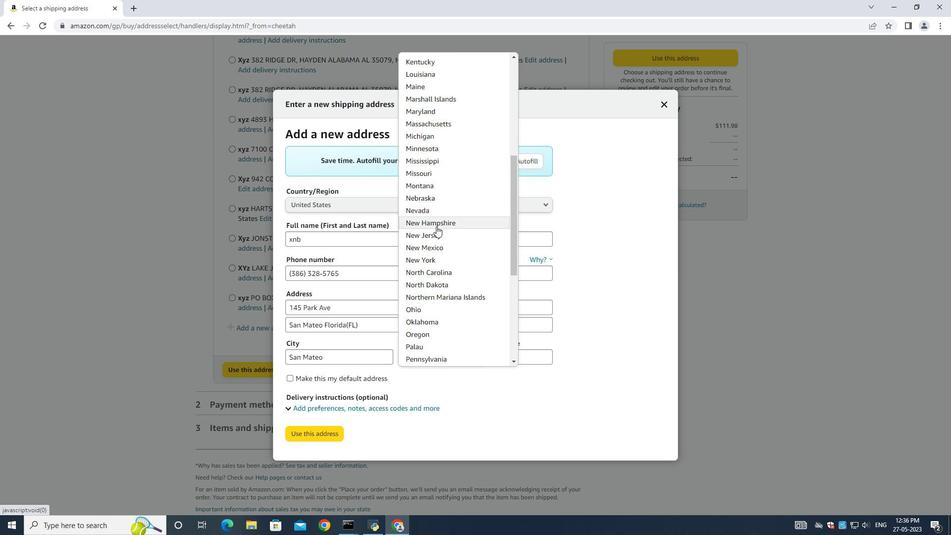
Action: Mouse scrolled (436, 229) with delta (0, 0)
Screenshot: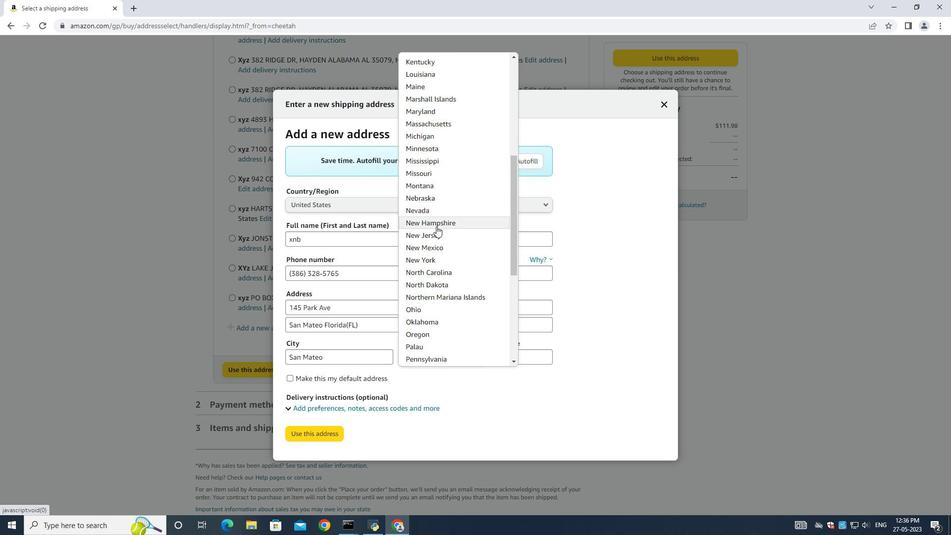 
Action: Mouse moved to (436, 231)
Screenshot: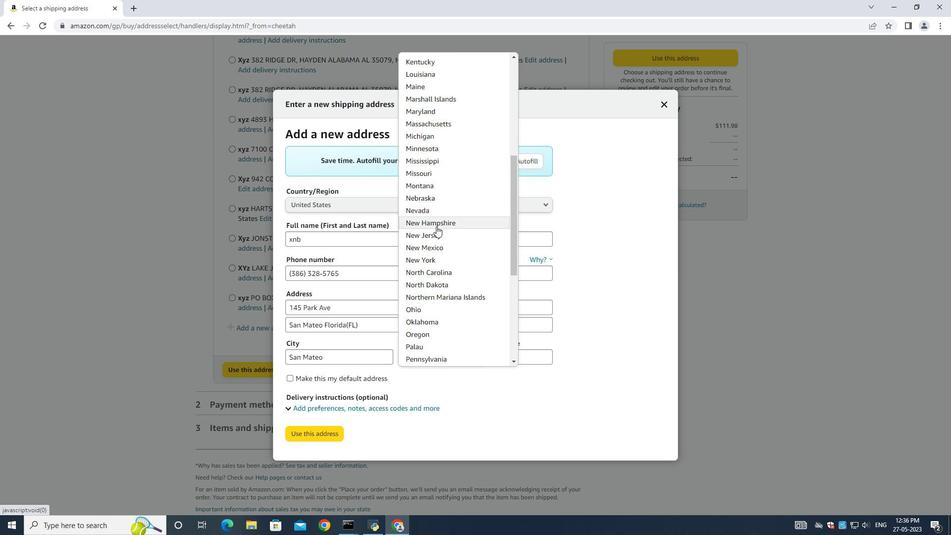 
Action: Mouse scrolled (436, 231) with delta (0, 0)
Screenshot: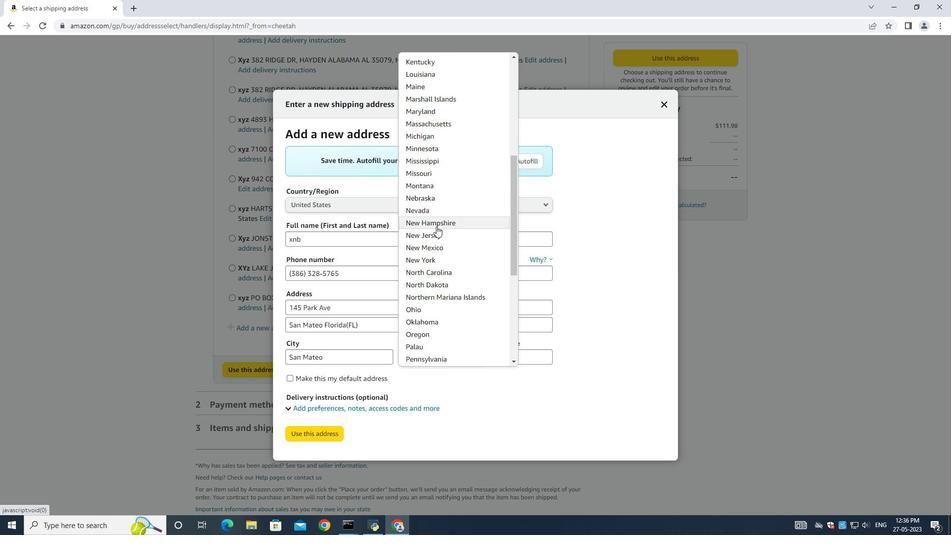 
Action: Mouse moved to (431, 164)
Screenshot: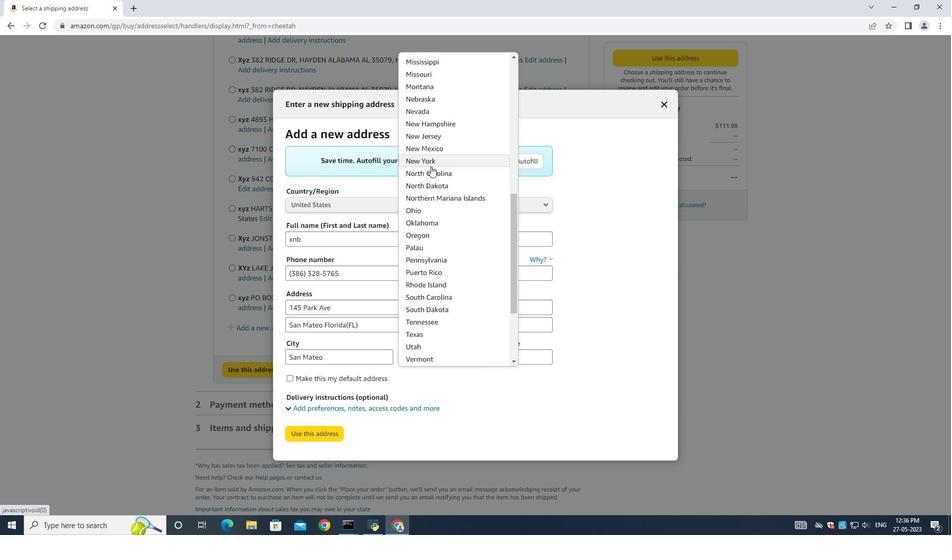 
Action: Mouse scrolled (431, 165) with delta (0, 0)
Screenshot: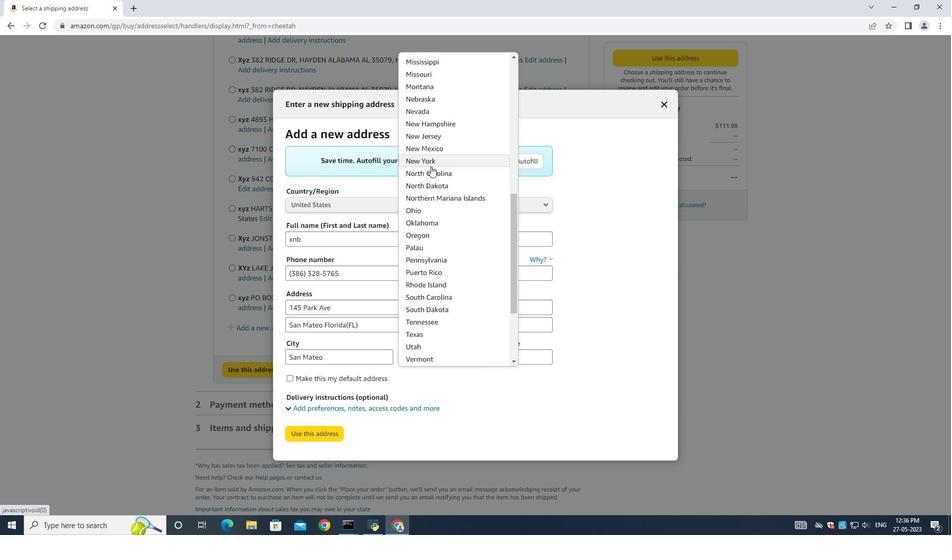 
Action: Mouse moved to (425, 149)
Screenshot: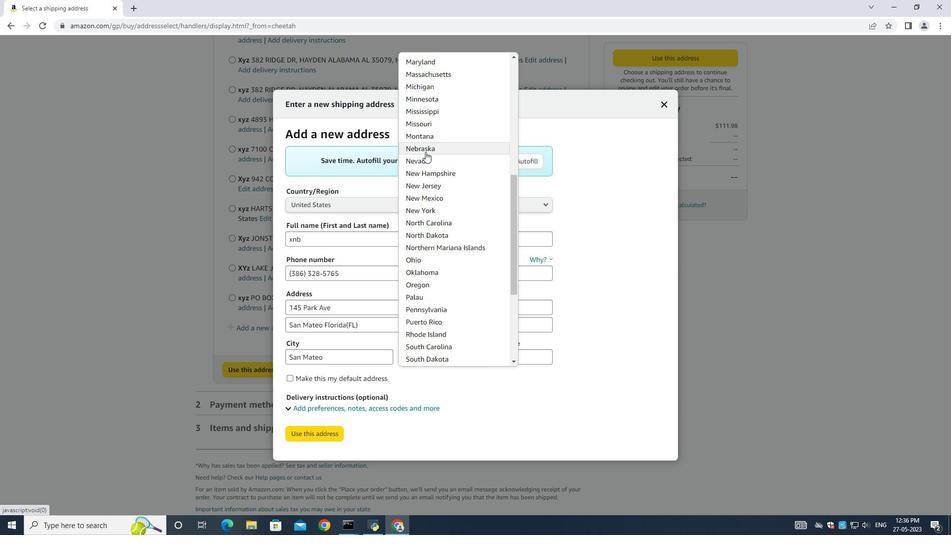 
Action: Mouse scrolled (425, 149) with delta (0, 0)
Screenshot: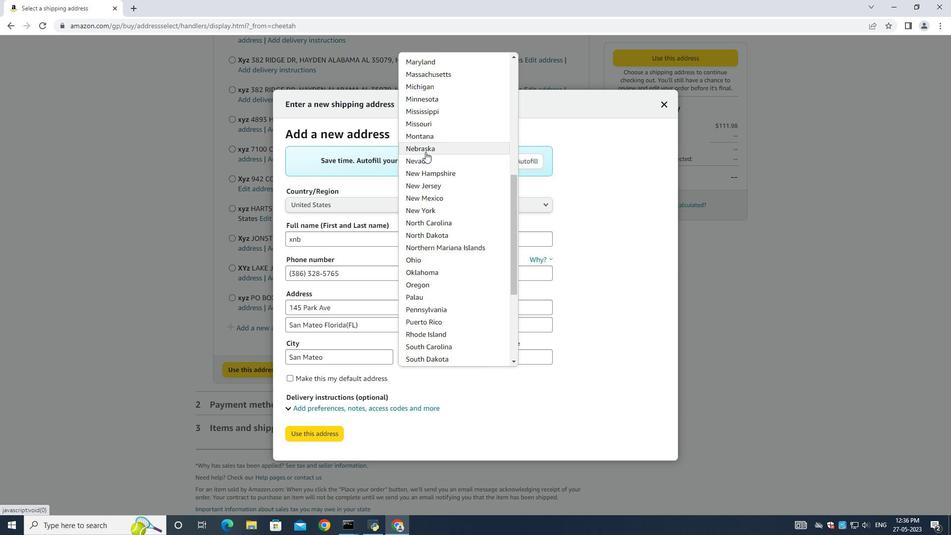 
Action: Mouse moved to (425, 149)
Screenshot: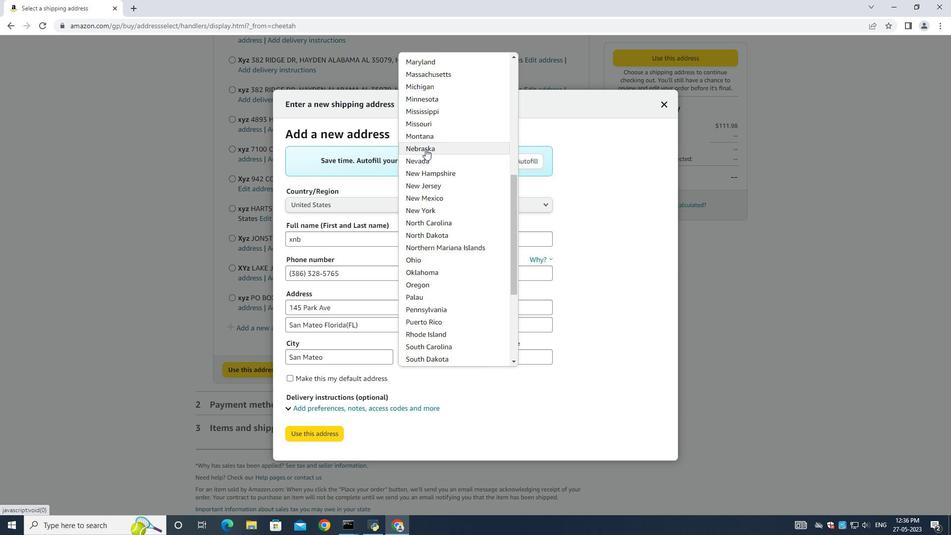 
Action: Mouse scrolled (425, 149) with delta (0, 0)
Screenshot: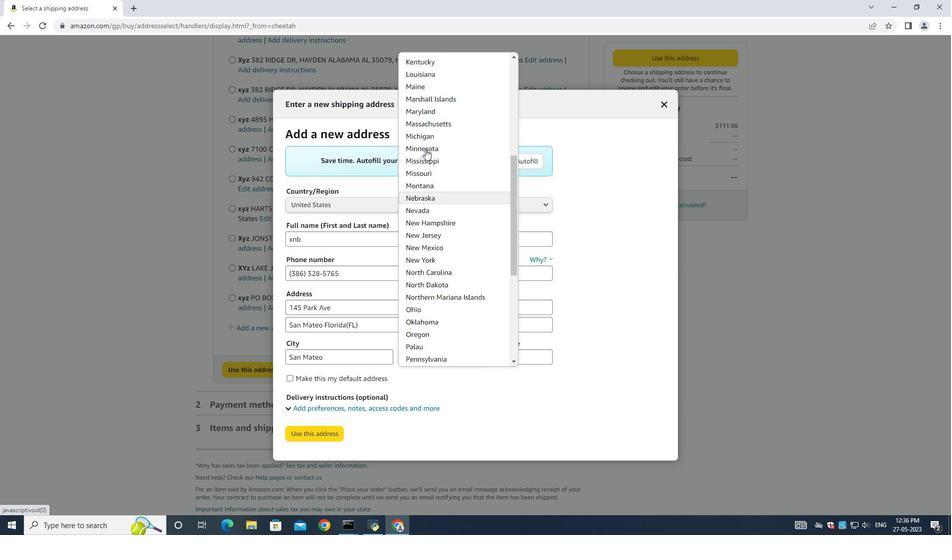 
Action: Mouse scrolled (425, 149) with delta (0, 0)
Screenshot: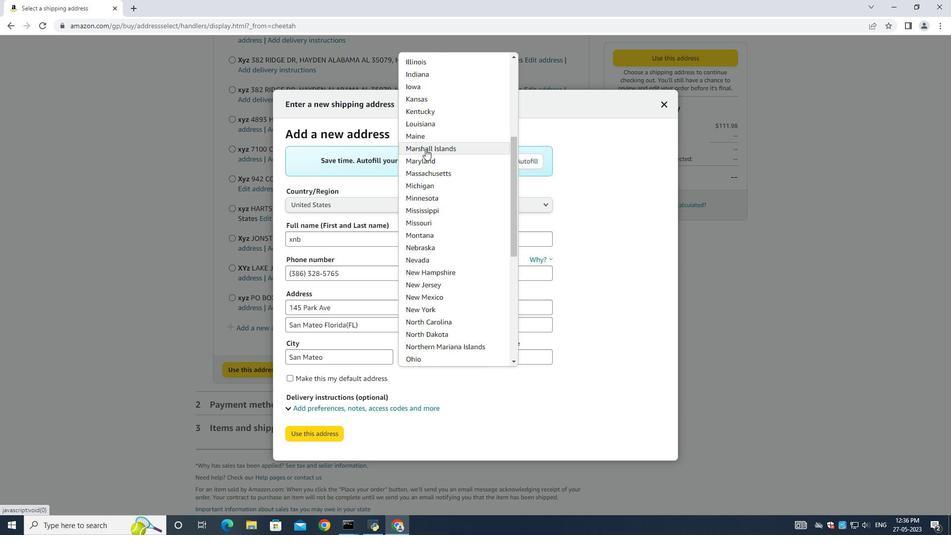 
Action: Mouse scrolled (425, 149) with delta (0, 0)
Screenshot: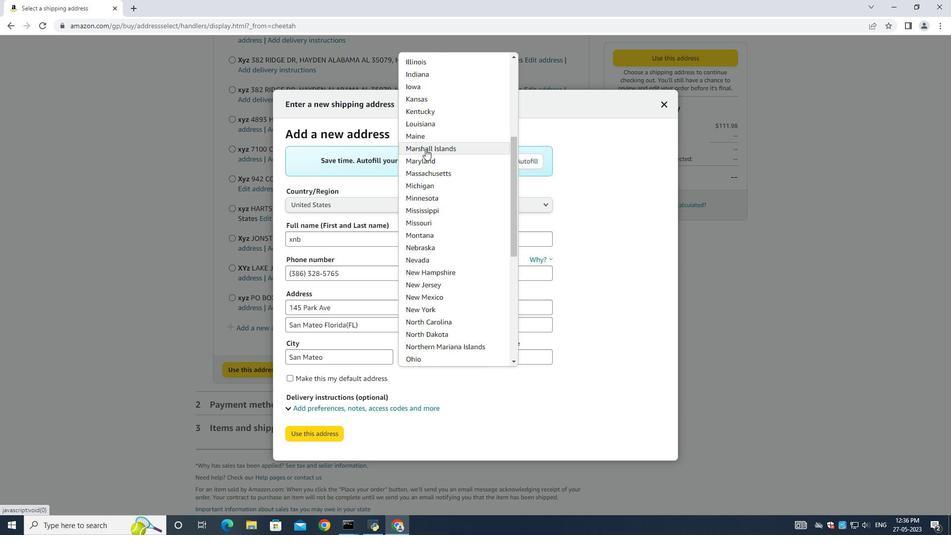 
Action: Mouse moved to (428, 98)
Screenshot: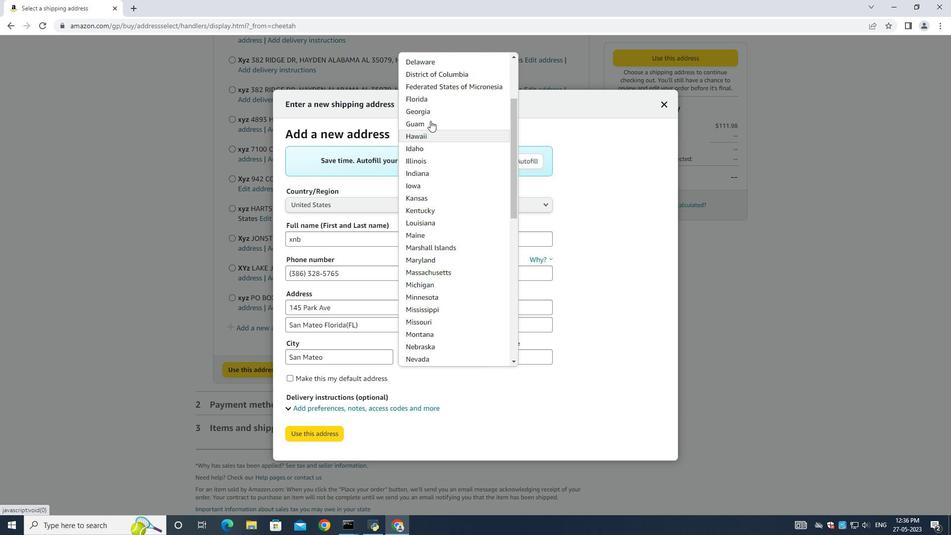 
Action: Mouse pressed left at (428, 98)
Screenshot: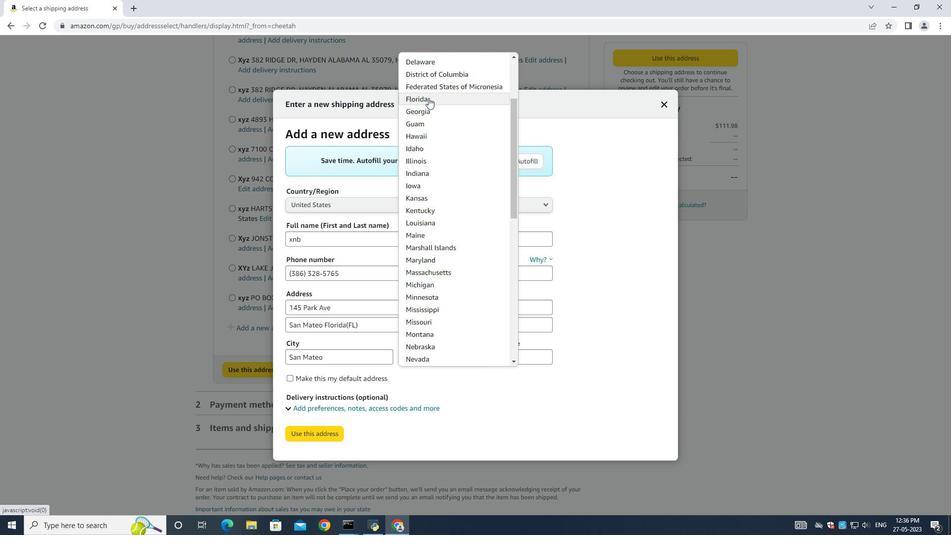 
Action: Mouse moved to (519, 356)
Screenshot: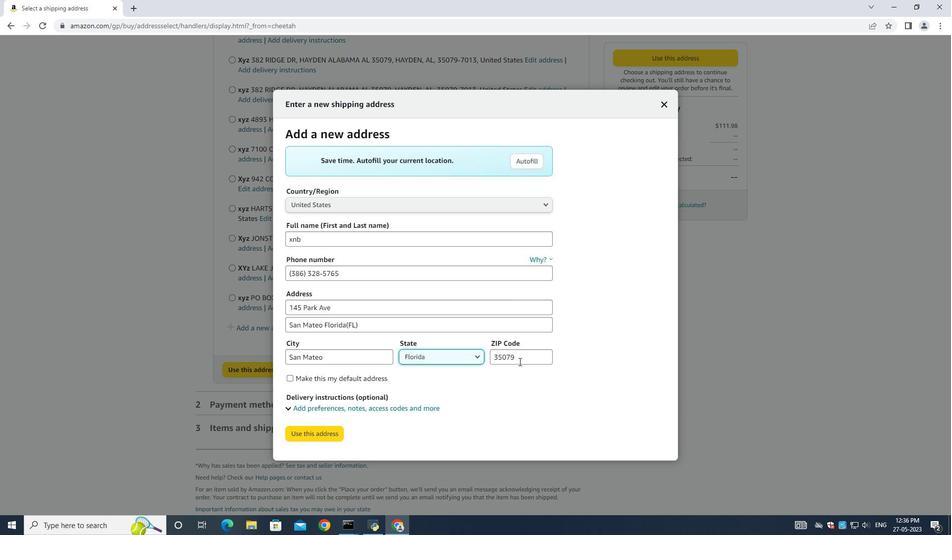 
Action: Mouse pressed left at (519, 356)
Screenshot: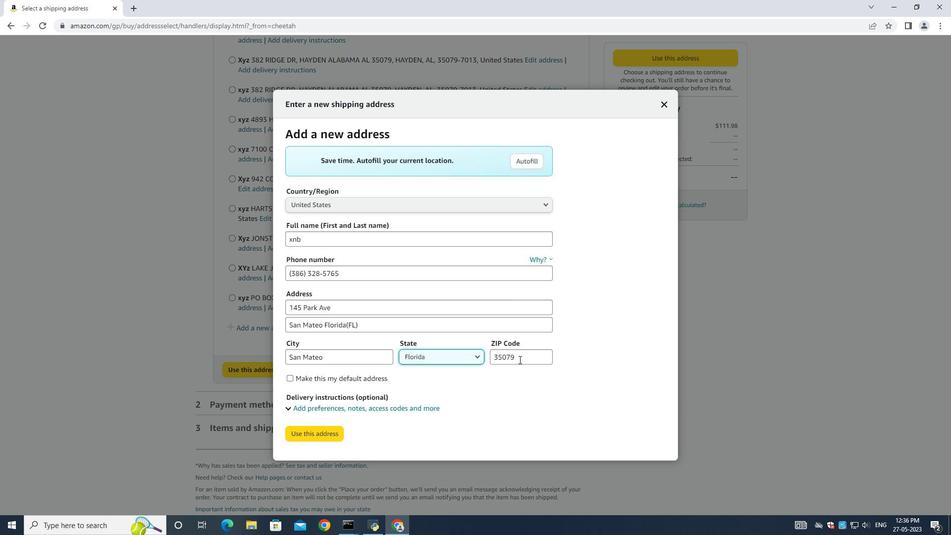 
Action: Key pressed ctrl+A<Key.backspace>32187
Screenshot: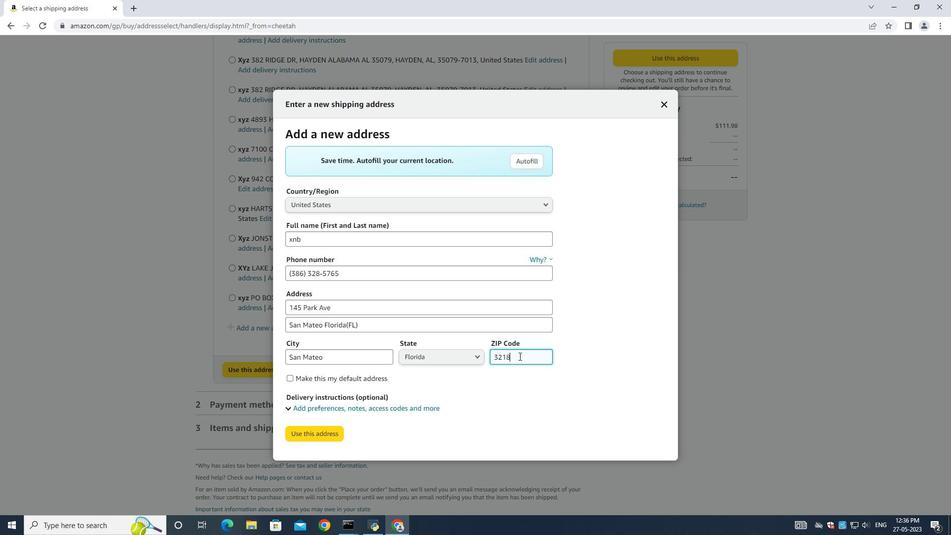 
Action: Mouse moved to (309, 440)
Screenshot: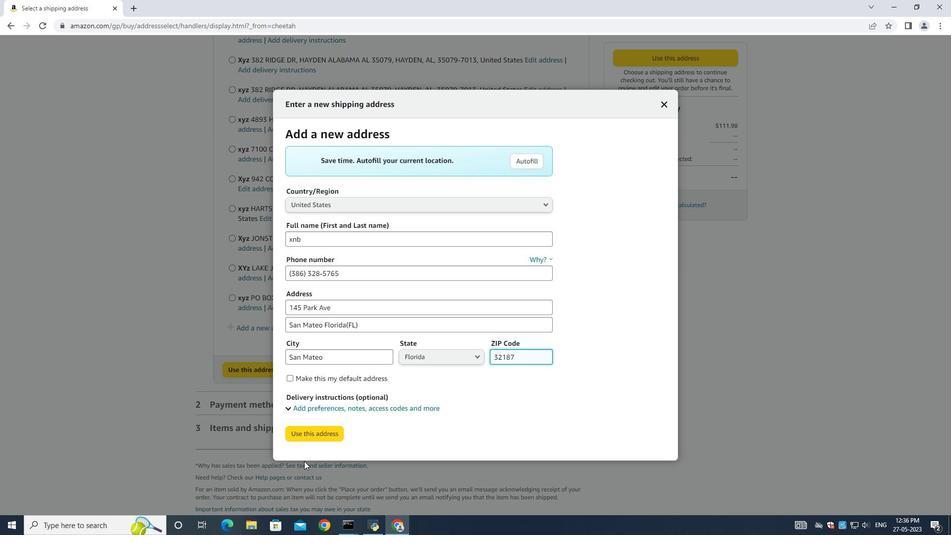 
Action: Mouse pressed left at (309, 440)
Screenshot: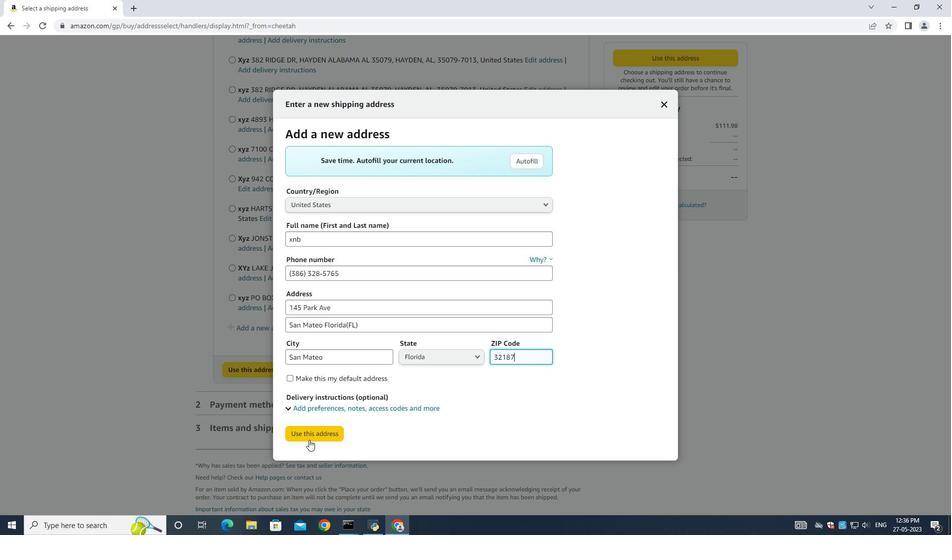 
Action: Mouse moved to (427, 283)
Screenshot: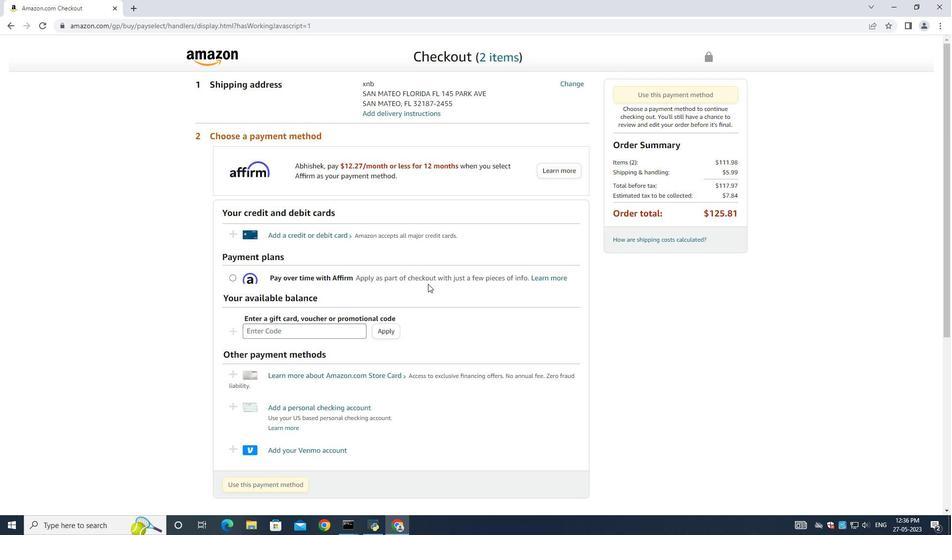
